 Task: Find connections with filter location Parnaíba with filter topic #linkedinforbusinesswith filter profile language French with filter current company Union Bank of India with filter school Indian Institute of Technology, Kharagpur with filter industry Cable and Satellite Programming with filter service category AnimationArchitecture with filter keywords title Events Manager
Action: Mouse moved to (557, 602)
Screenshot: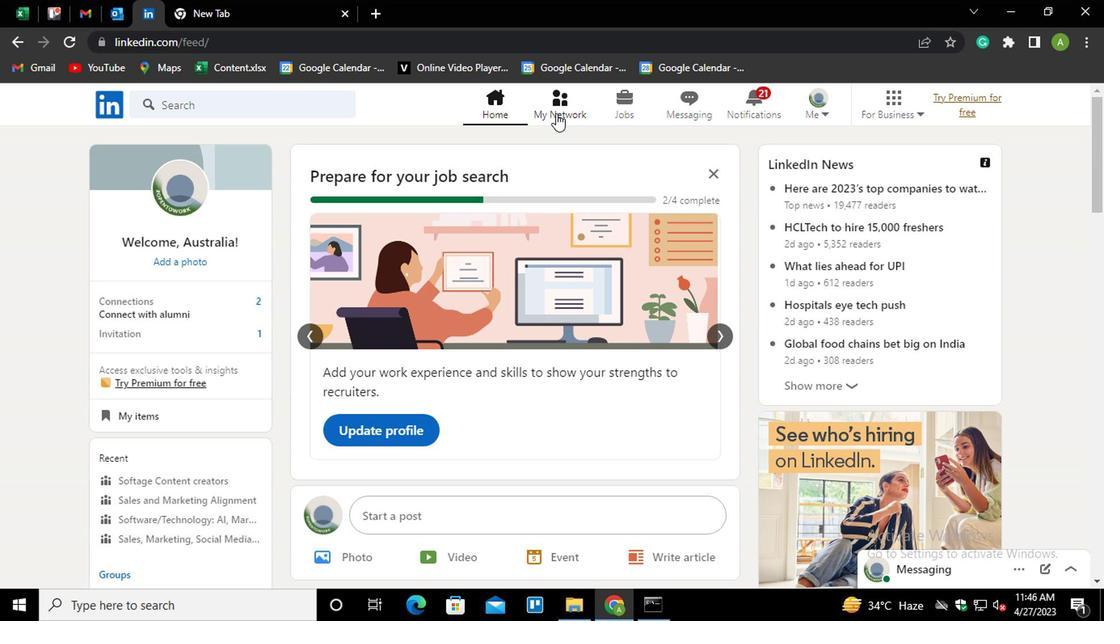 
Action: Mouse pressed left at (557, 602)
Screenshot: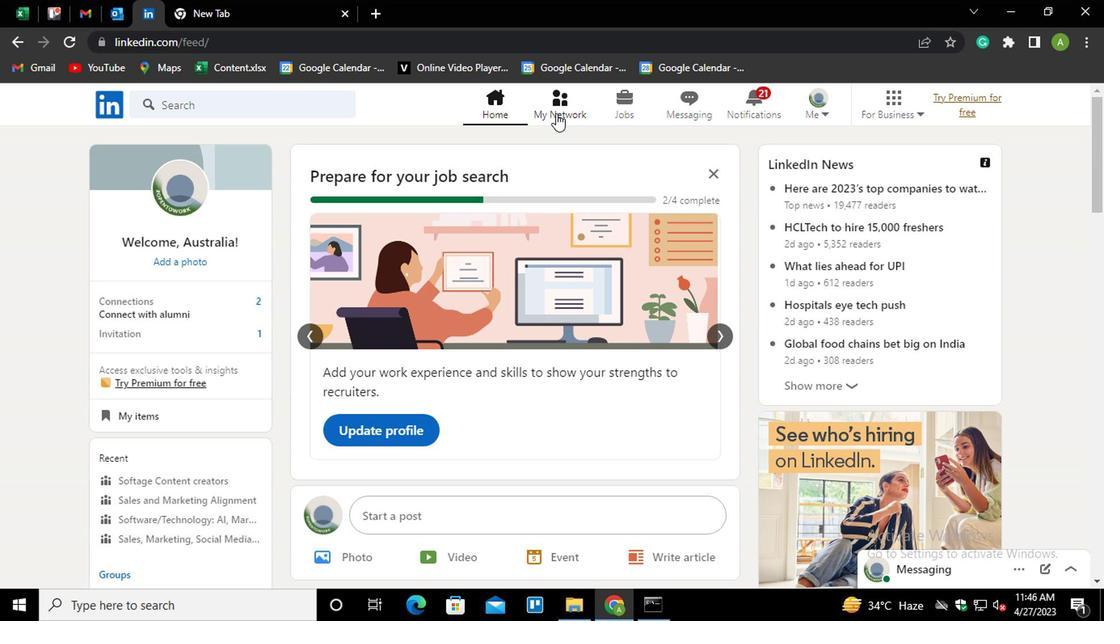 
Action: Mouse moved to (203, 506)
Screenshot: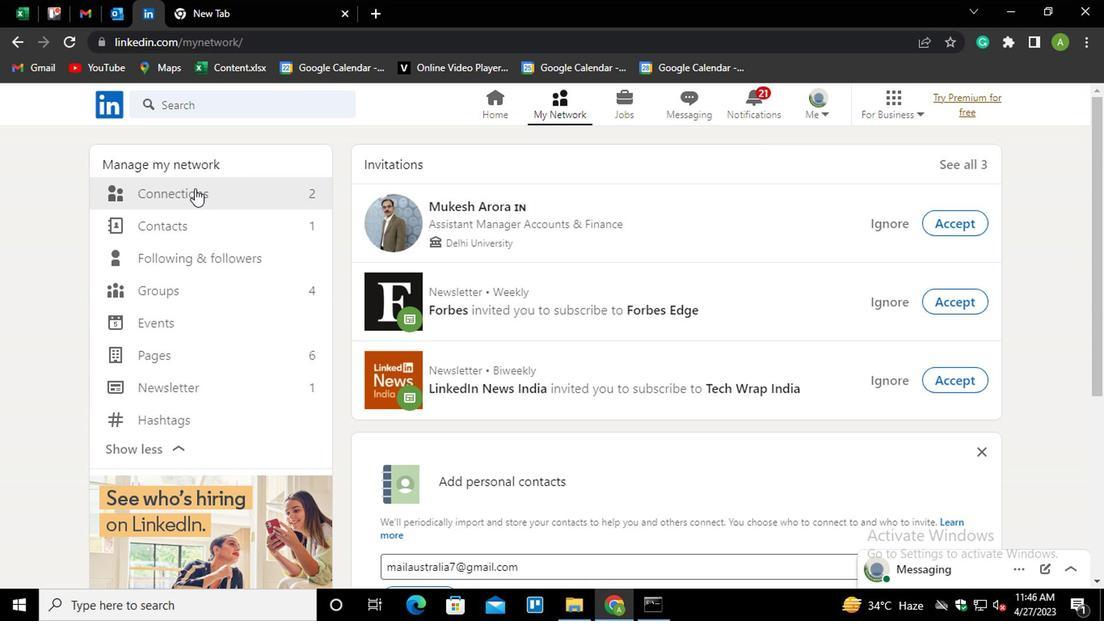 
Action: Mouse pressed left at (203, 506)
Screenshot: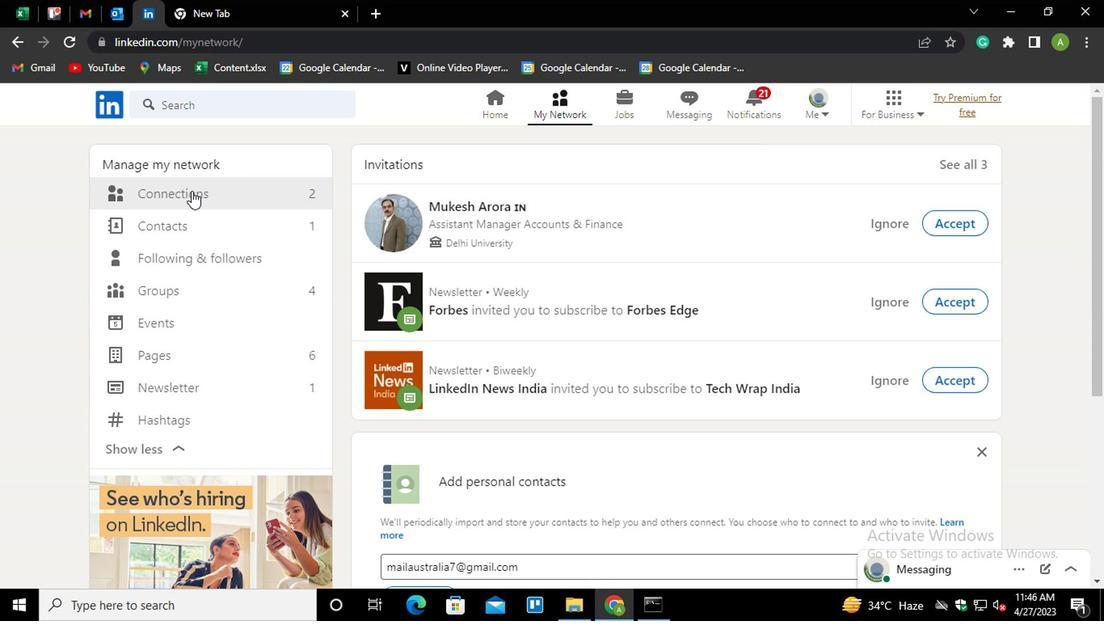 
Action: Mouse moved to (698, 503)
Screenshot: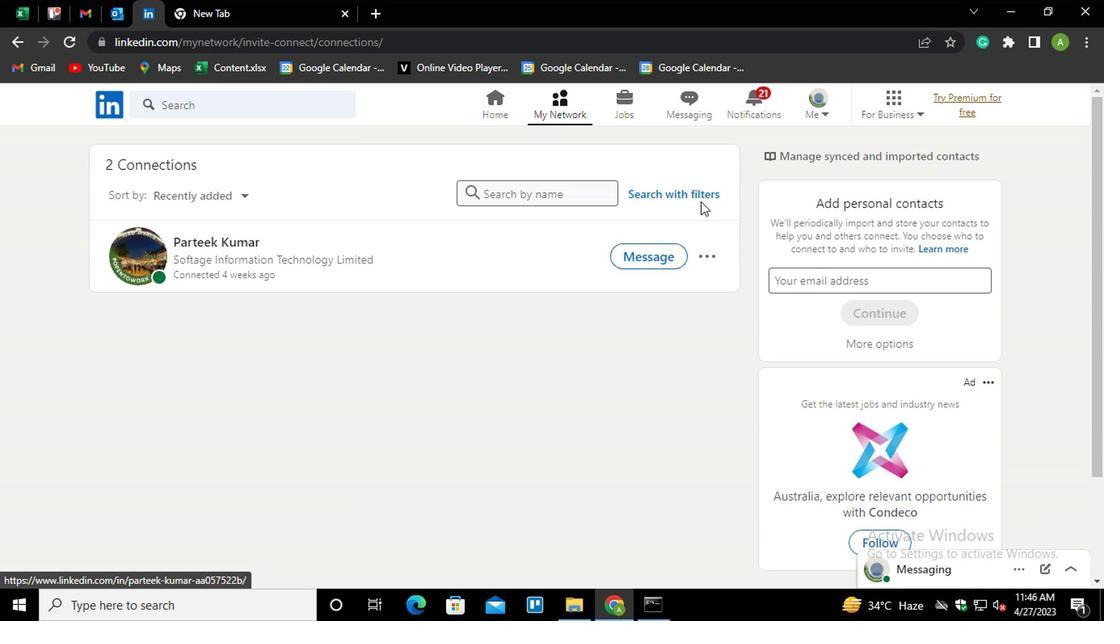 
Action: Mouse pressed left at (698, 503)
Screenshot: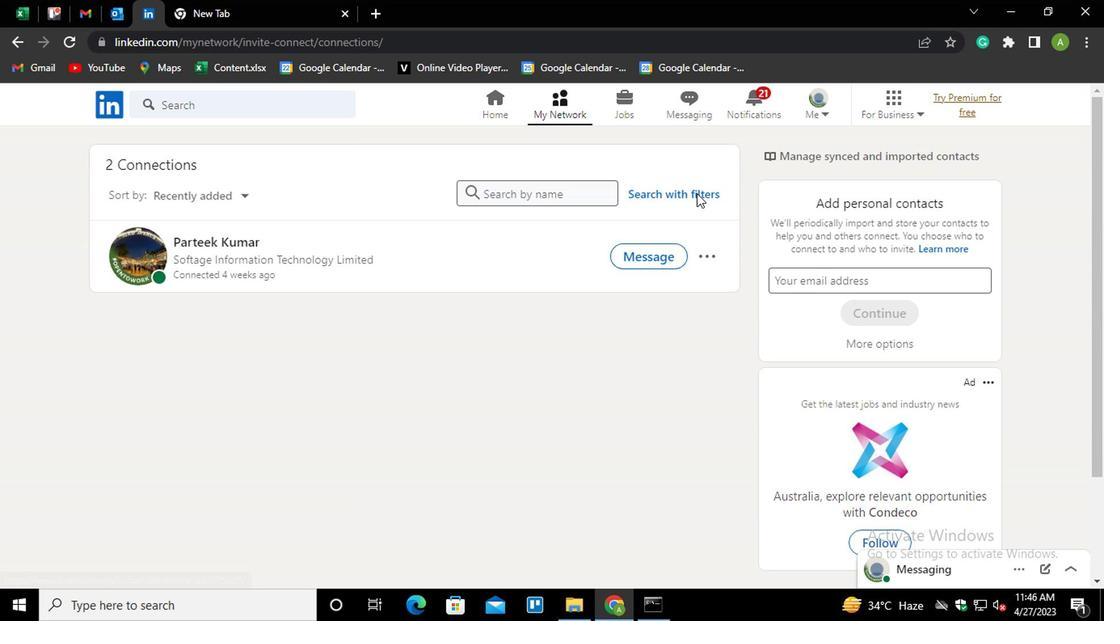 
Action: Mouse moved to (611, 557)
Screenshot: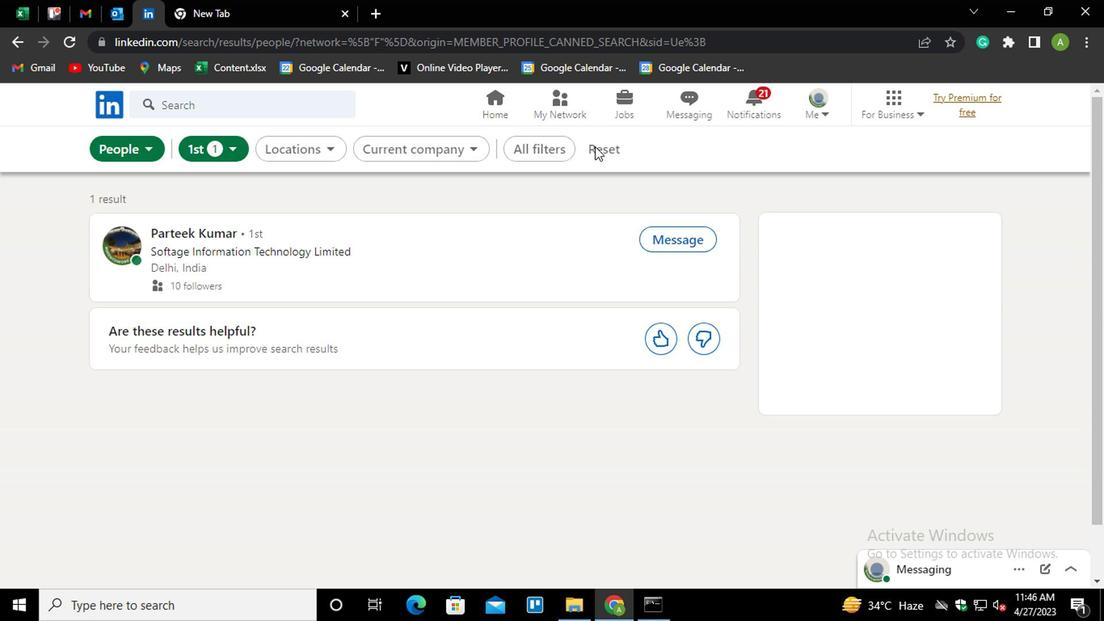 
Action: Mouse pressed left at (611, 557)
Screenshot: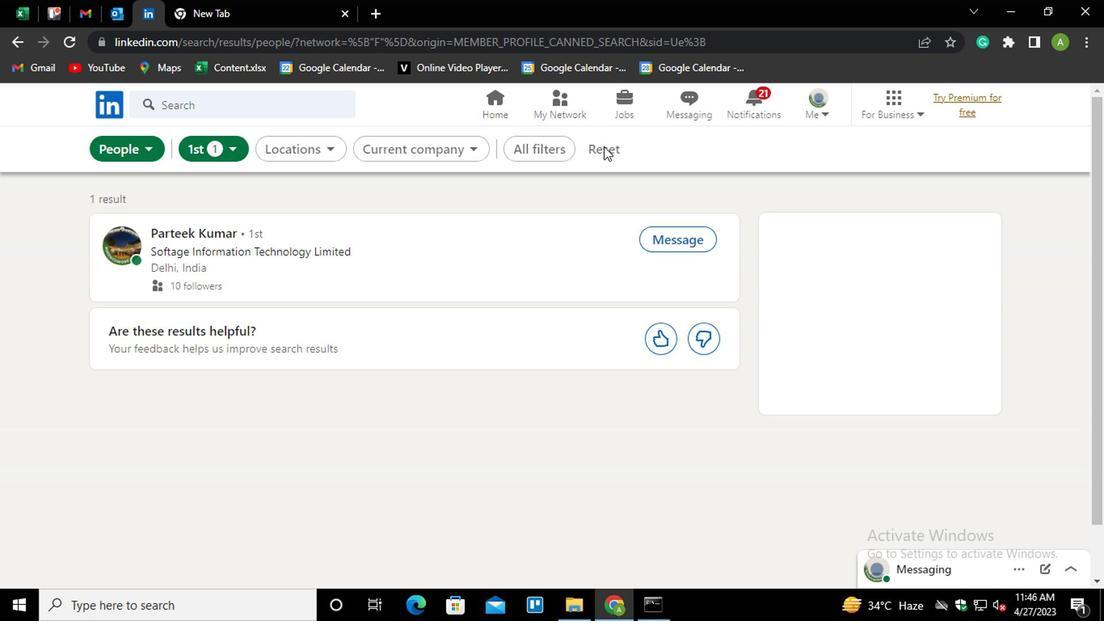 
Action: Mouse moved to (581, 555)
Screenshot: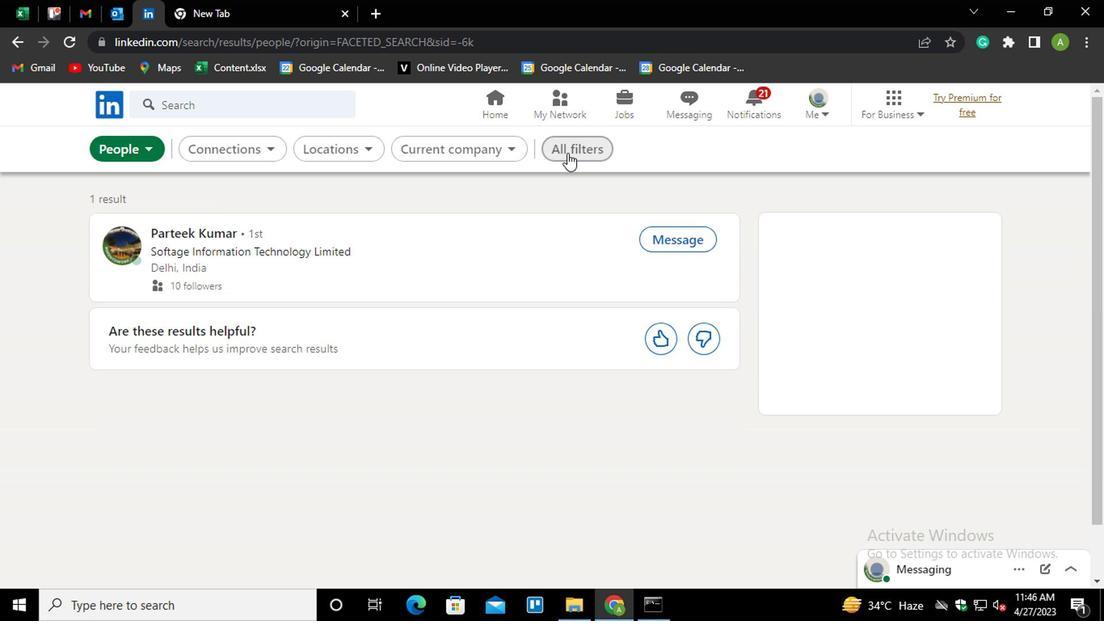 
Action: Mouse pressed left at (581, 555)
Screenshot: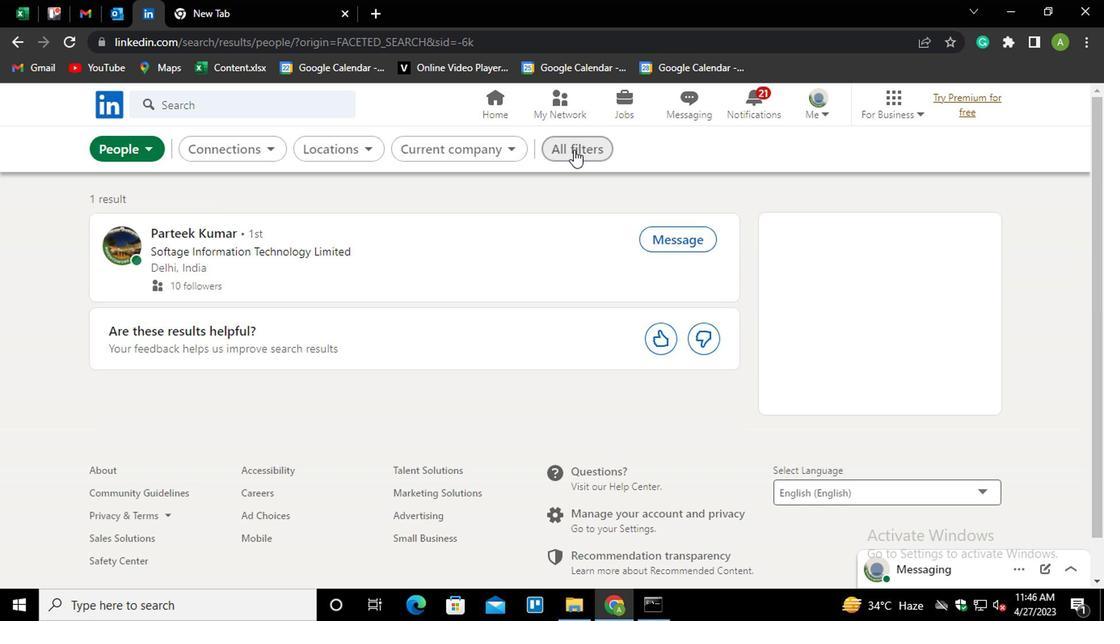 
Action: Mouse moved to (790, 404)
Screenshot: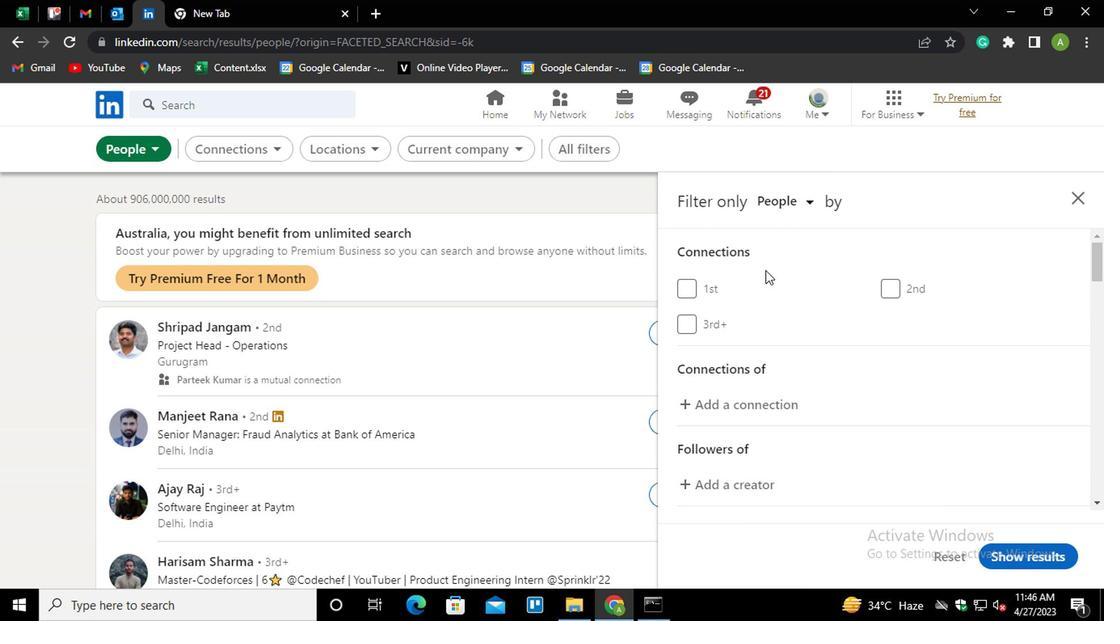 
Action: Mouse scrolled (790, 405) with delta (0, 1)
Screenshot: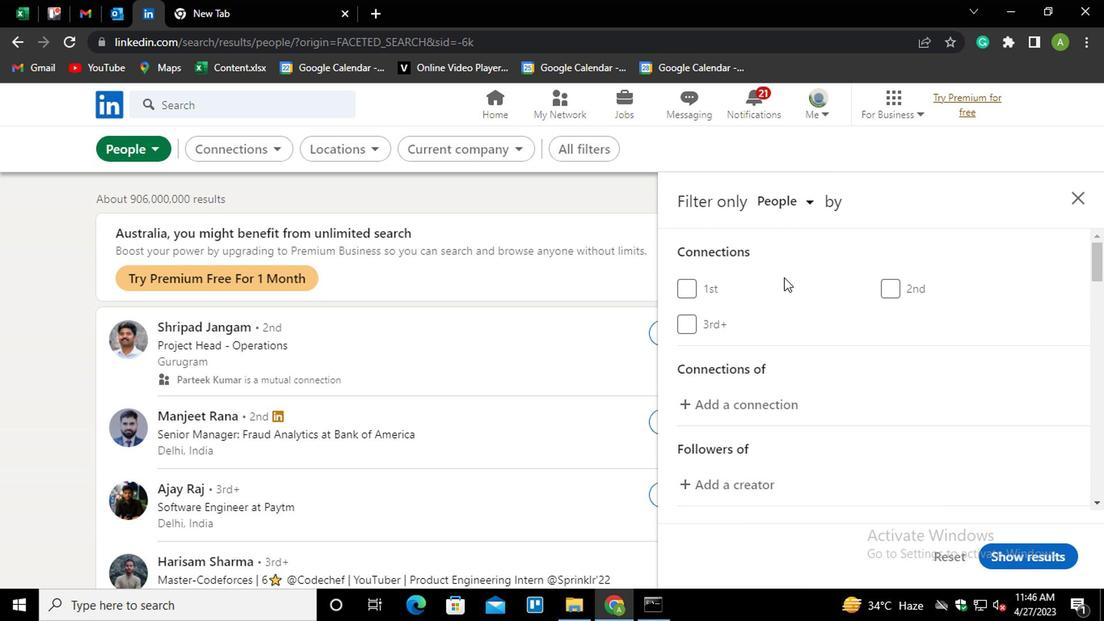 
Action: Mouse scrolled (790, 405) with delta (0, 1)
Screenshot: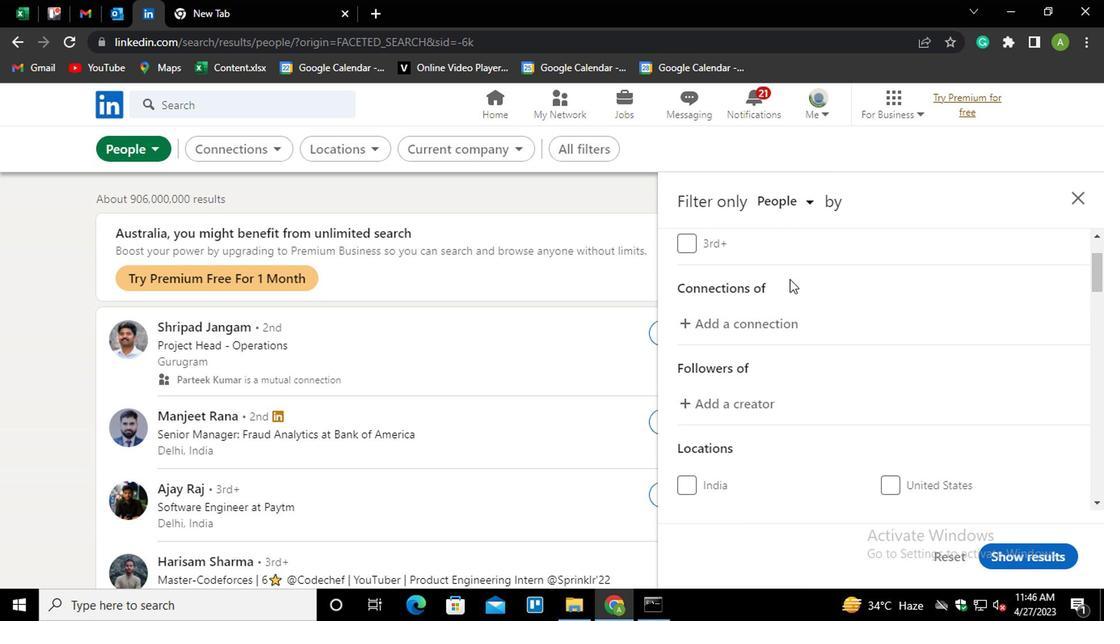 
Action: Mouse scrolled (790, 405) with delta (0, 1)
Screenshot: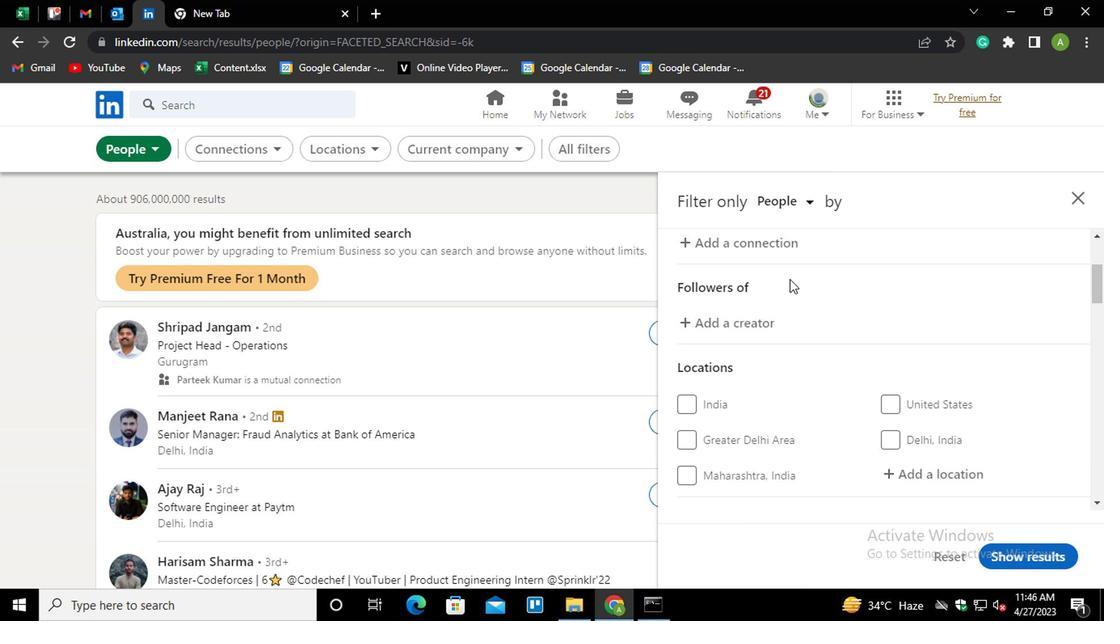 
Action: Mouse scrolled (790, 405) with delta (0, 1)
Screenshot: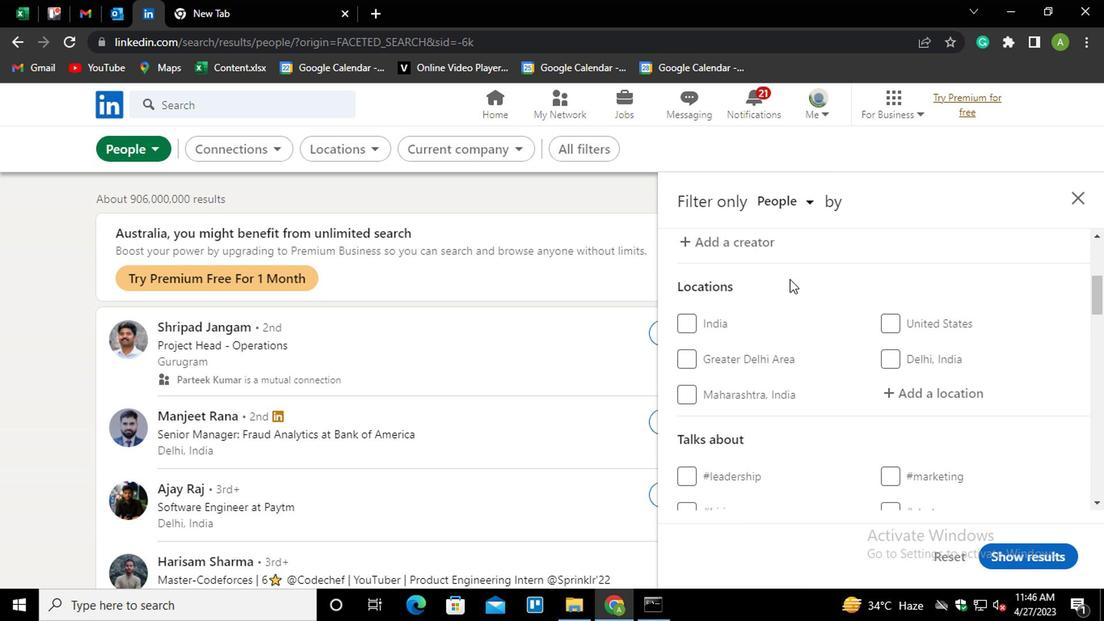 
Action: Mouse moved to (892, 371)
Screenshot: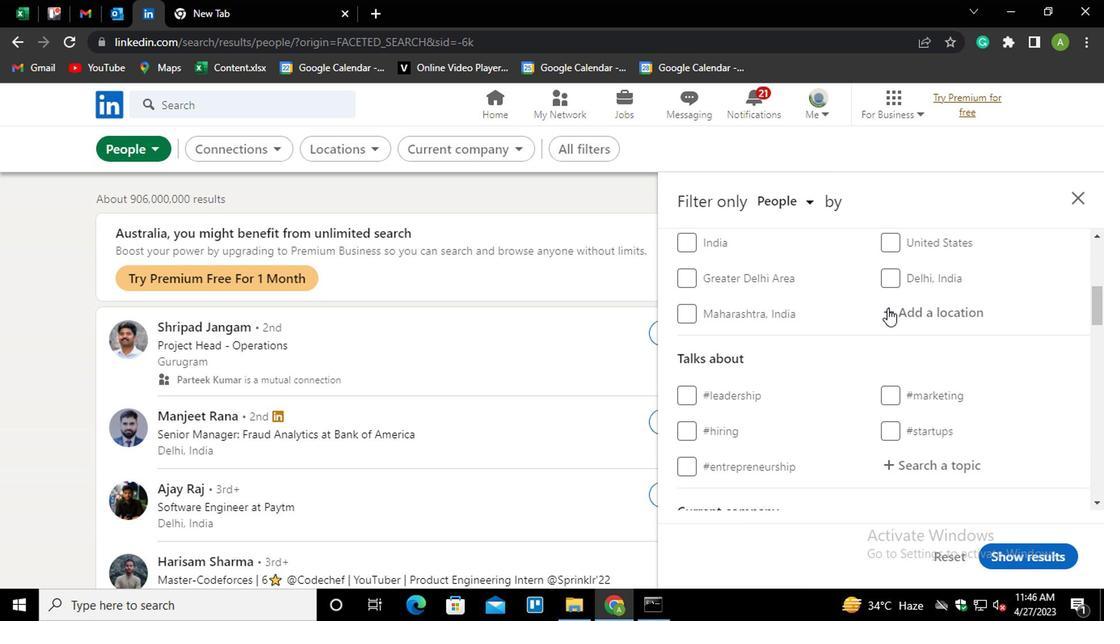 
Action: Mouse pressed left at (892, 371)
Screenshot: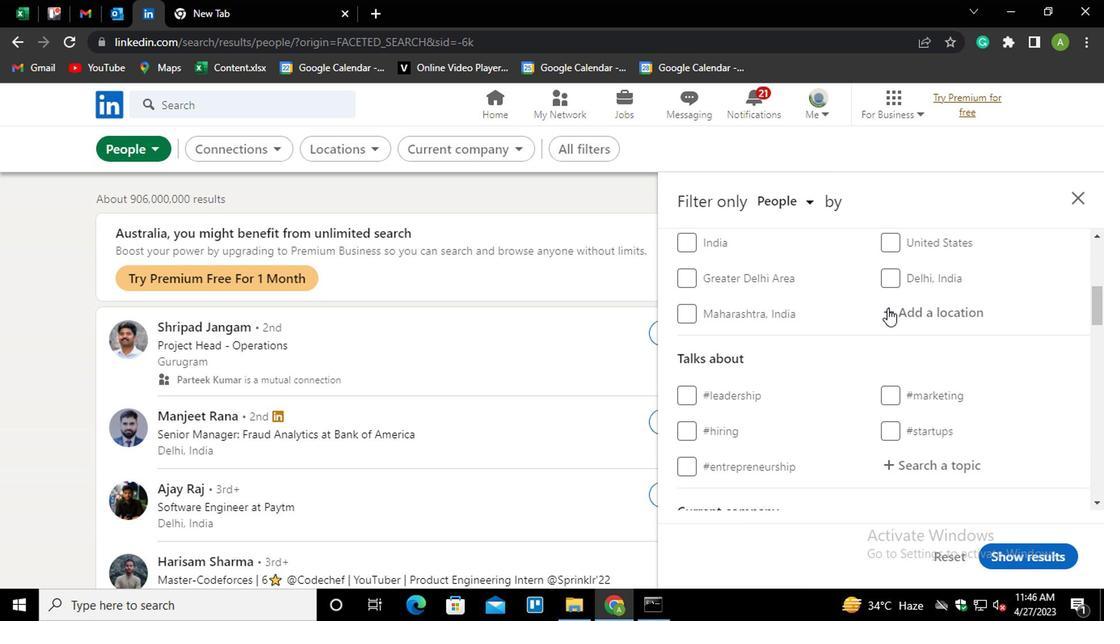 
Action: Mouse moved to (908, 364)
Screenshot: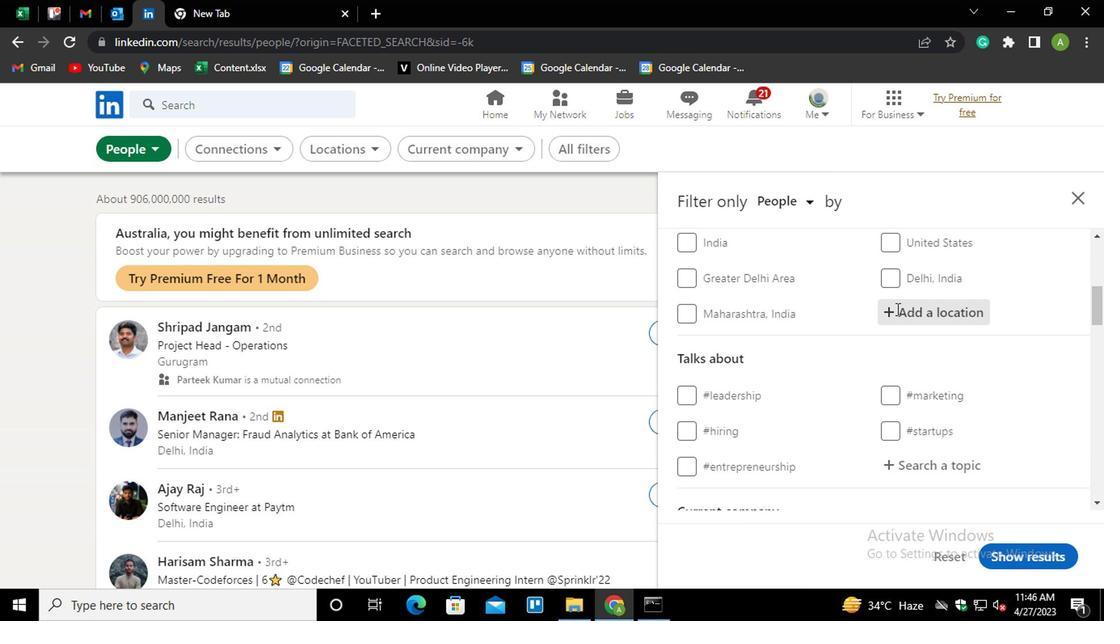 
Action: Mouse pressed left at (908, 364)
Screenshot: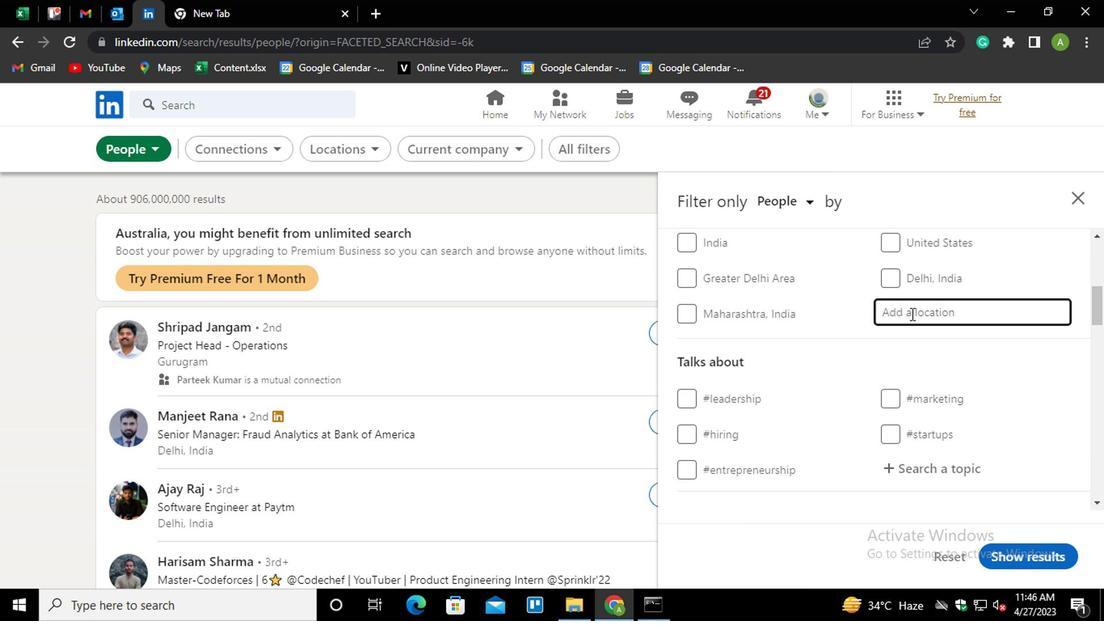 
Action: Mouse moved to (908, 363)
Screenshot: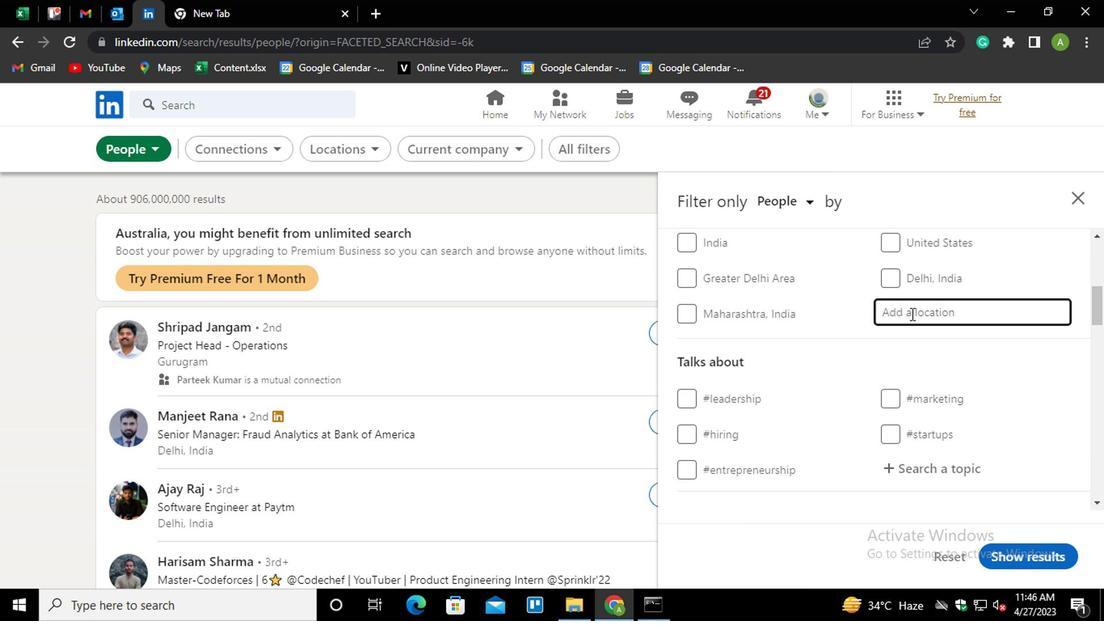 
Action: Key pressed <Key.shift_r>Parnaiba<Key.down><Key.enter>
Screenshot: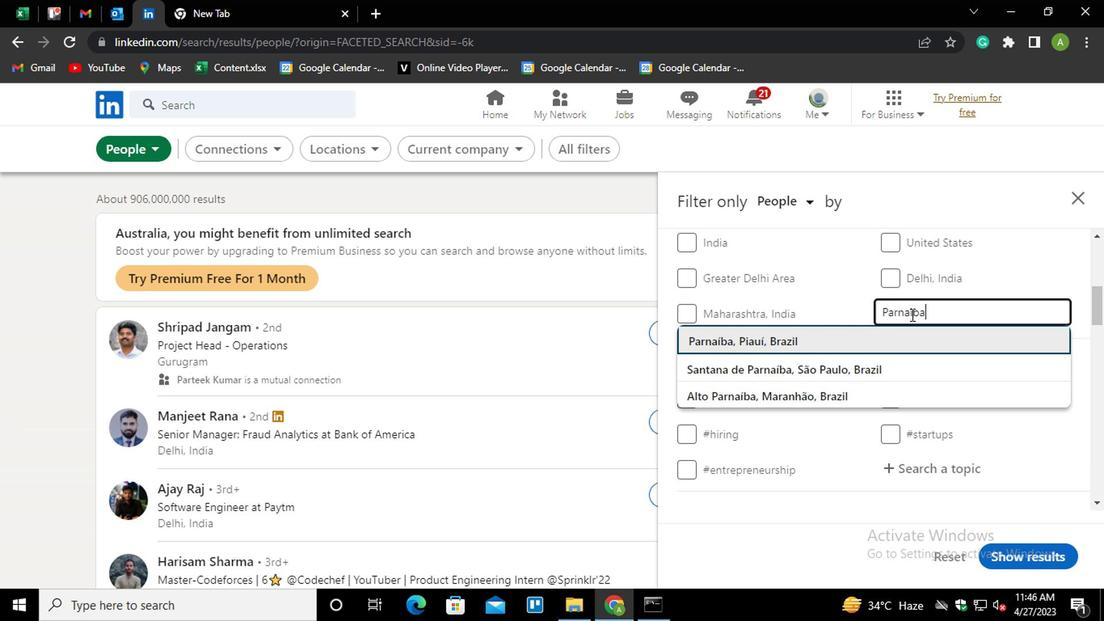 
Action: Mouse moved to (921, 338)
Screenshot: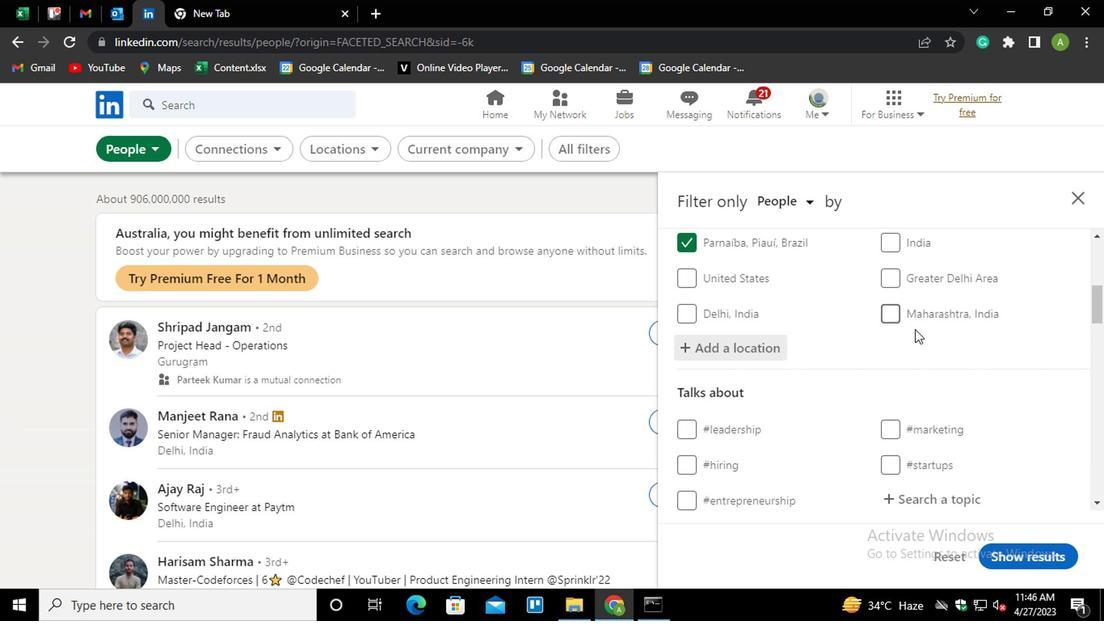 
Action: Mouse scrolled (921, 339) with delta (0, 1)
Screenshot: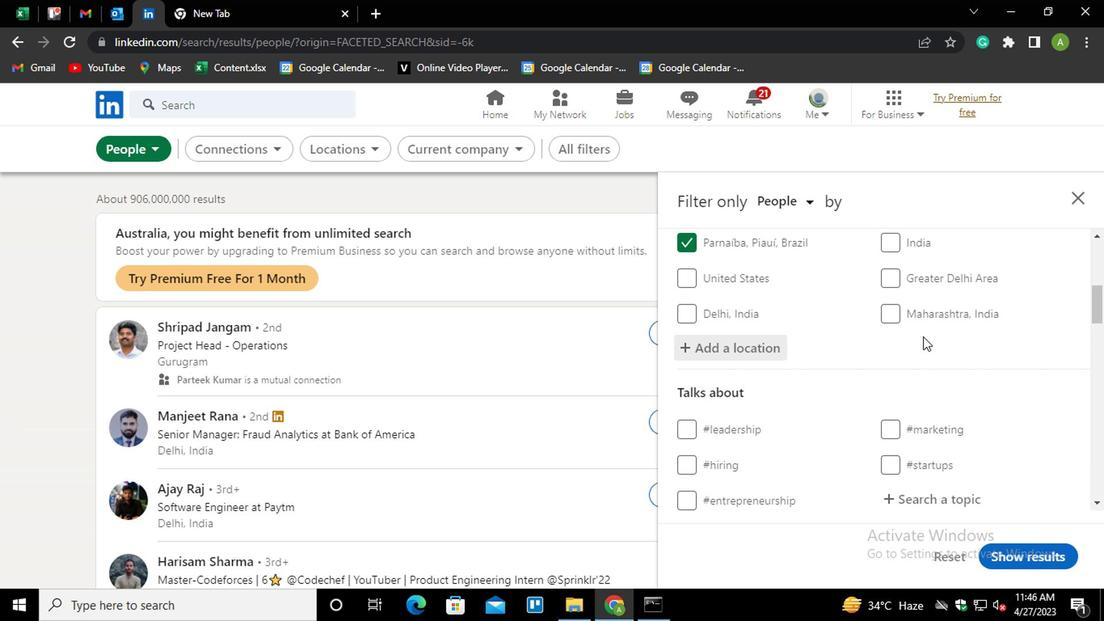 
Action: Mouse scrolled (921, 339) with delta (0, 1)
Screenshot: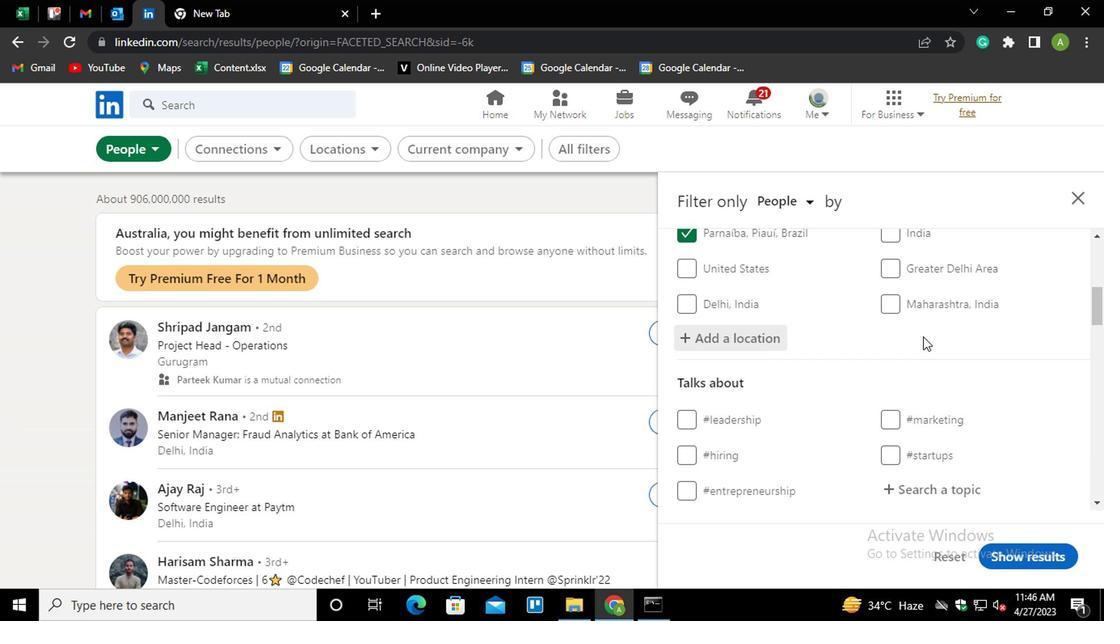 
Action: Mouse moved to (910, 335)
Screenshot: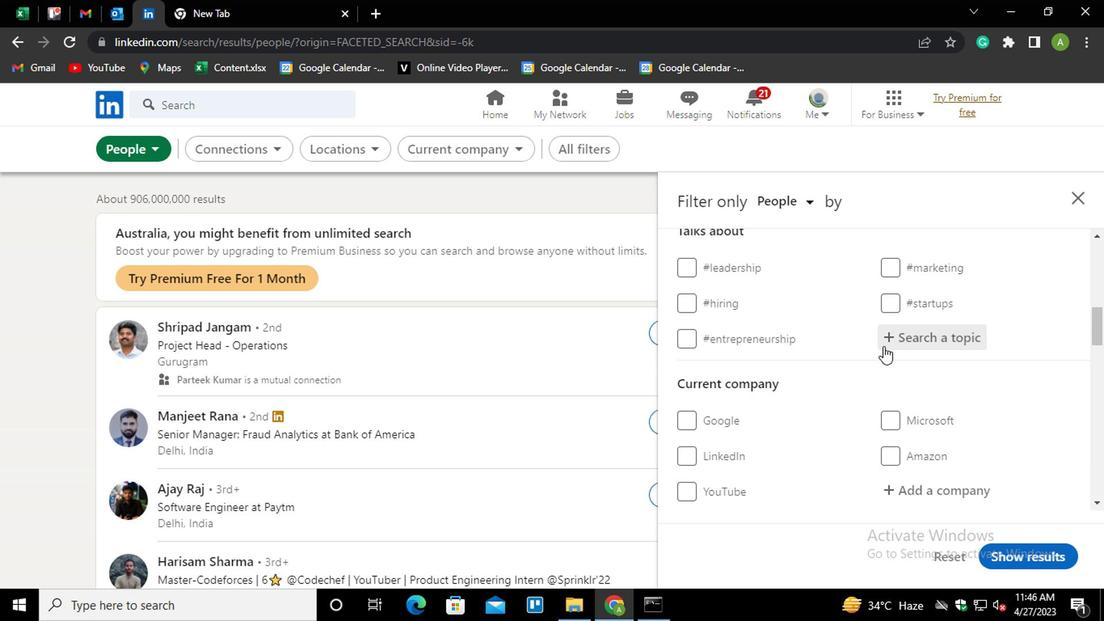 
Action: Mouse pressed left at (910, 335)
Screenshot: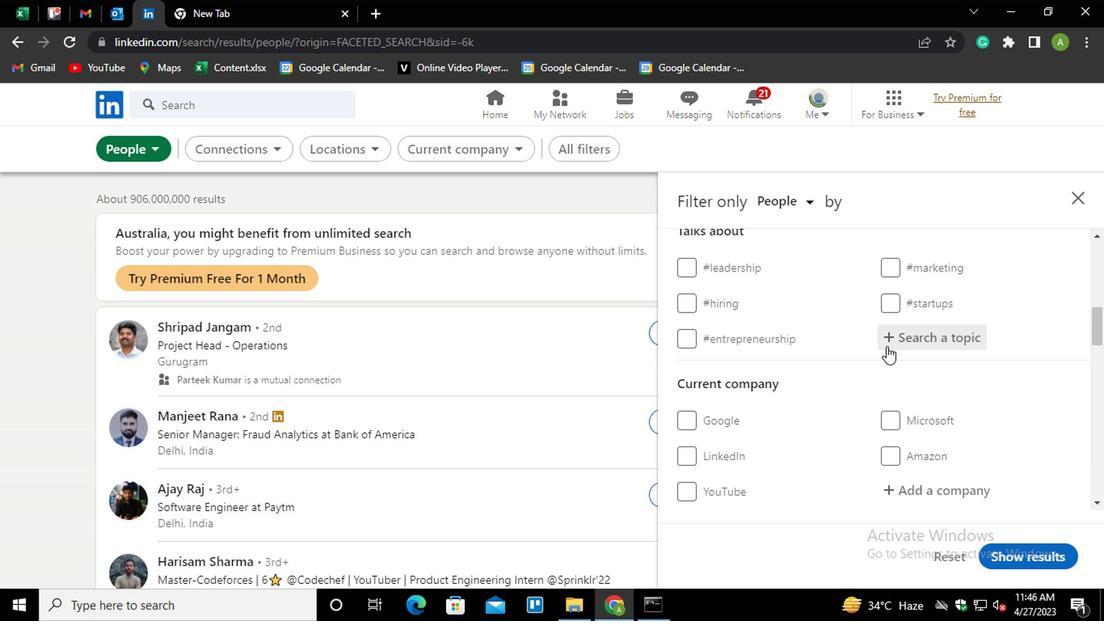 
Action: Mouse moved to (910, 335)
Screenshot: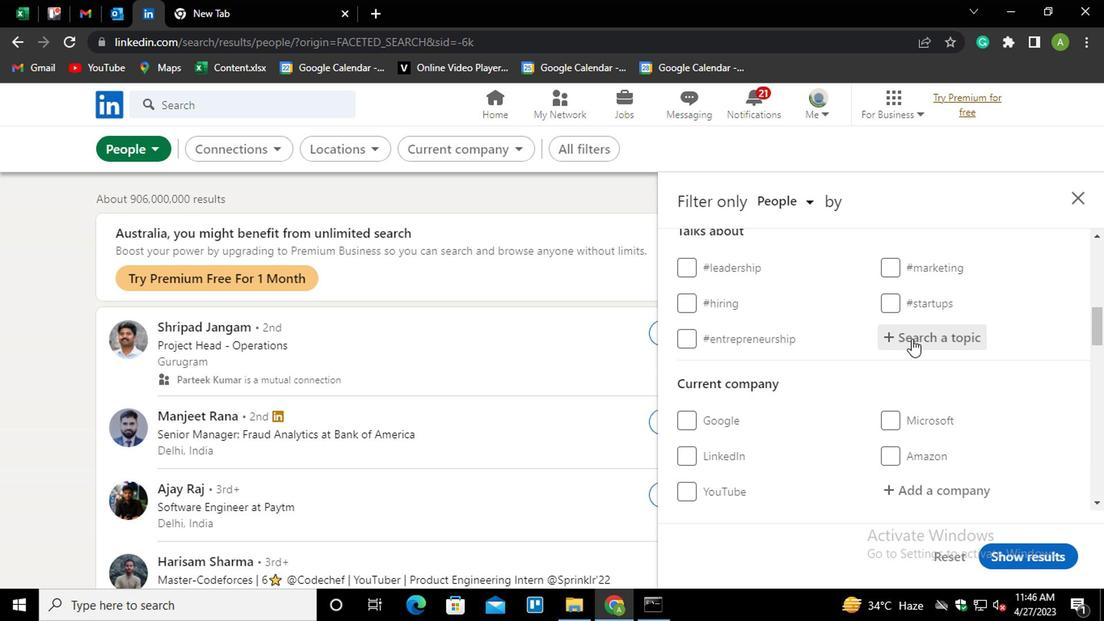 
Action: Mouse pressed left at (910, 335)
Screenshot: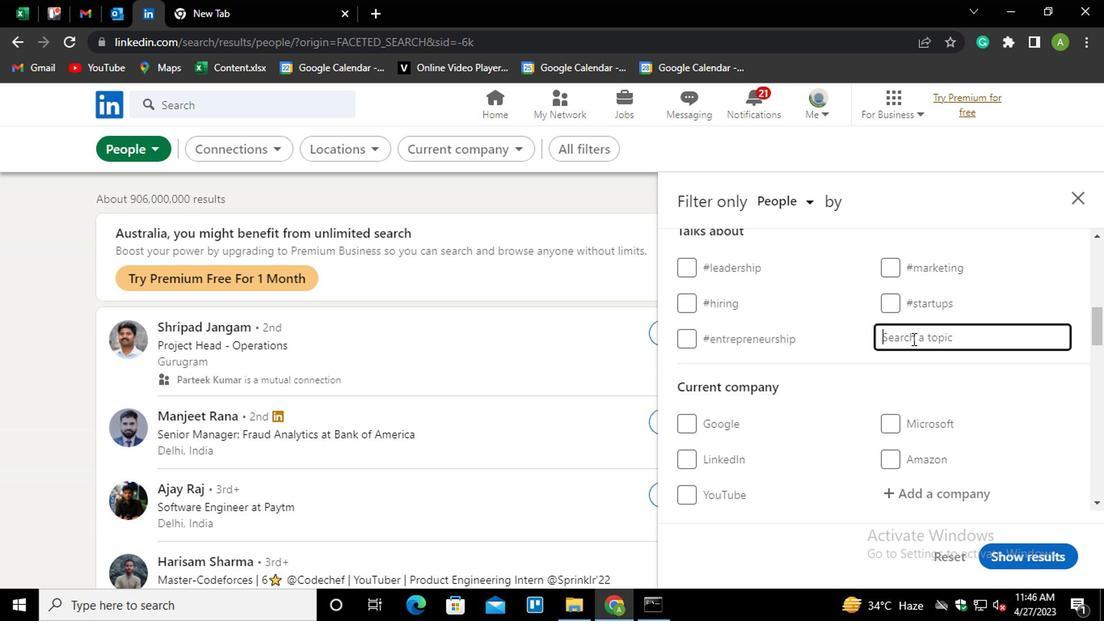 
Action: Mouse moved to (906, 334)
Screenshot: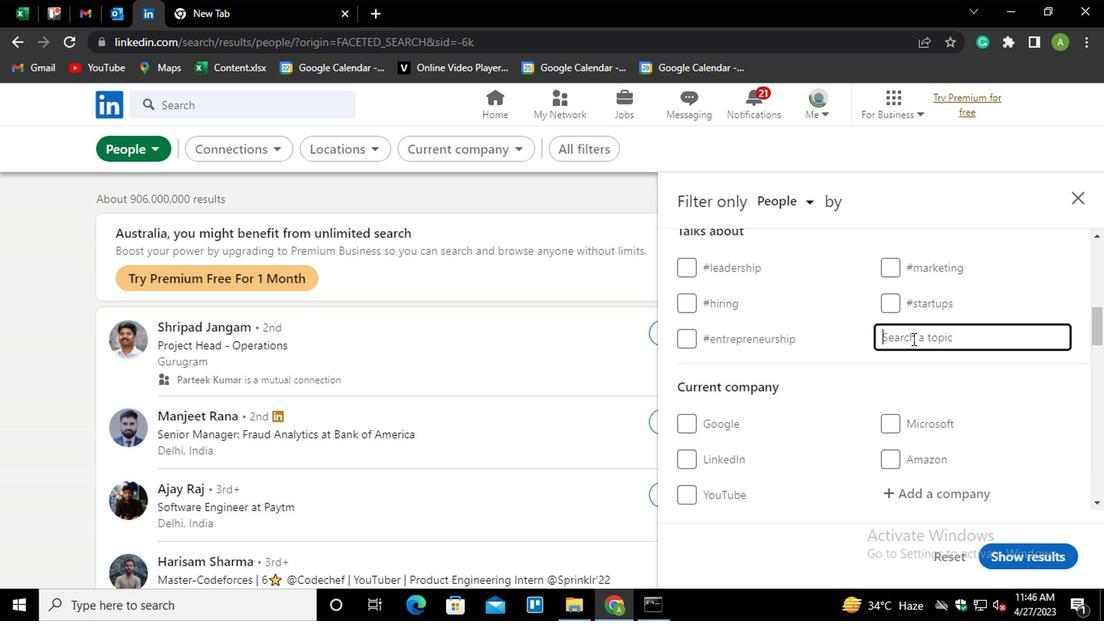 
Action: Key pressed <Key.shift>#LINKEDINFORBUSINESS
Screenshot: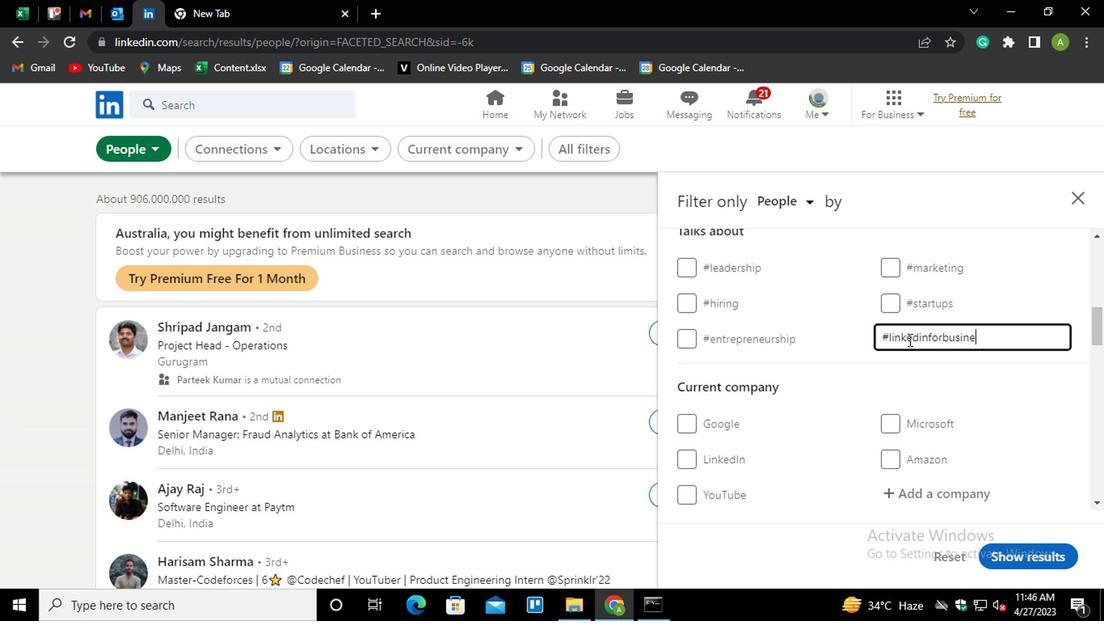 
Action: Mouse moved to (841, 338)
Screenshot: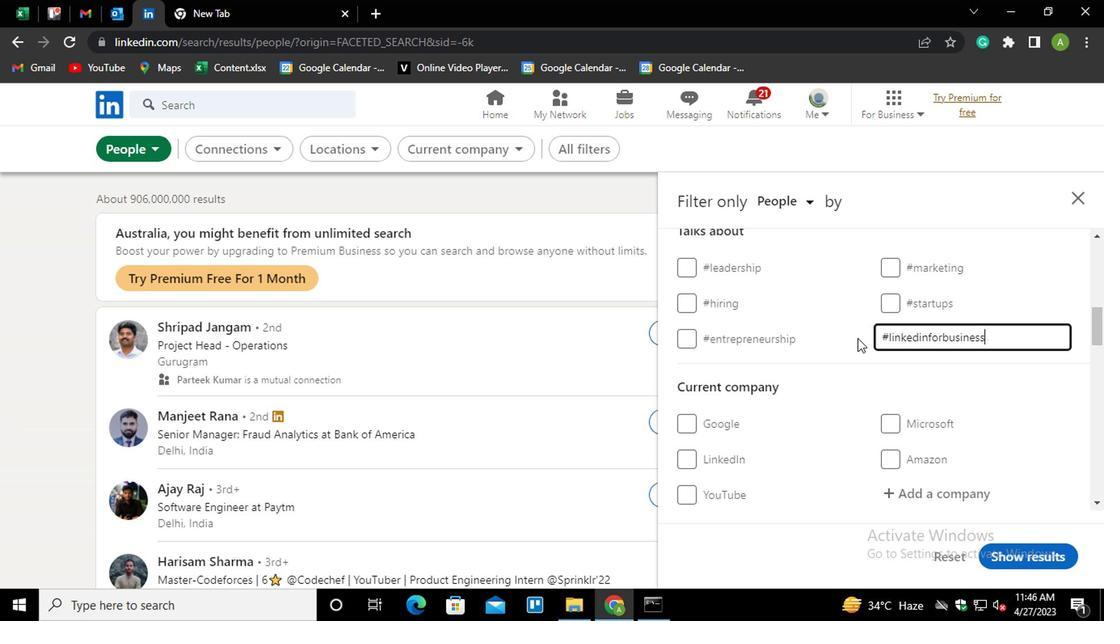 
Action: Mouse pressed left at (841, 338)
Screenshot: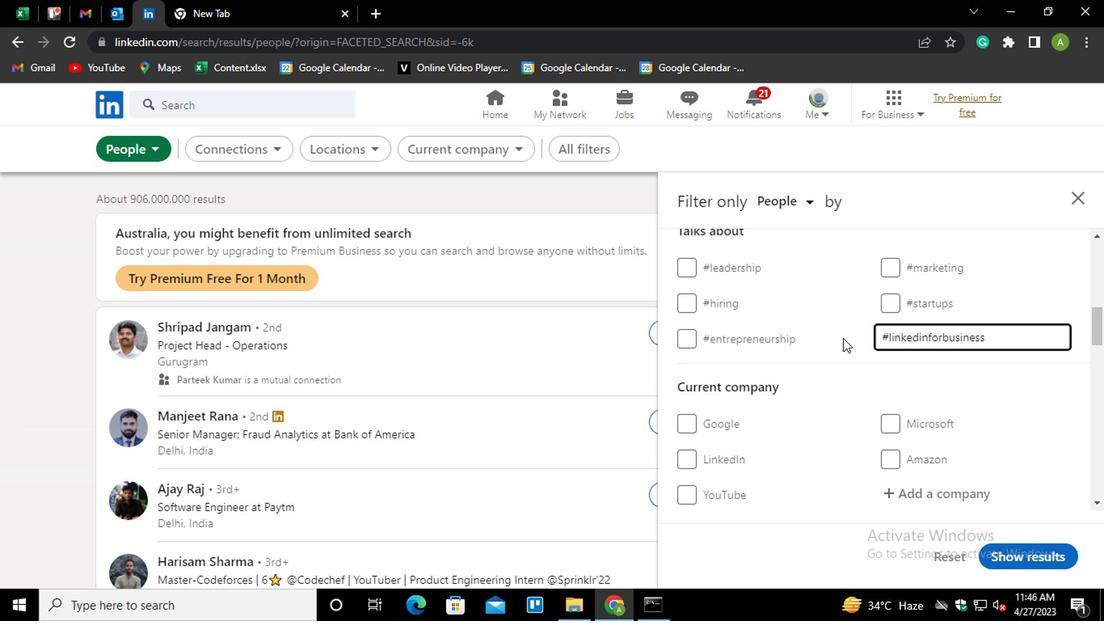 
Action: Mouse moved to (850, 341)
Screenshot: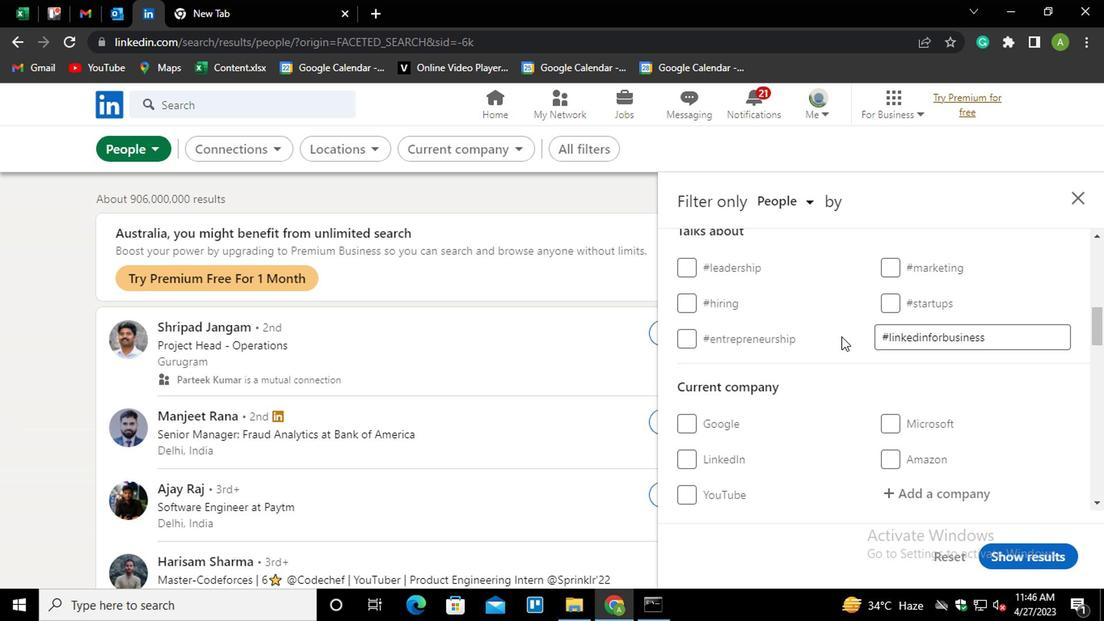 
Action: Mouse scrolled (850, 341) with delta (0, 0)
Screenshot: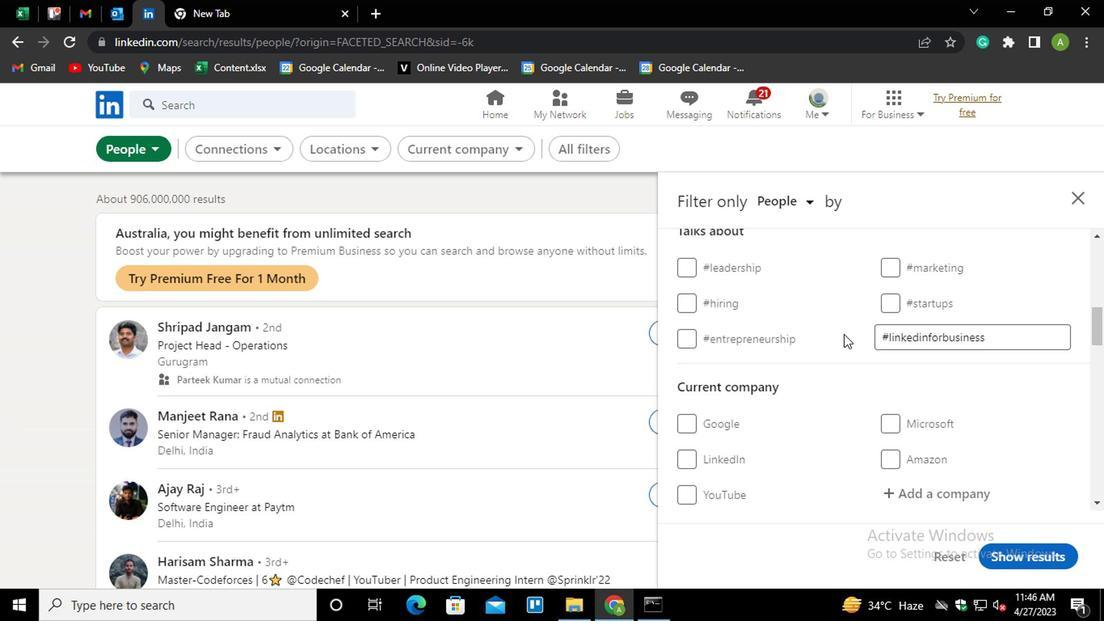
Action: Mouse scrolled (850, 341) with delta (0, 0)
Screenshot: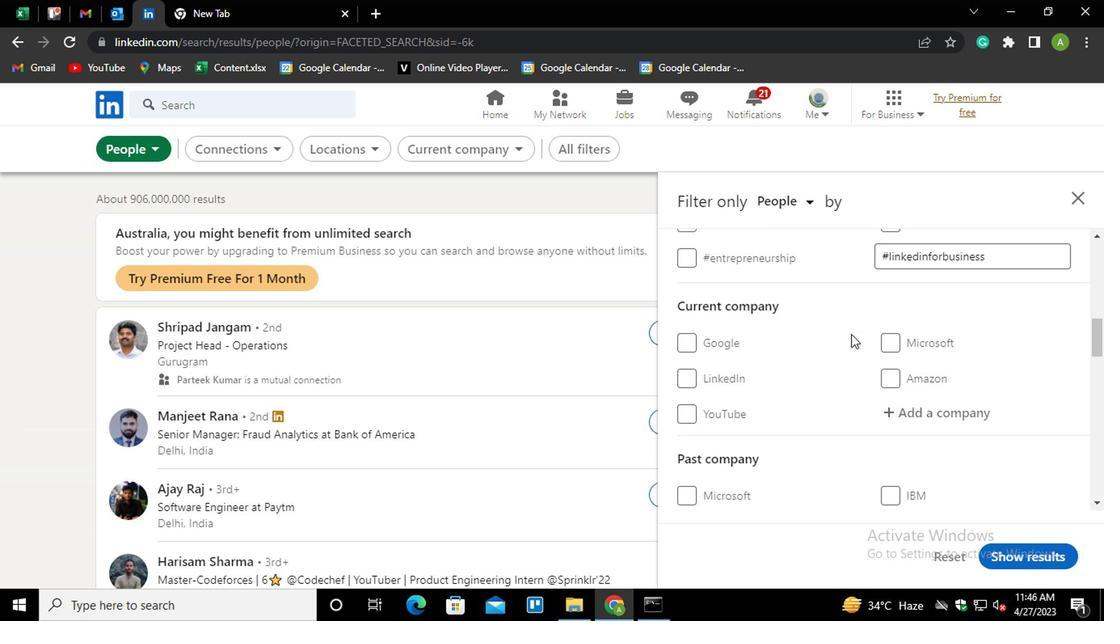 
Action: Mouse moved to (934, 344)
Screenshot: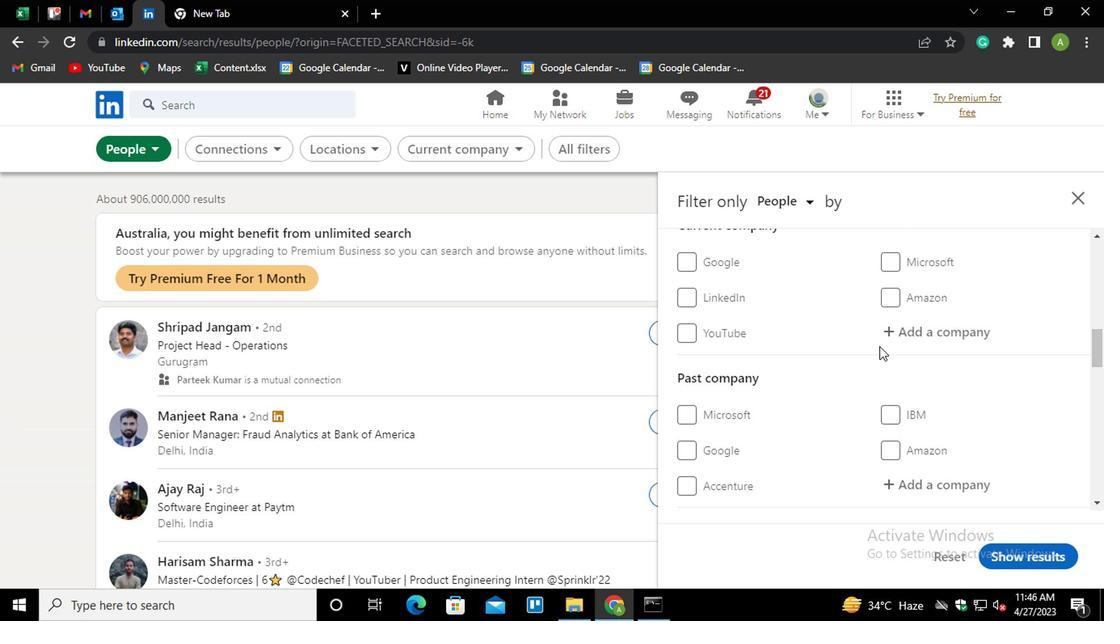 
Action: Mouse pressed left at (934, 344)
Screenshot: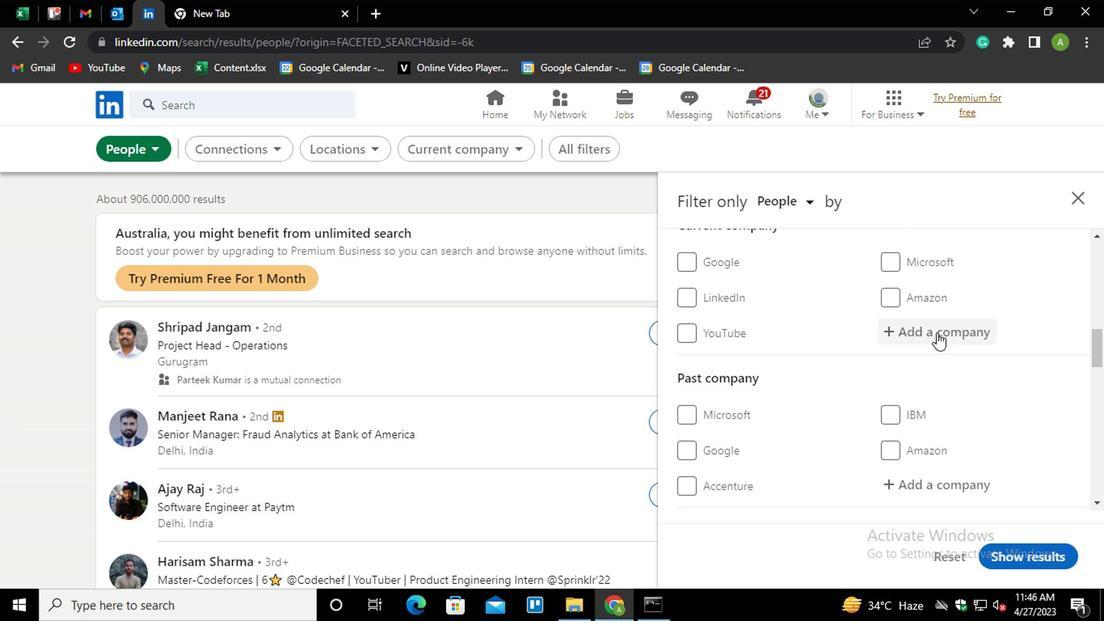 
Action: Mouse moved to (936, 344)
Screenshot: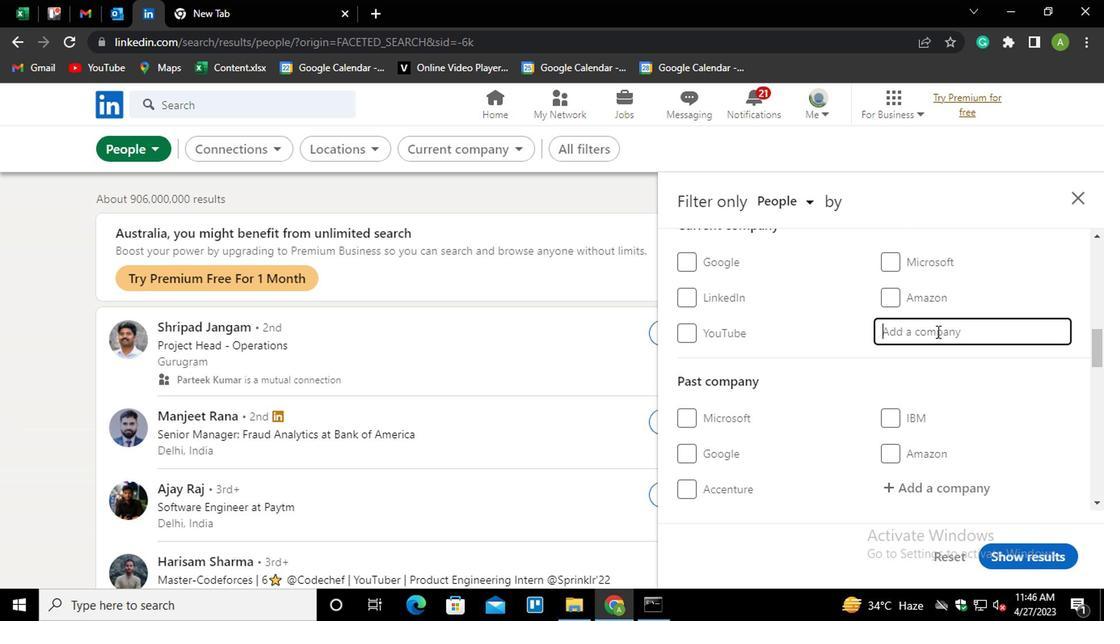 
Action: Mouse pressed left at (936, 344)
Screenshot: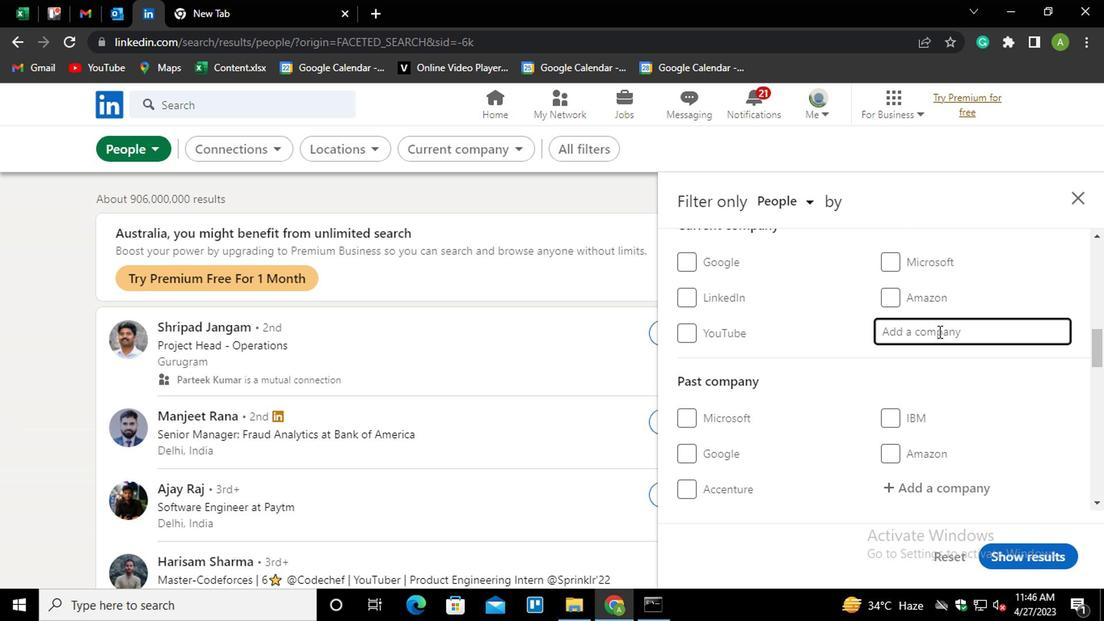 
Action: Mouse moved to (939, 333)
Screenshot: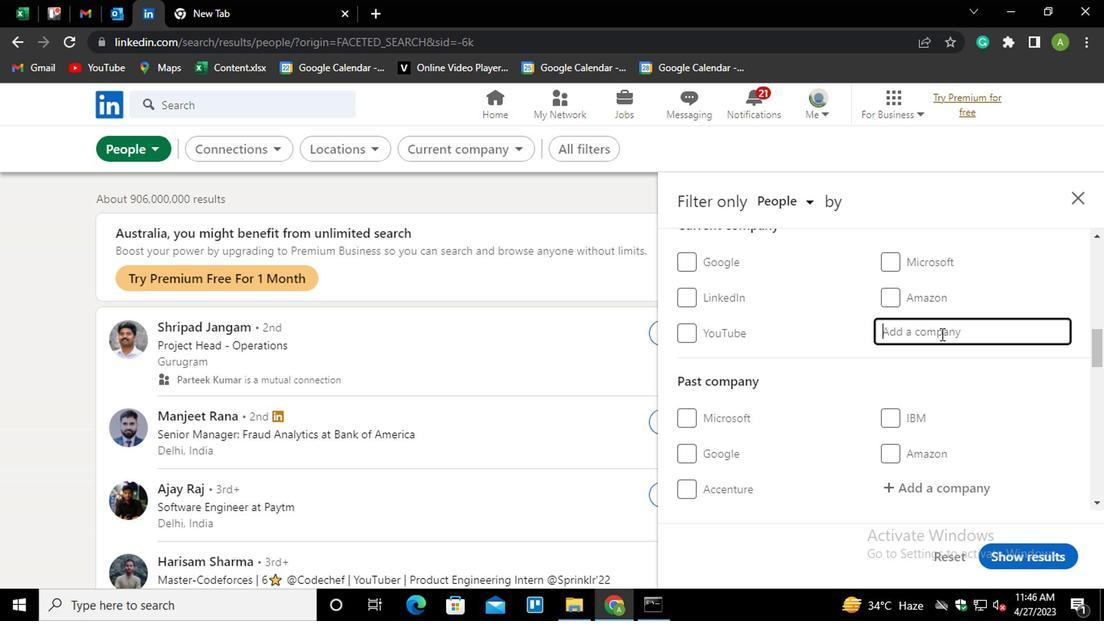 
Action: Mouse scrolled (939, 334) with delta (0, 0)
Screenshot: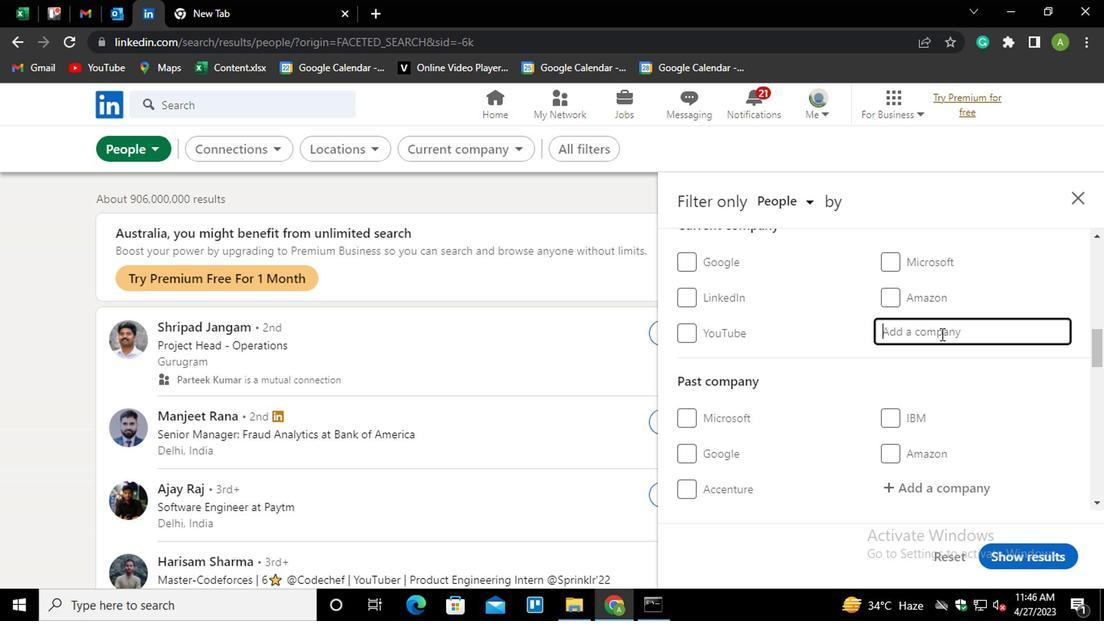 
Action: Mouse moved to (940, 323)
Screenshot: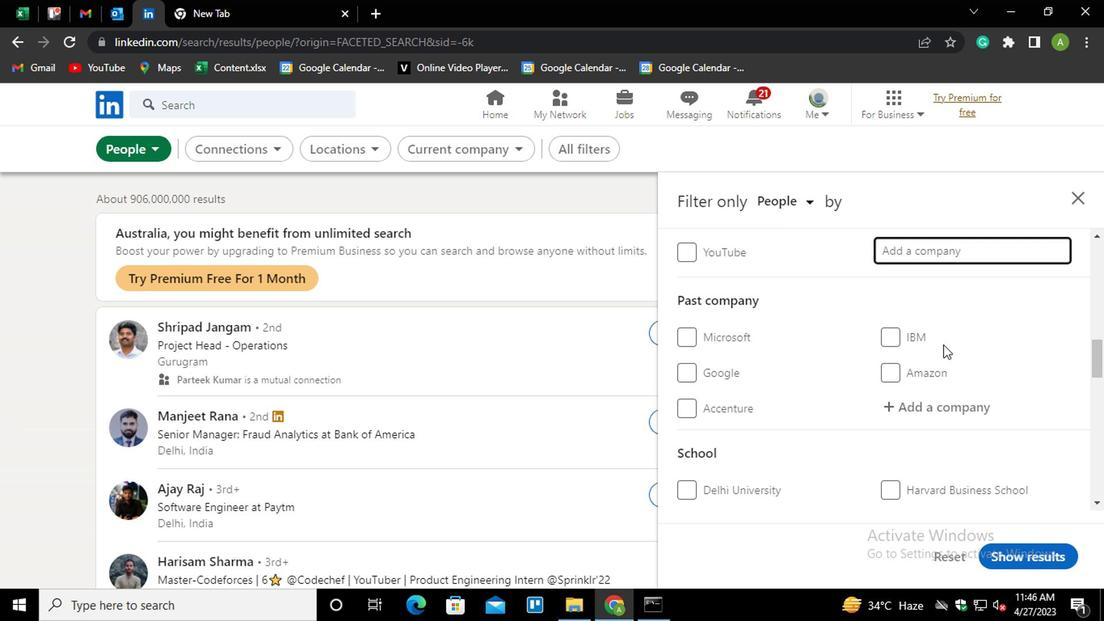 
Action: Mouse scrolled (940, 324) with delta (0, 1)
Screenshot: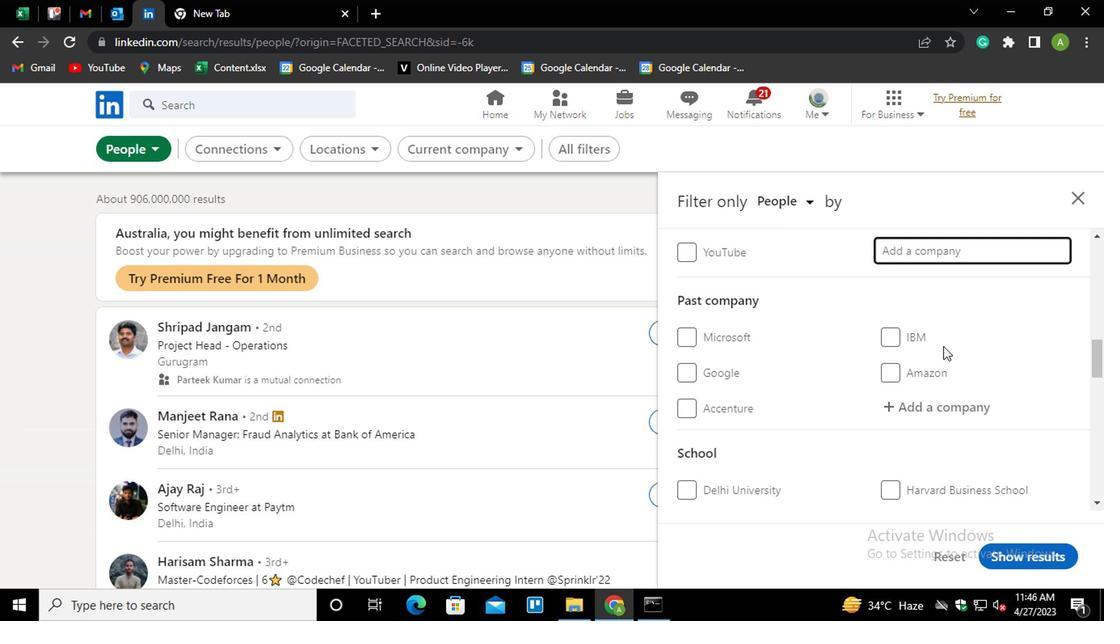 
Action: Mouse scrolled (940, 324) with delta (0, 1)
Screenshot: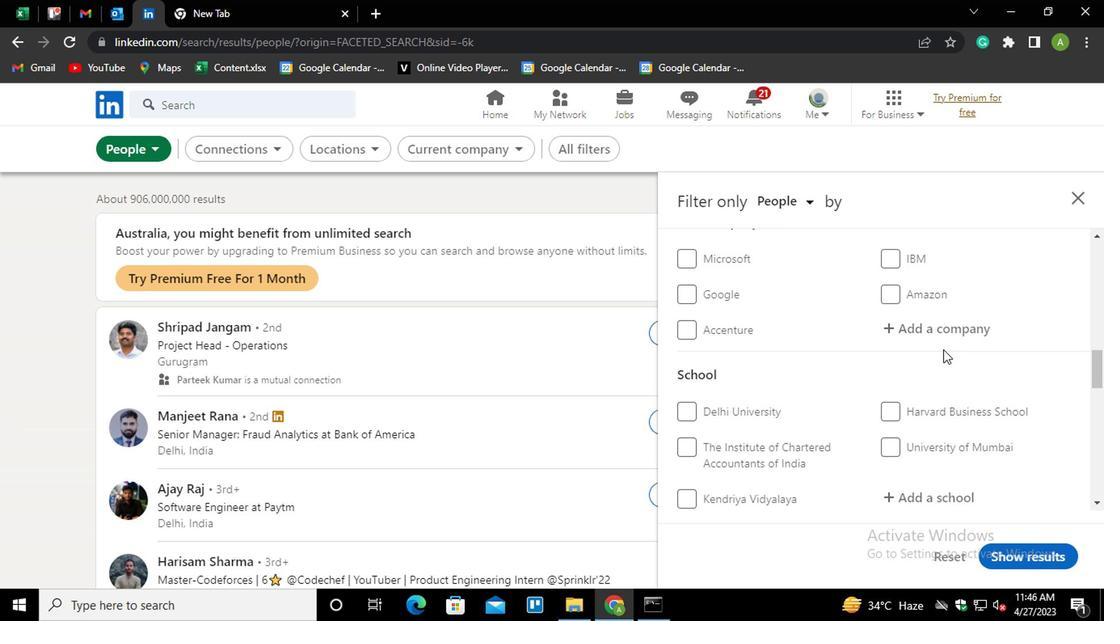 
Action: Mouse scrolled (940, 324) with delta (0, 1)
Screenshot: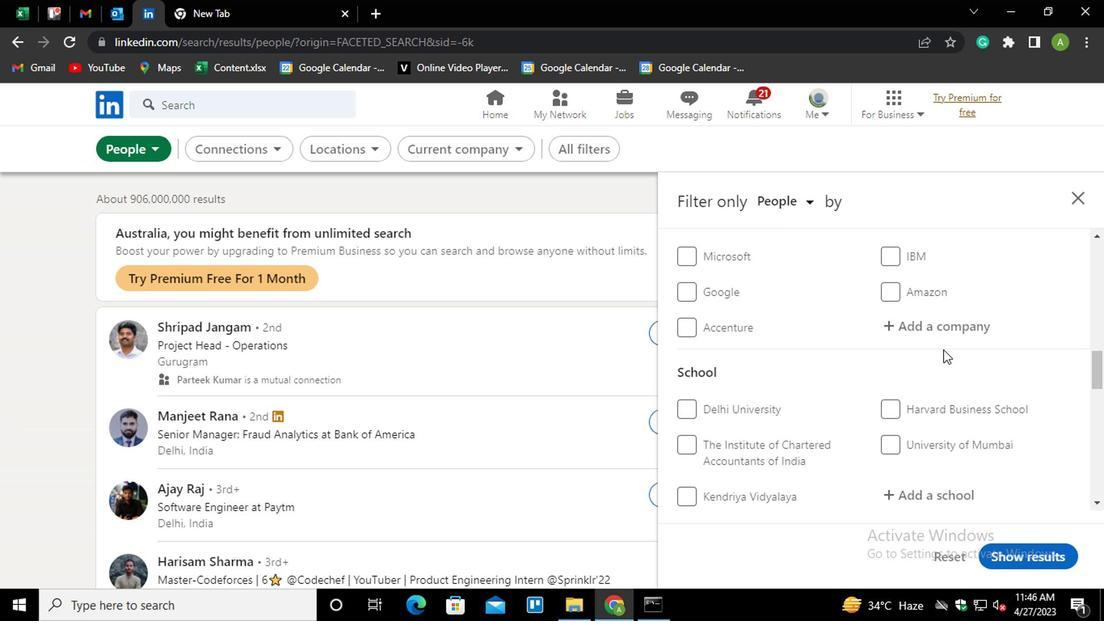 
Action: Mouse scrolled (940, 324) with delta (0, 1)
Screenshot: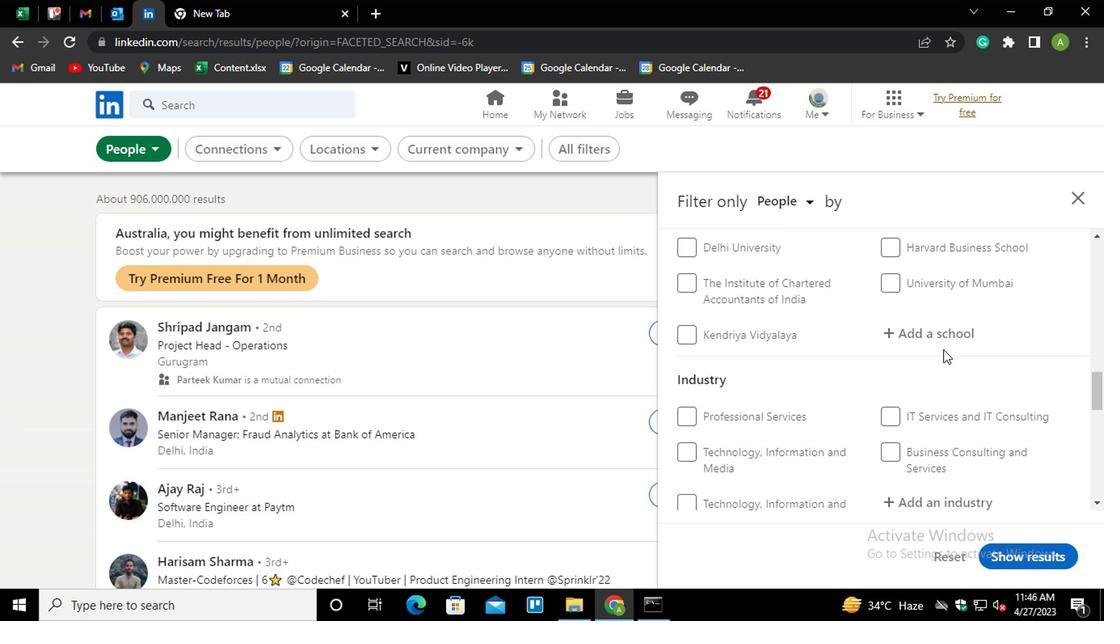 
Action: Mouse scrolled (940, 324) with delta (0, 1)
Screenshot: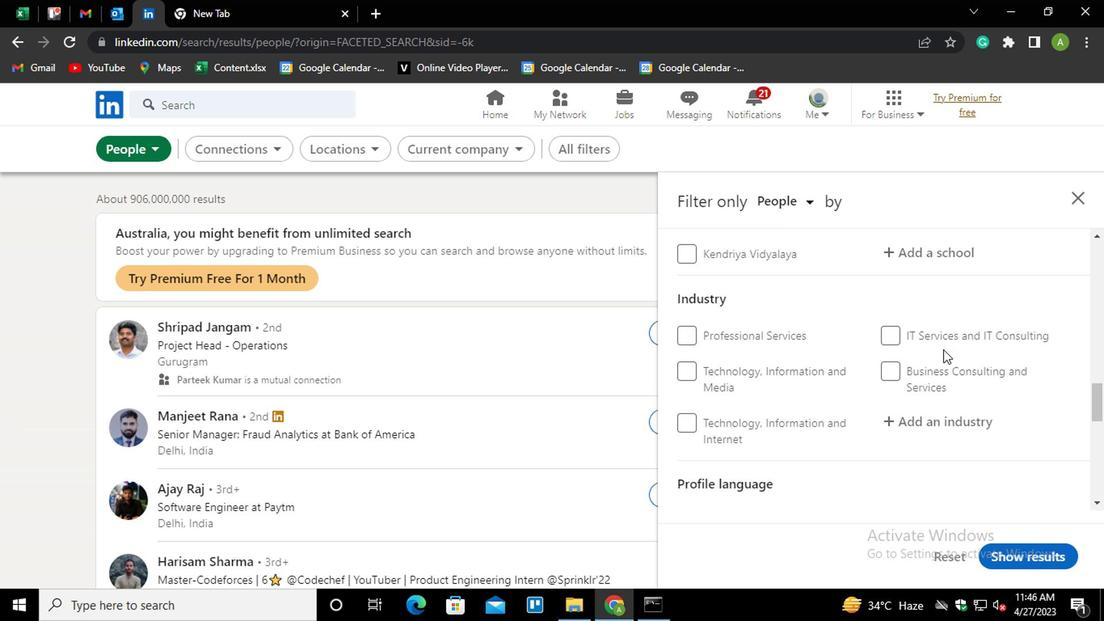 
Action: Mouse scrolled (940, 324) with delta (0, 1)
Screenshot: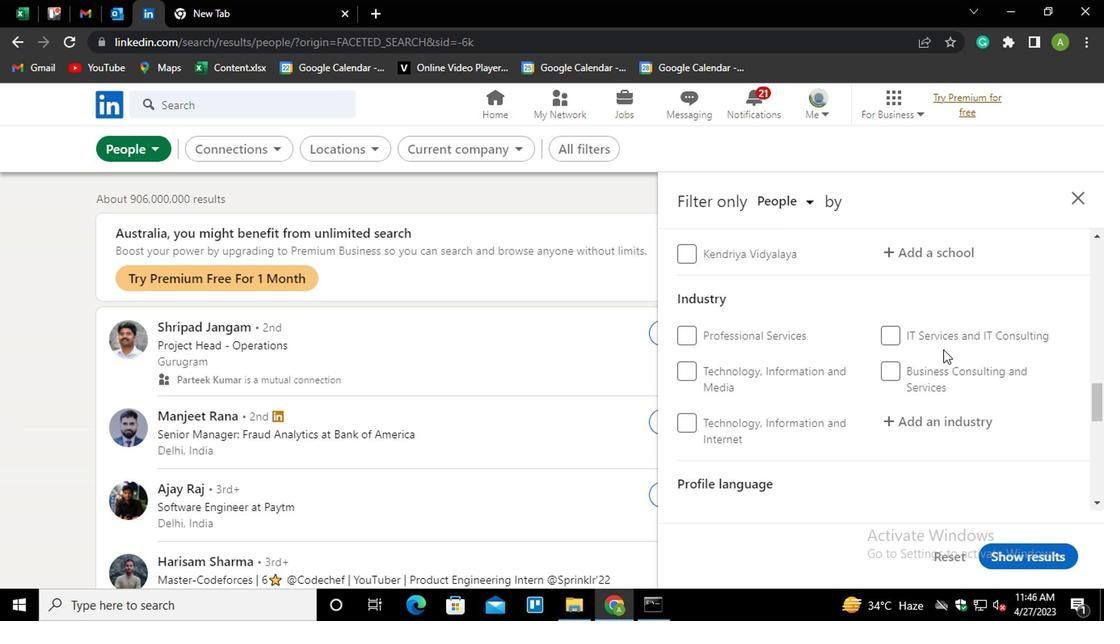 
Action: Mouse moved to (927, 312)
Screenshot: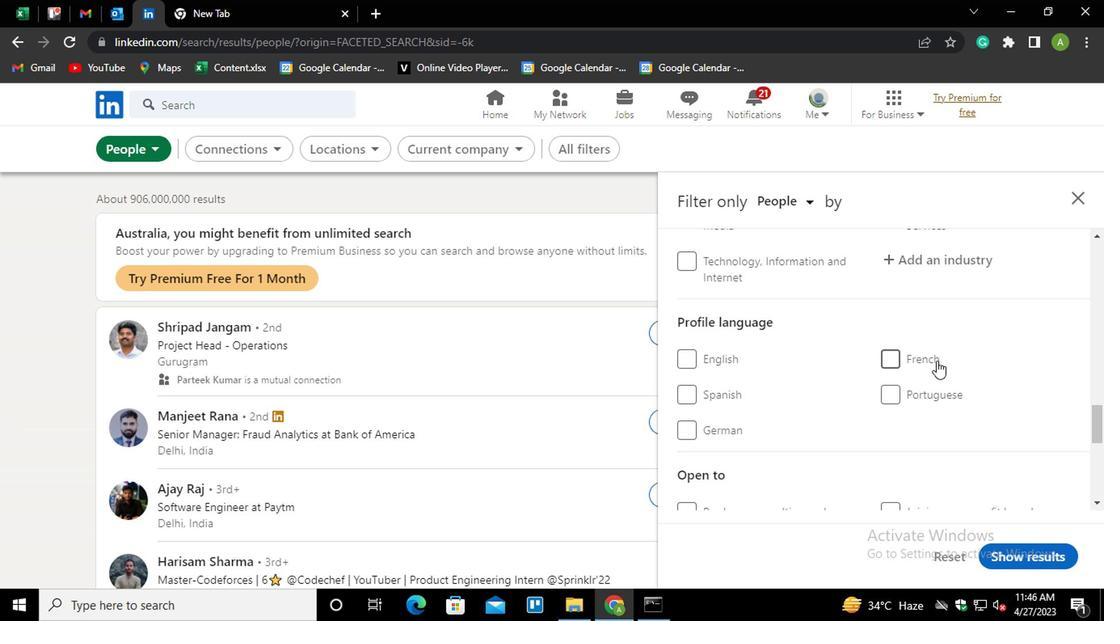 
Action: Mouse pressed left at (927, 312)
Screenshot: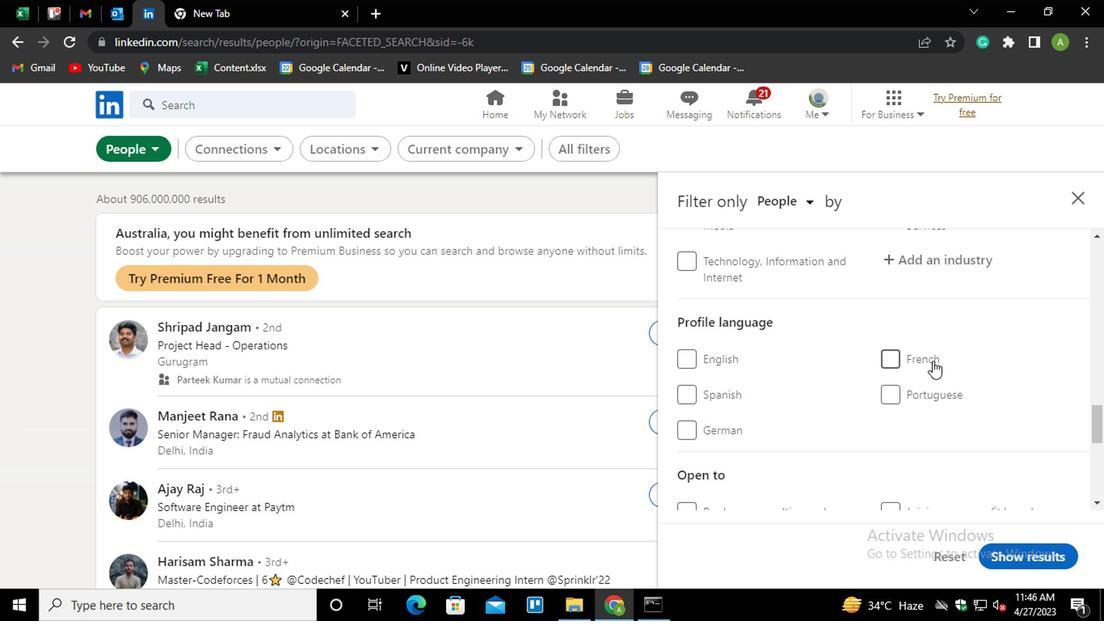 
Action: Mouse moved to (927, 312)
Screenshot: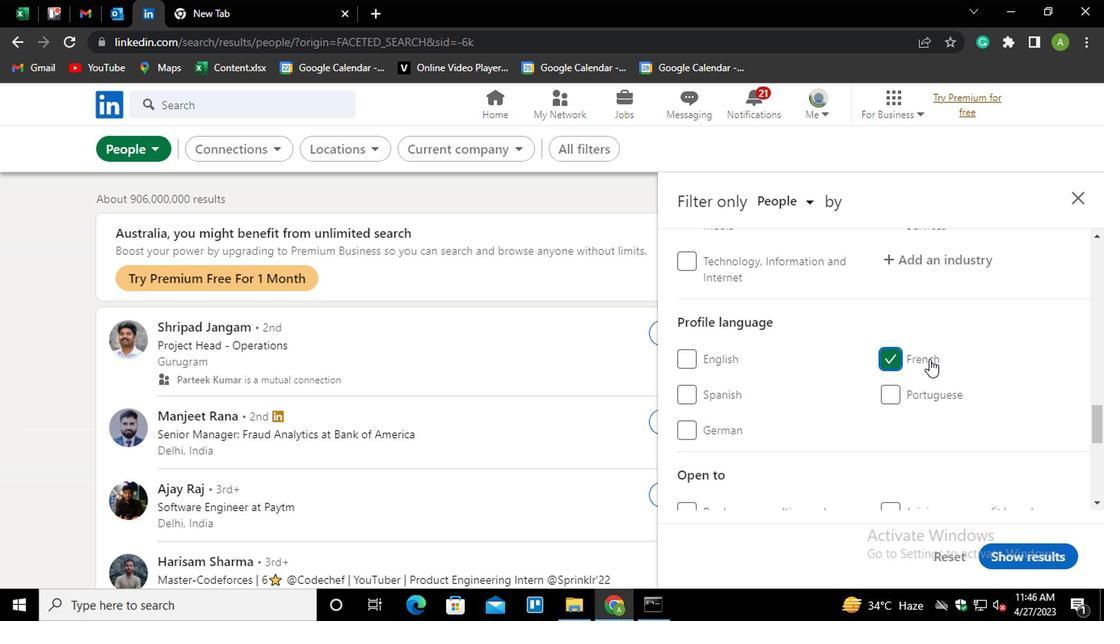 
Action: Mouse scrolled (927, 311) with delta (0, -1)
Screenshot: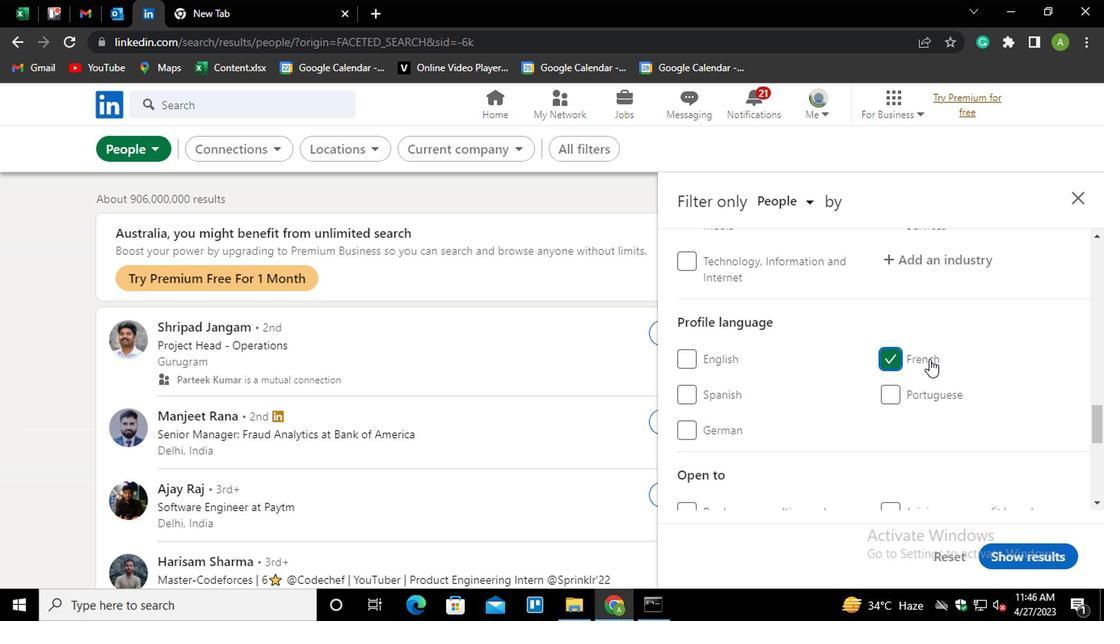 
Action: Mouse scrolled (927, 311) with delta (0, -1)
Screenshot: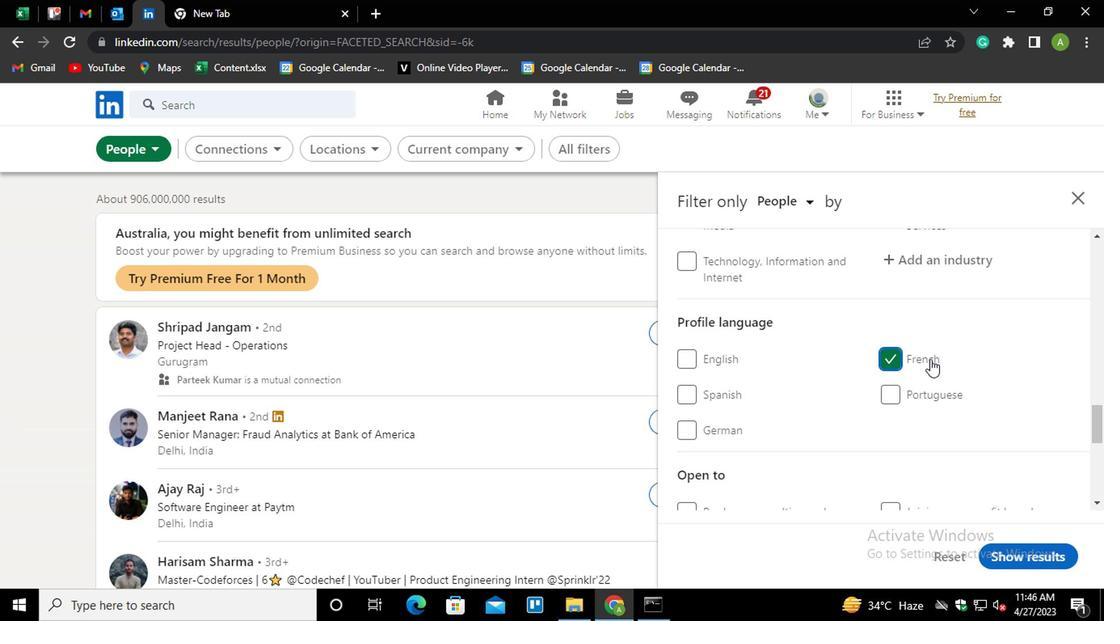 
Action: Mouse scrolled (927, 311) with delta (0, -1)
Screenshot: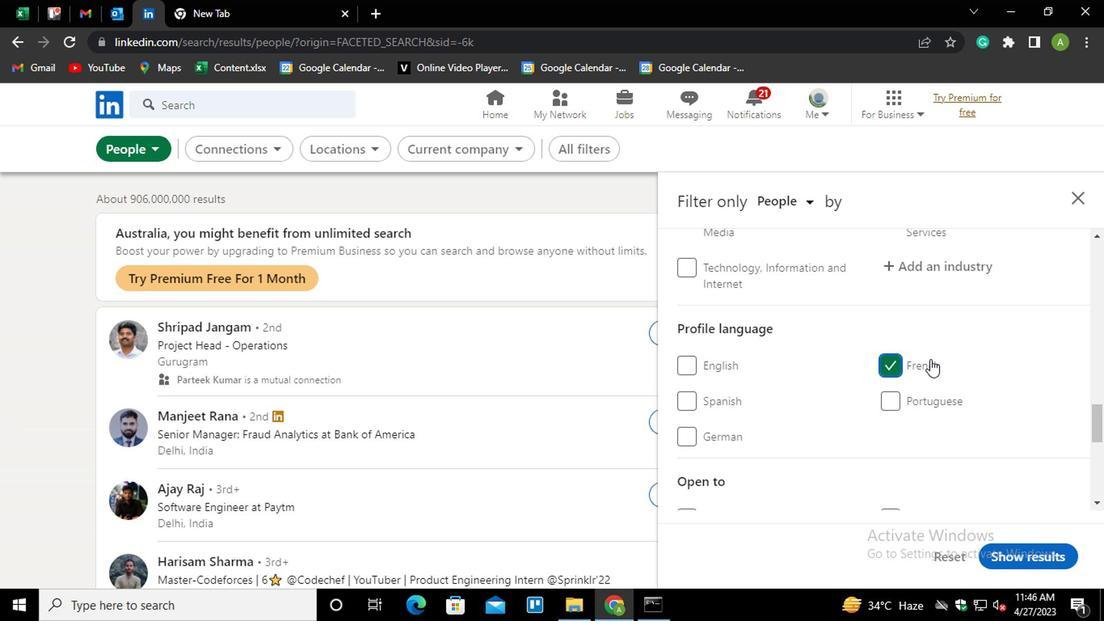 
Action: Mouse scrolled (927, 311) with delta (0, -1)
Screenshot: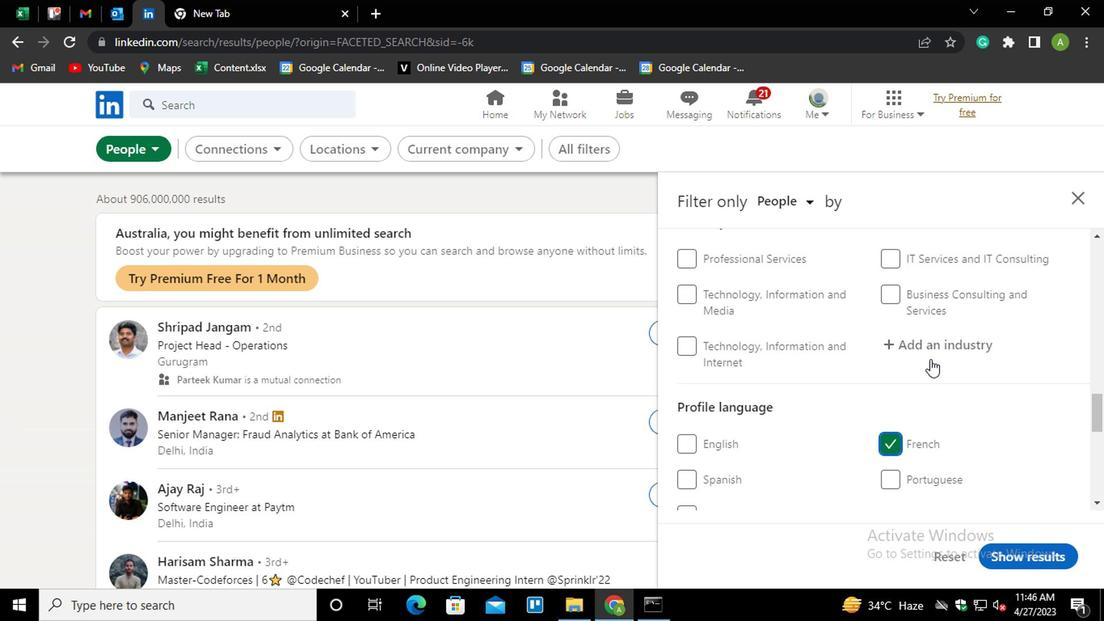
Action: Mouse scrolled (927, 311) with delta (0, -1)
Screenshot: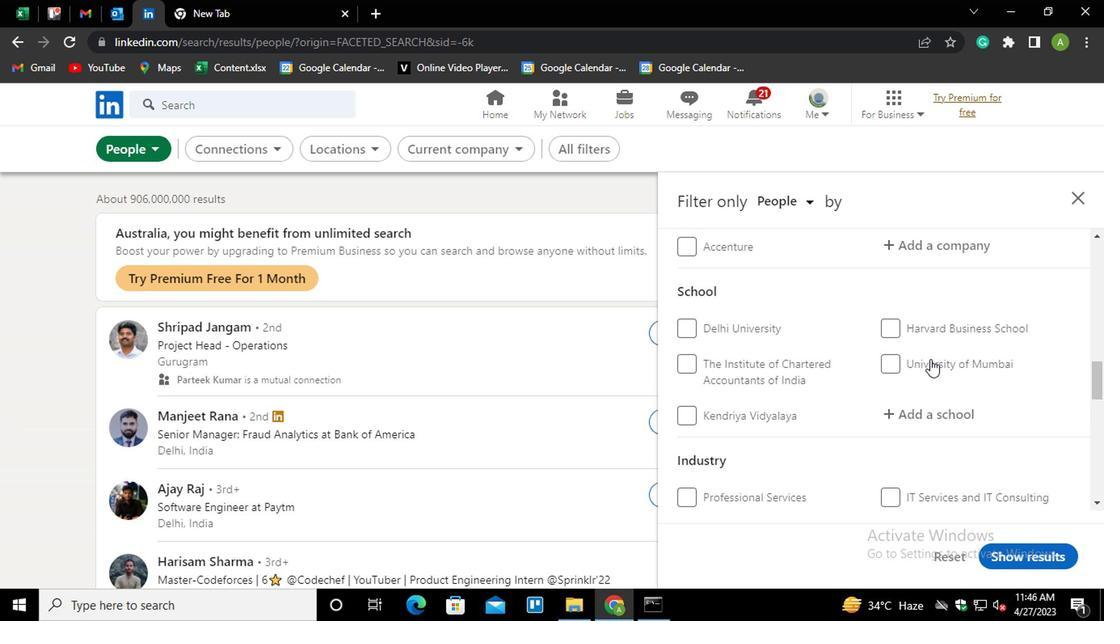 
Action: Mouse scrolled (927, 311) with delta (0, -1)
Screenshot: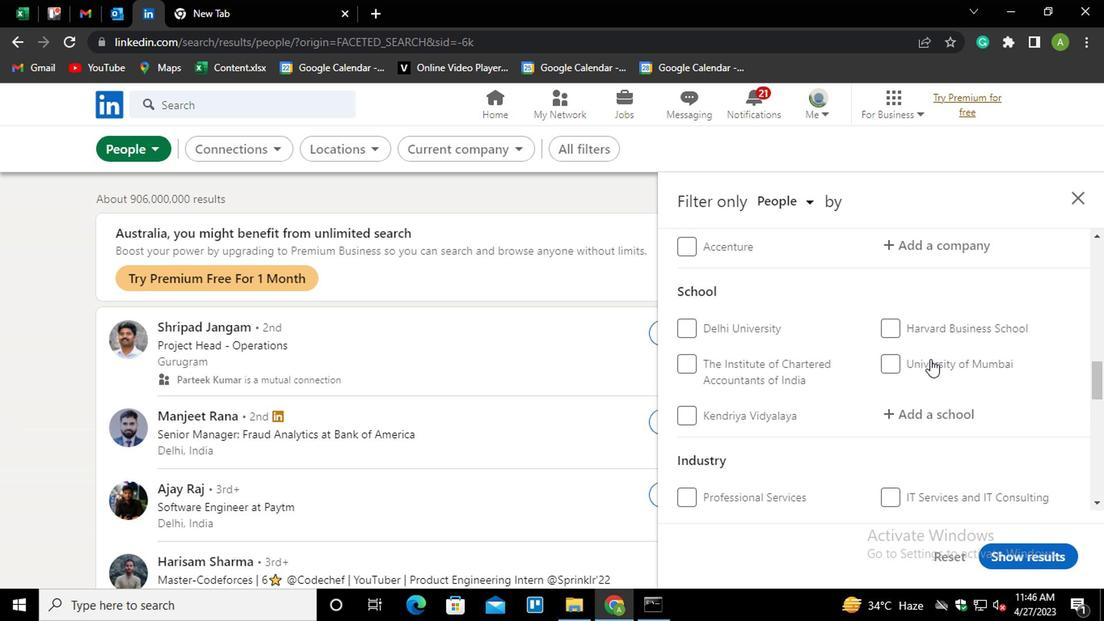 
Action: Mouse scrolled (927, 311) with delta (0, -1)
Screenshot: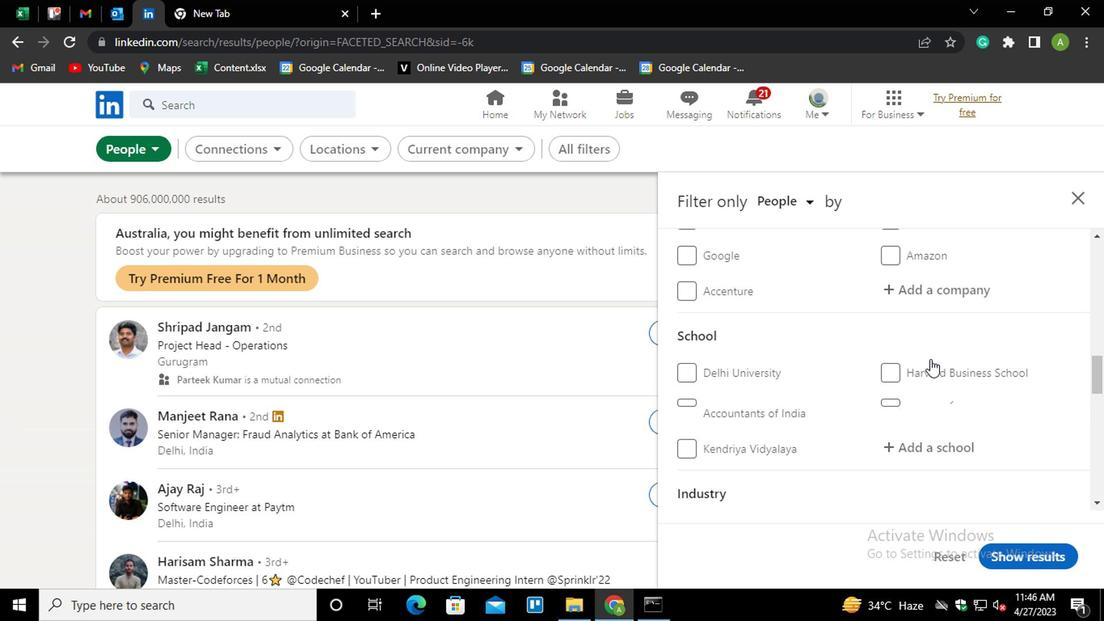 
Action: Mouse scrolled (927, 311) with delta (0, -1)
Screenshot: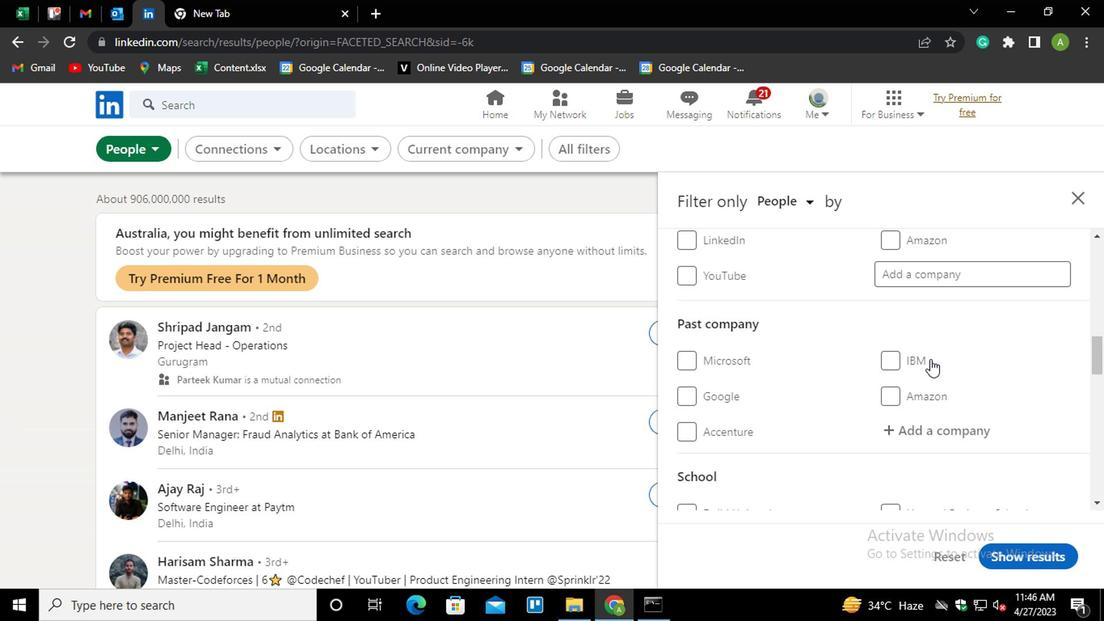 
Action: Mouse moved to (930, 252)
Screenshot: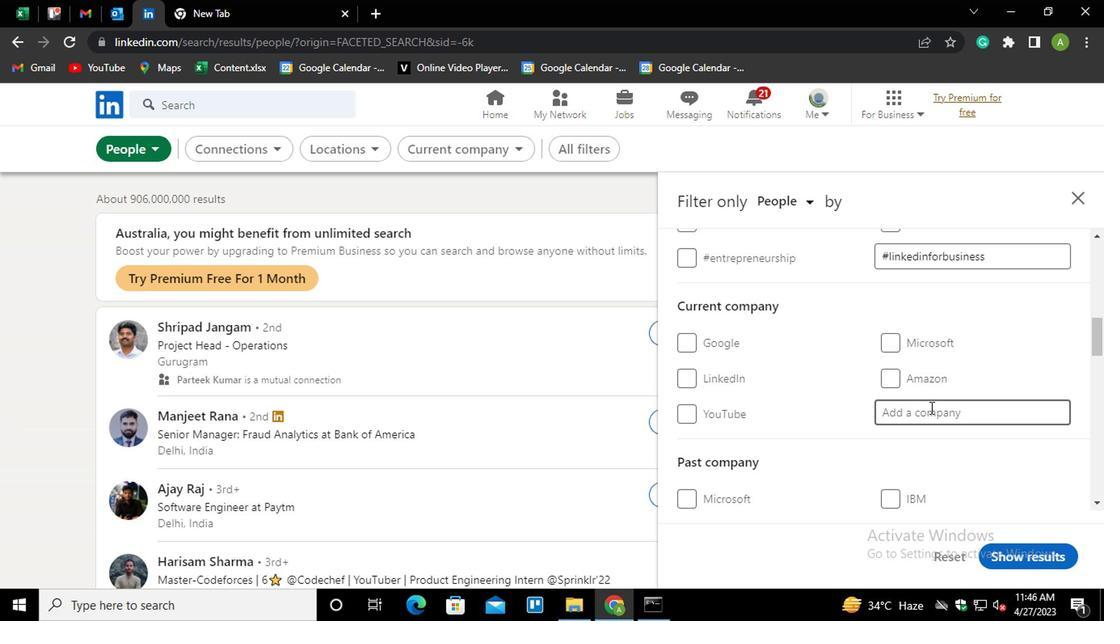 
Action: Mouse pressed left at (930, 252)
Screenshot: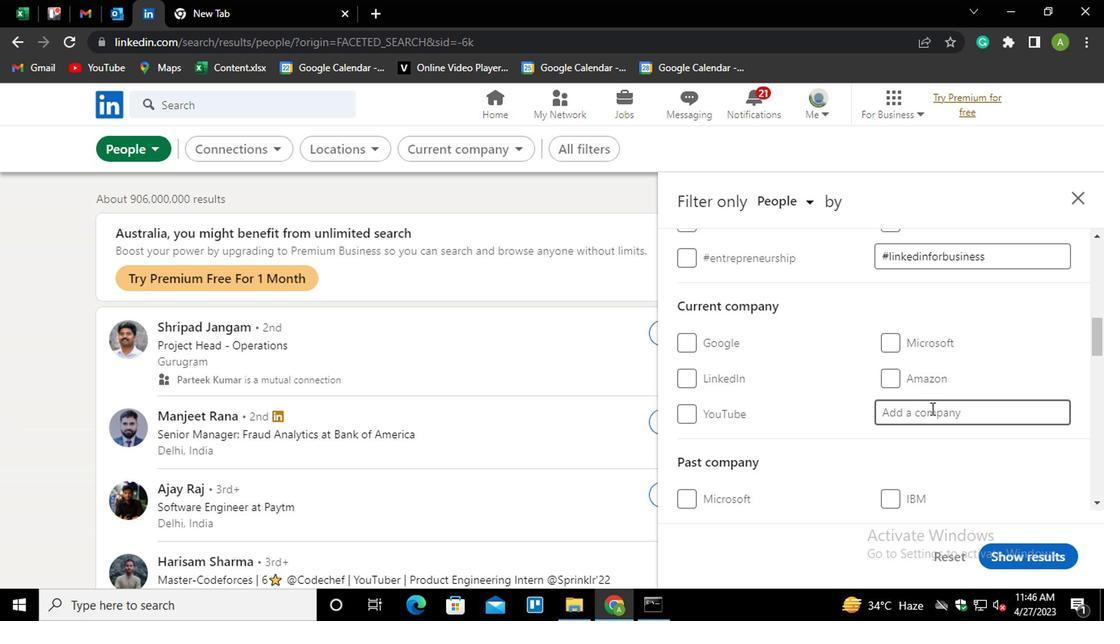 
Action: Key pressed <Key.shift_r>UNION<Key.space><Key.down><Key.down><Key.enter>
Screenshot: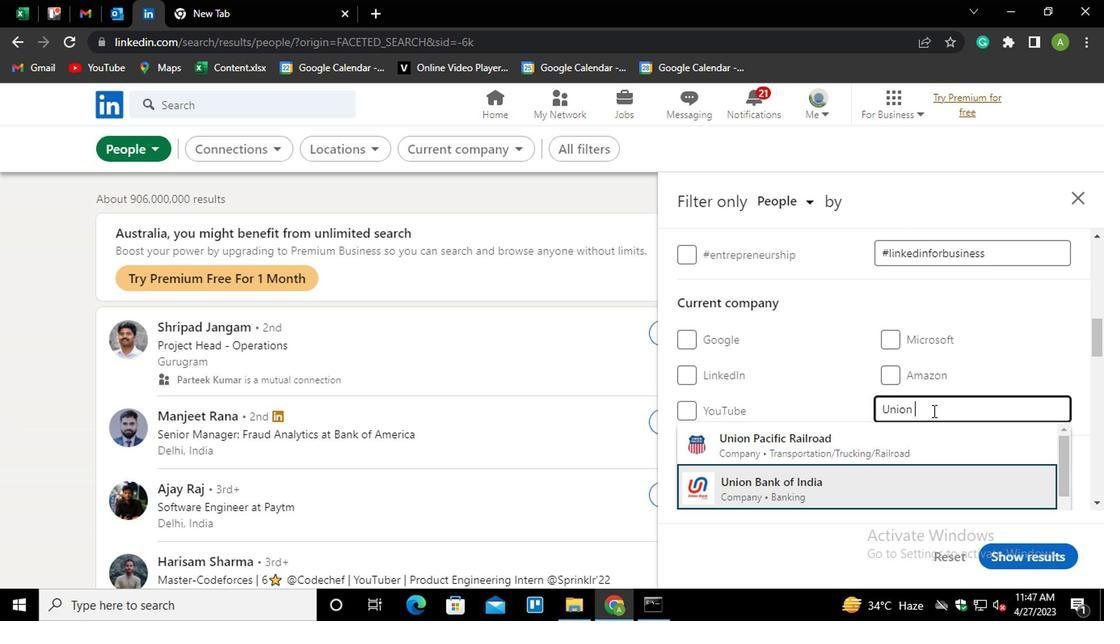 
Action: Mouse scrolled (930, 253) with delta (0, 0)
Screenshot: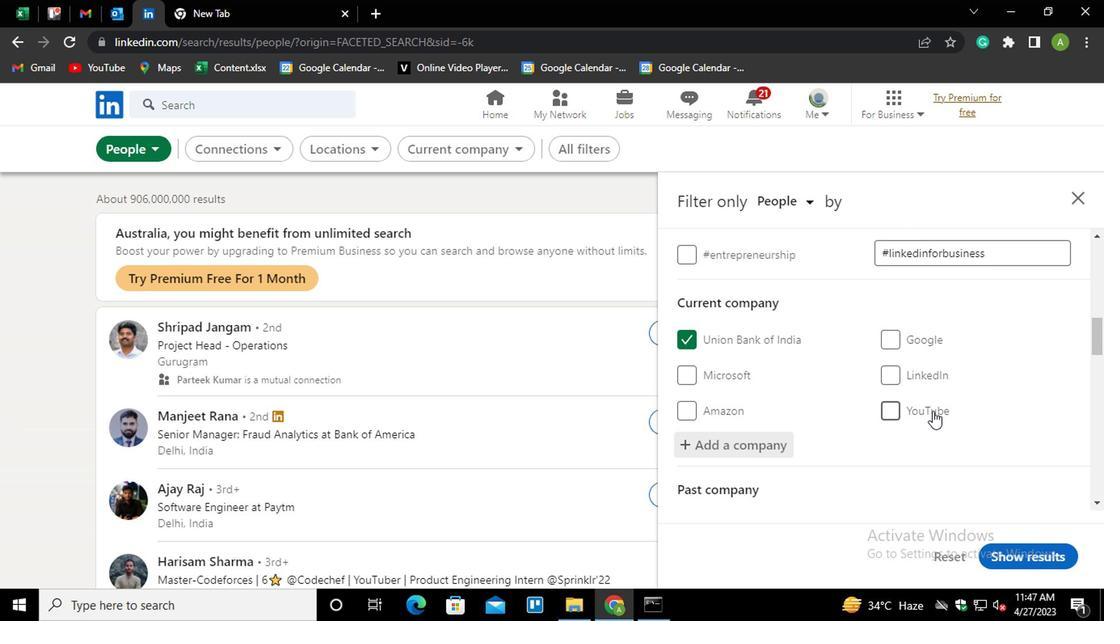 
Action: Mouse scrolled (930, 253) with delta (0, 0)
Screenshot: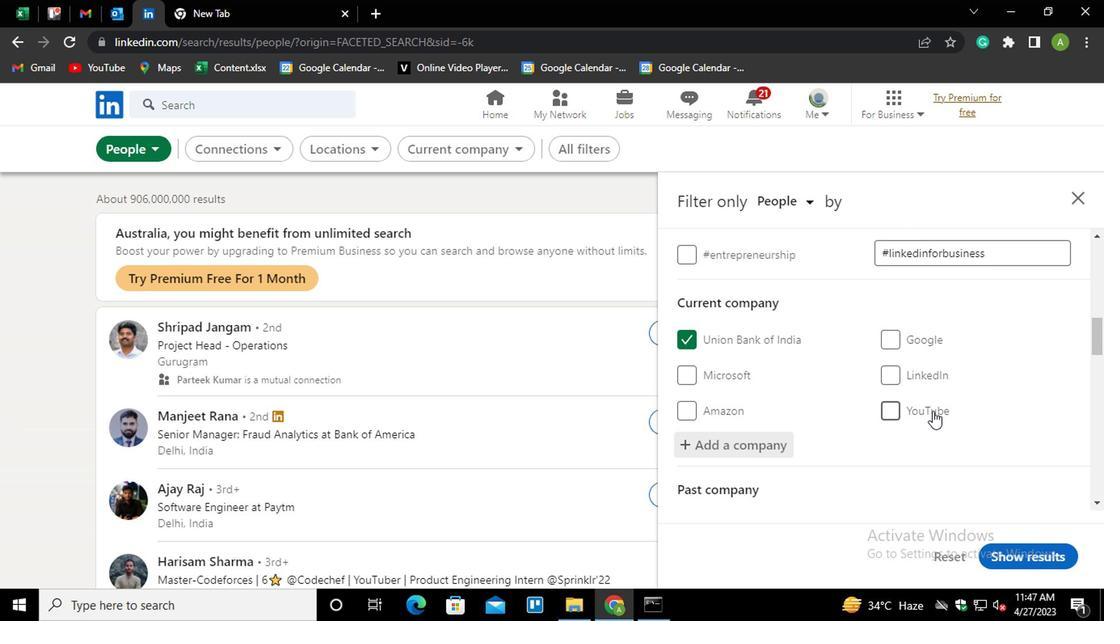 
Action: Mouse scrolled (930, 253) with delta (0, 0)
Screenshot: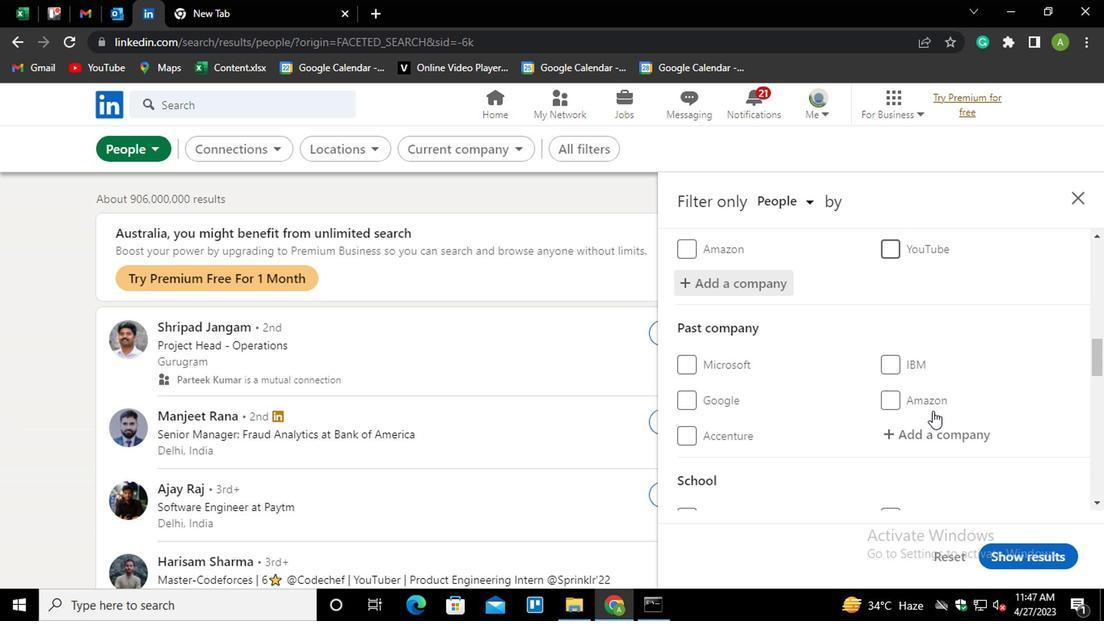 
Action: Mouse scrolled (930, 253) with delta (0, 0)
Screenshot: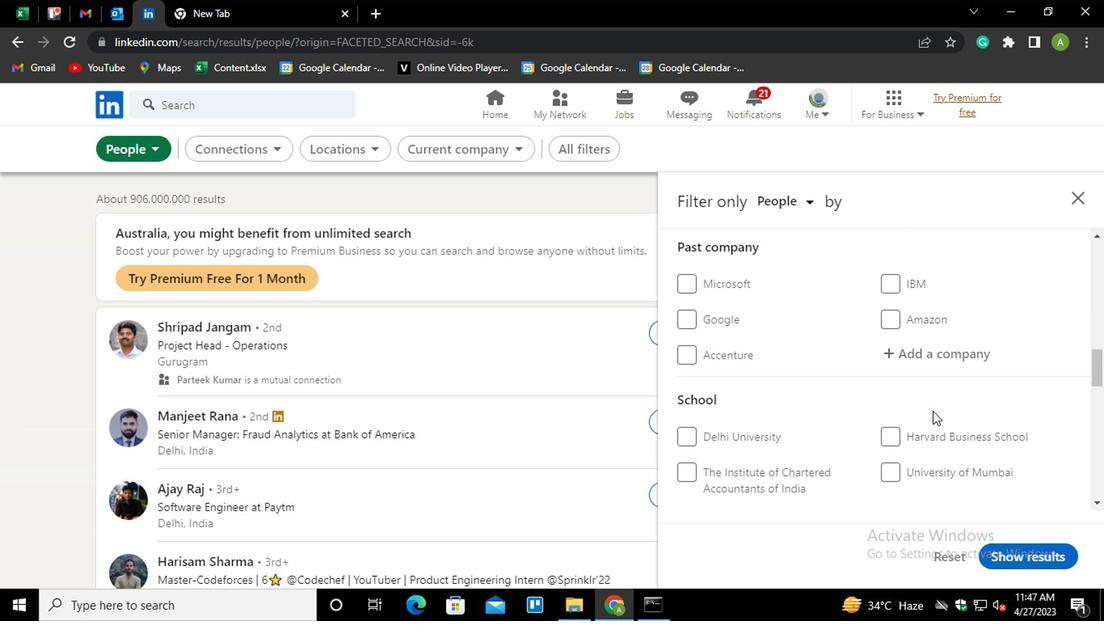 
Action: Mouse moved to (921, 238)
Screenshot: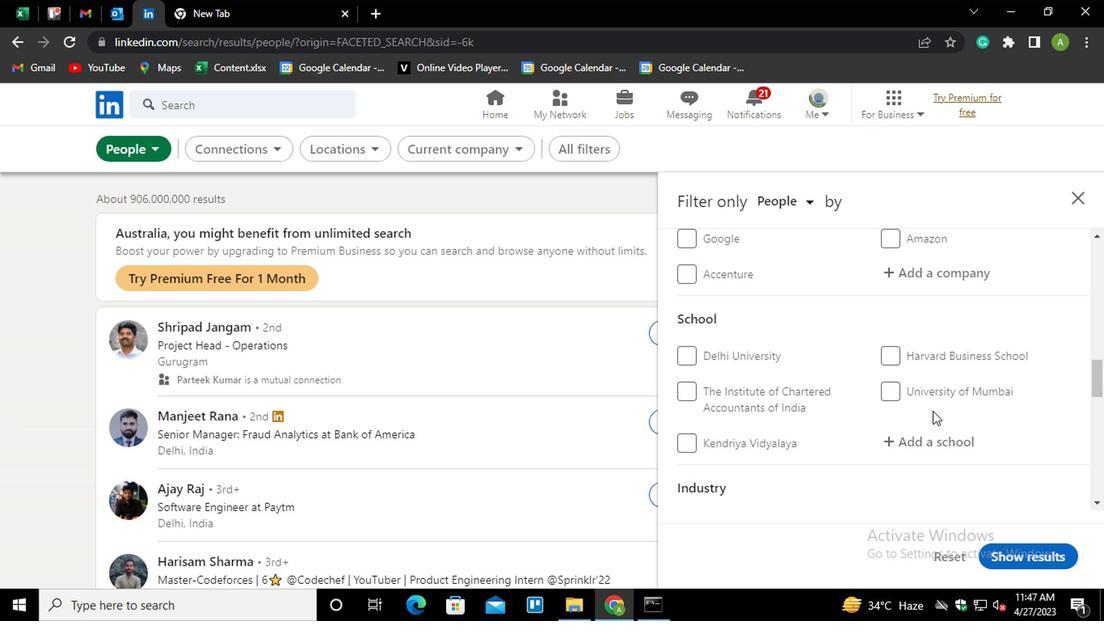 
Action: Mouse scrolled (921, 239) with delta (0, 0)
Screenshot: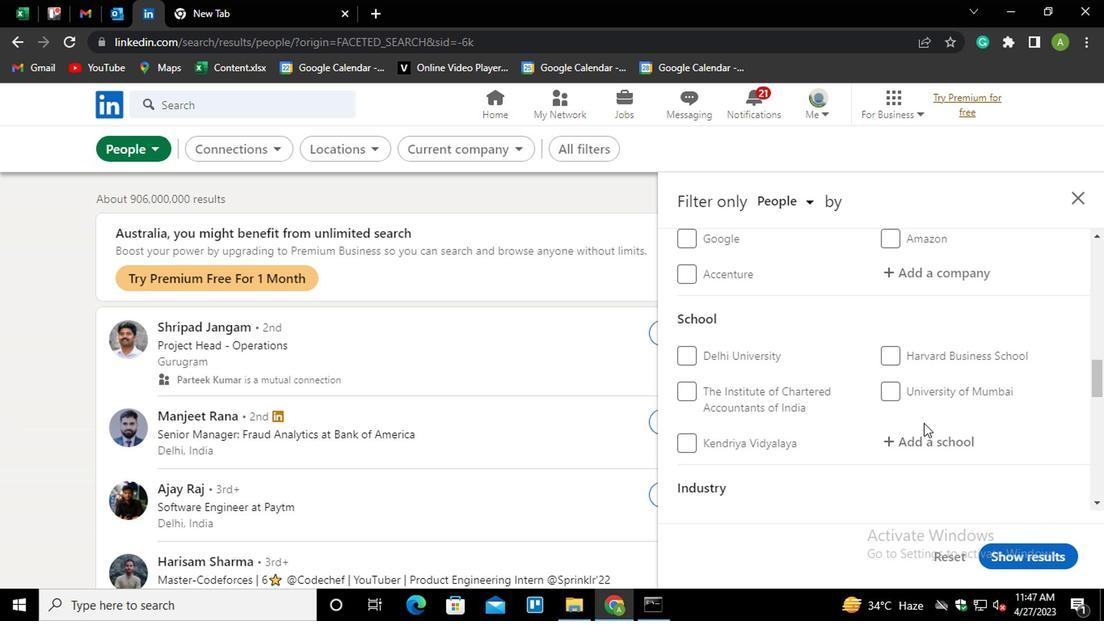 
Action: Mouse moved to (921, 238)
Screenshot: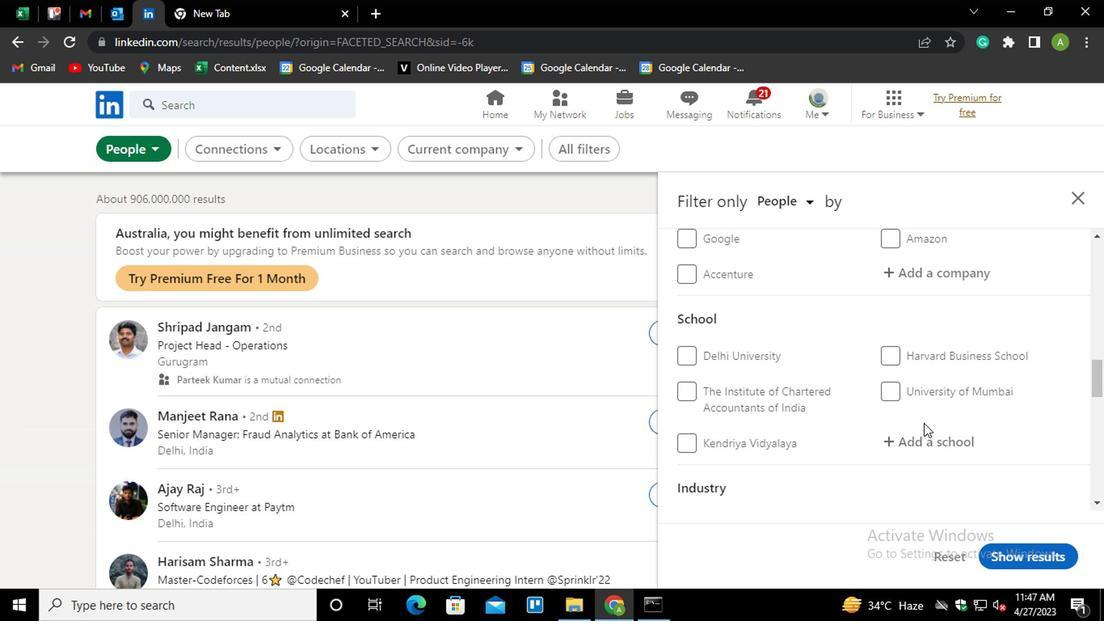 
Action: Mouse scrolled (921, 239) with delta (0, 0)
Screenshot: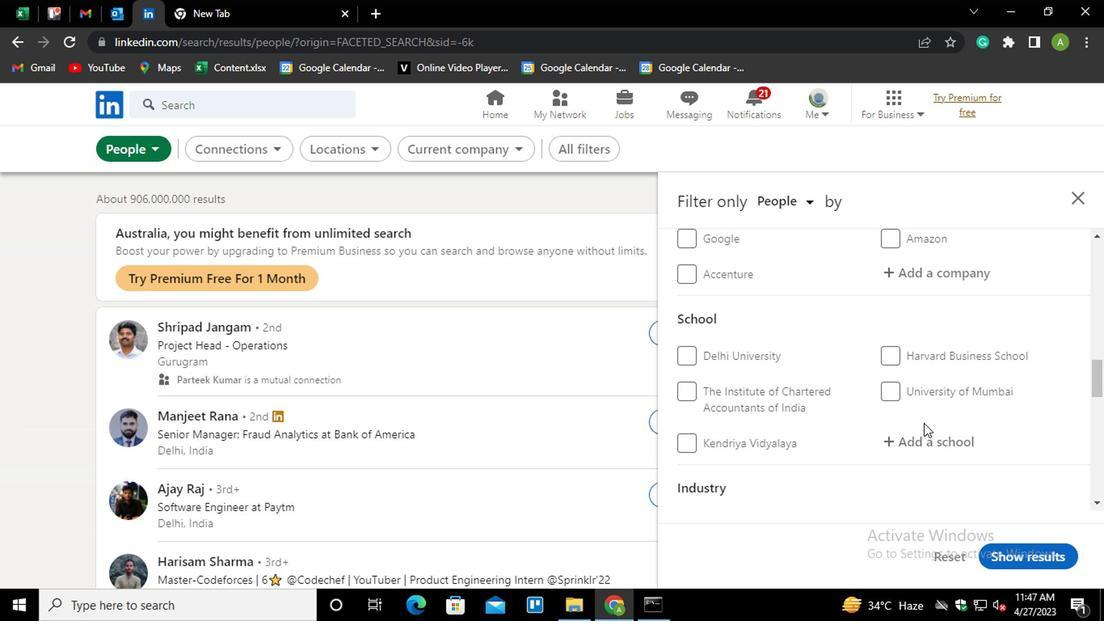 
Action: Mouse moved to (897, 395)
Screenshot: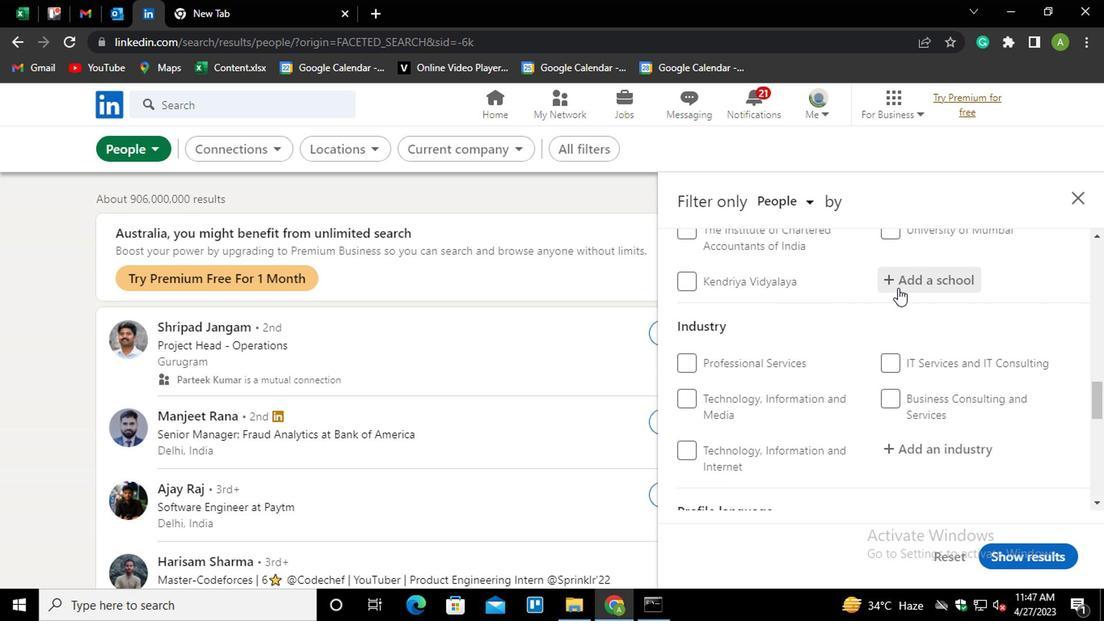 
Action: Mouse pressed left at (897, 395)
Screenshot: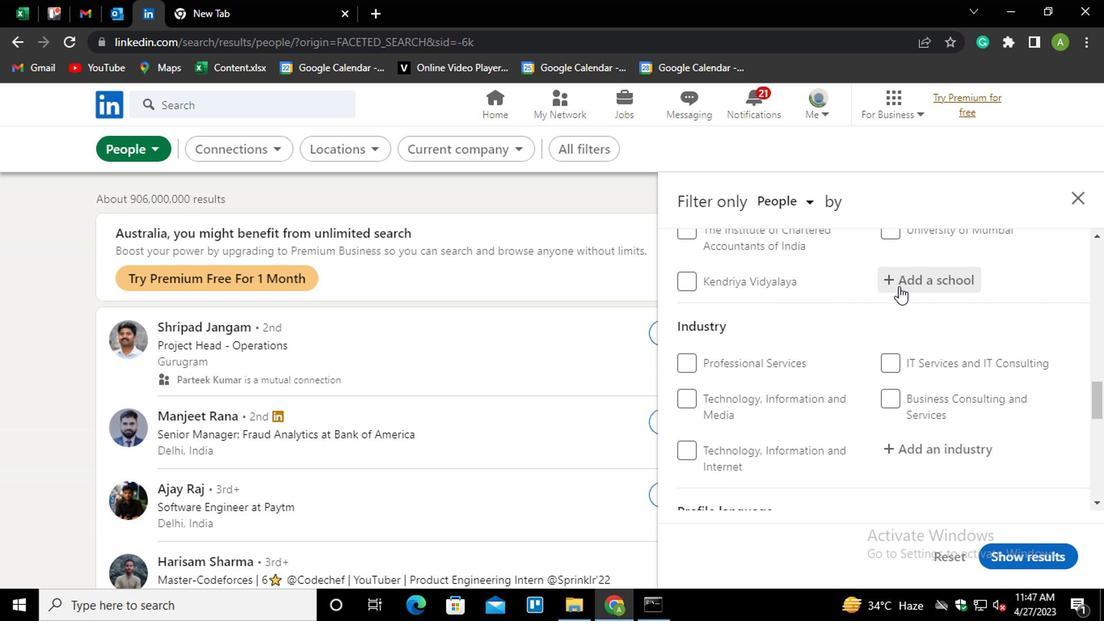 
Action: Key pressed <Key.shift_r>INDIAN<Key.space><Key.shift_r>INSTITUTE<Key.space><Key.down><Key.down><Key.down><Key.down><Key.down><Key.down><Key.down><Key.down><Key.down><Key.down><Key.up><Key.enter>
Screenshot: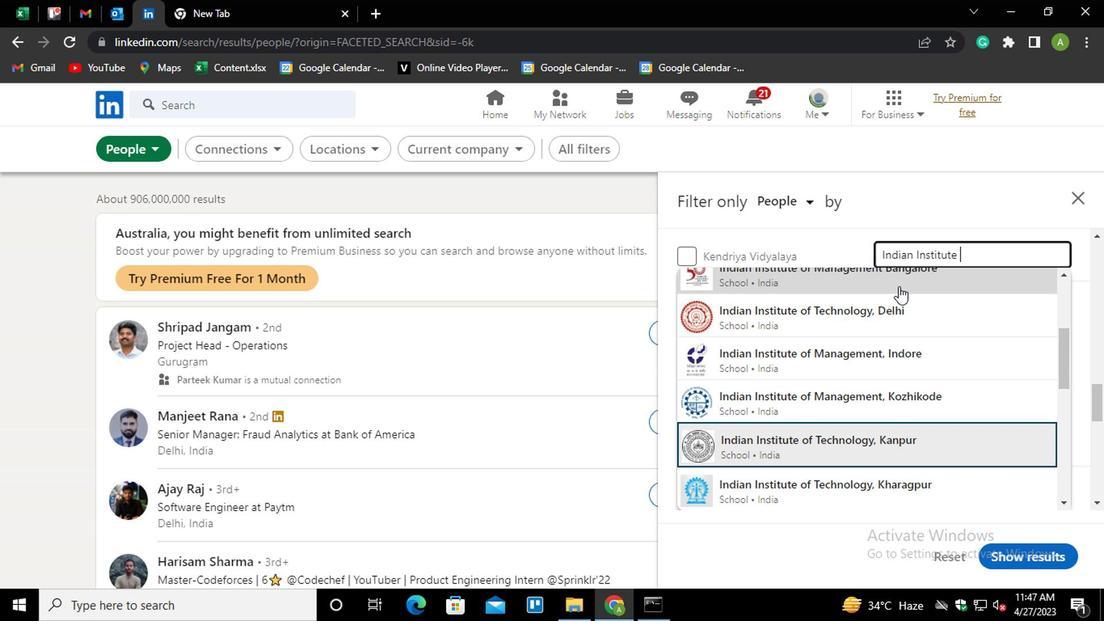 
Action: Mouse moved to (927, 386)
Screenshot: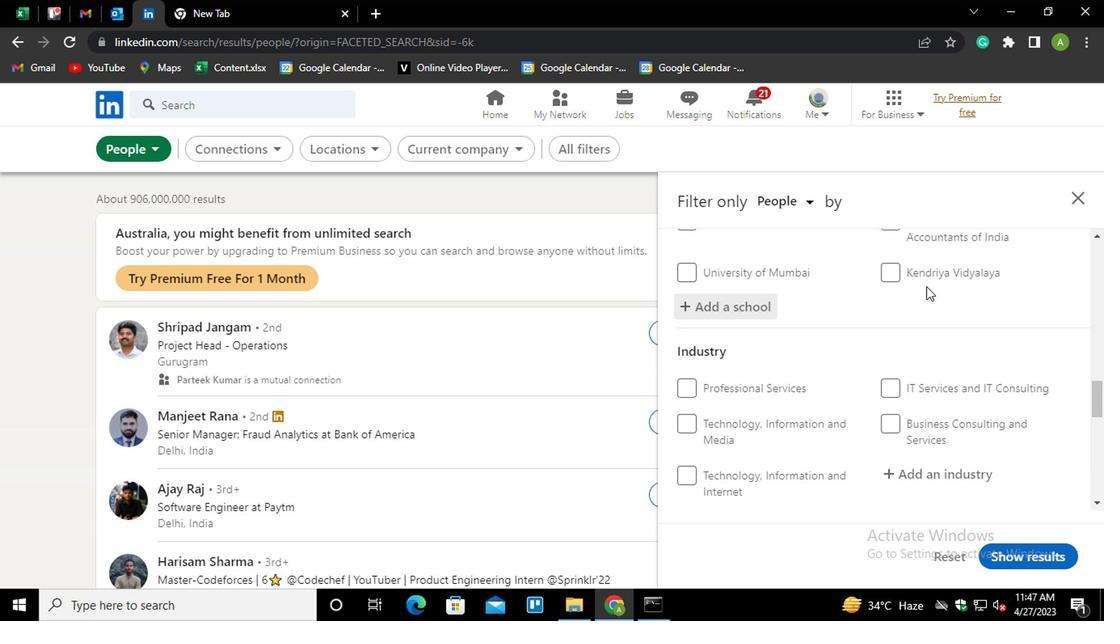 
Action: Mouse scrolled (927, 386) with delta (0, 0)
Screenshot: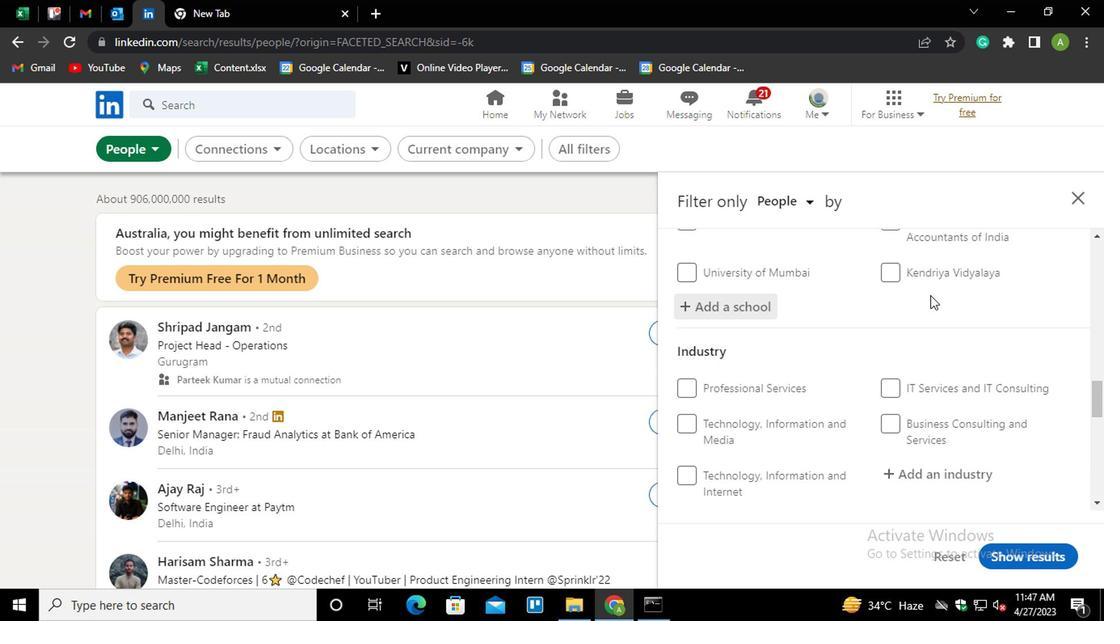 
Action: Mouse moved to (912, 276)
Screenshot: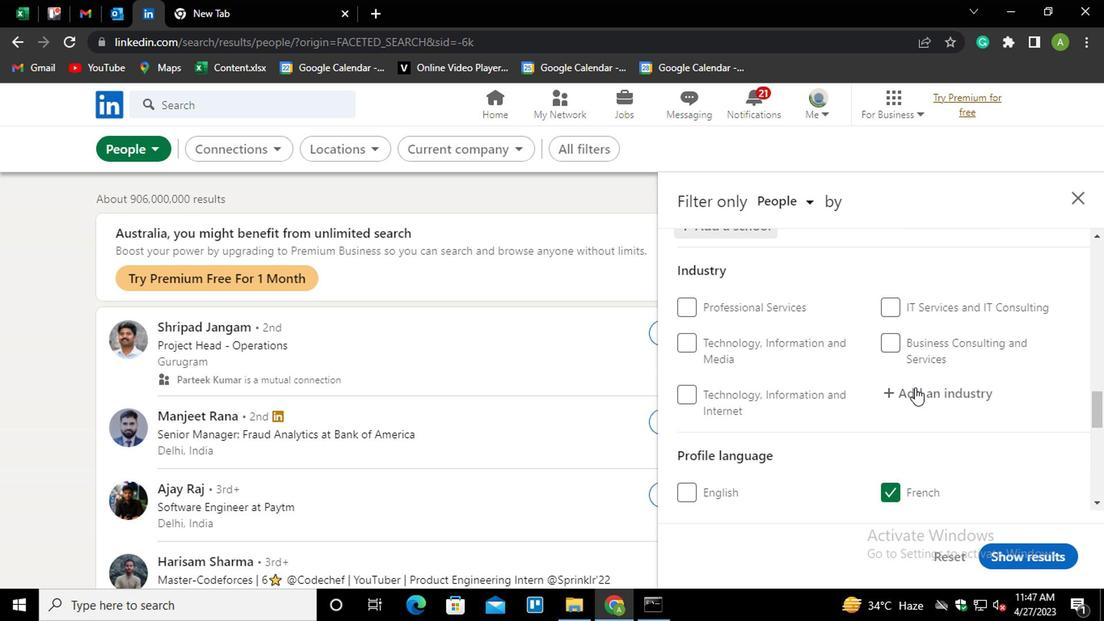 
Action: Mouse pressed left at (912, 276)
Screenshot: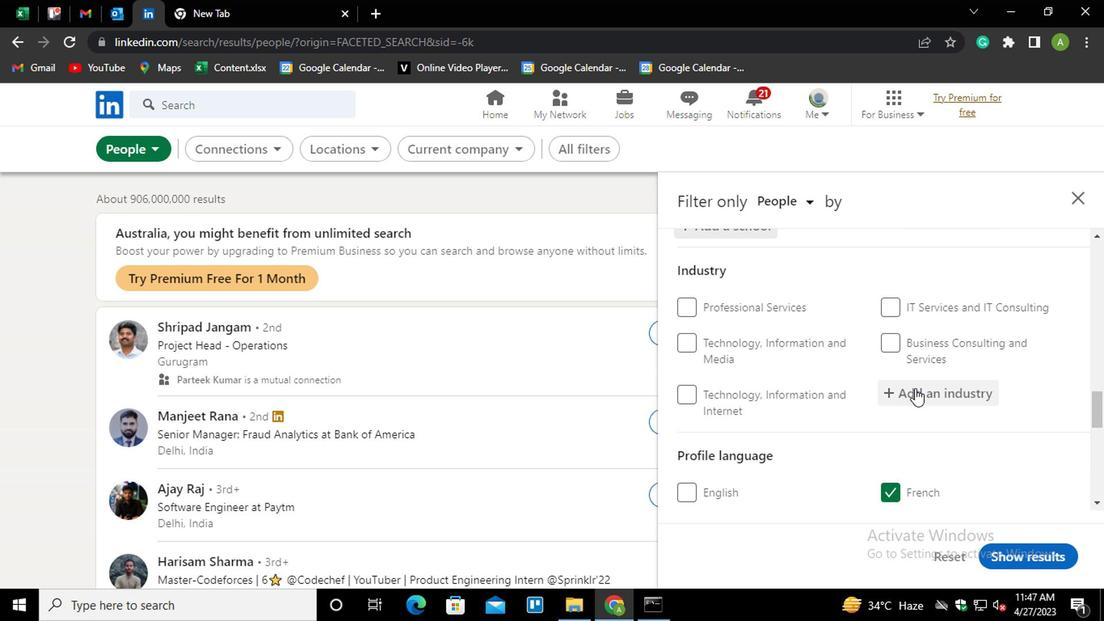 
Action: Mouse moved to (919, 275)
Screenshot: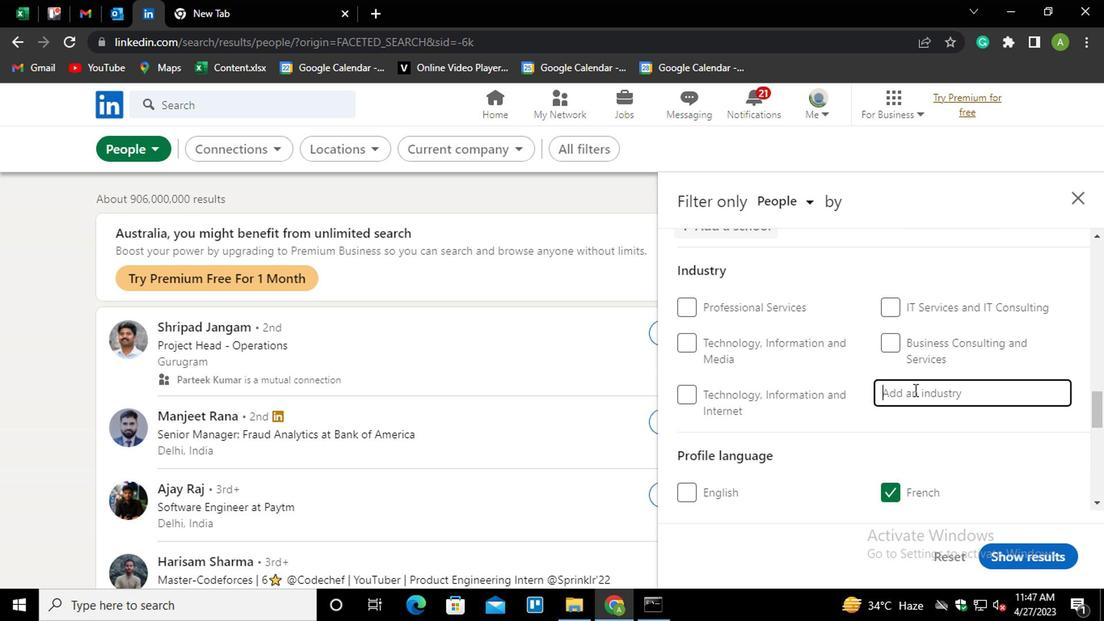 
Action: Mouse pressed left at (919, 275)
Screenshot: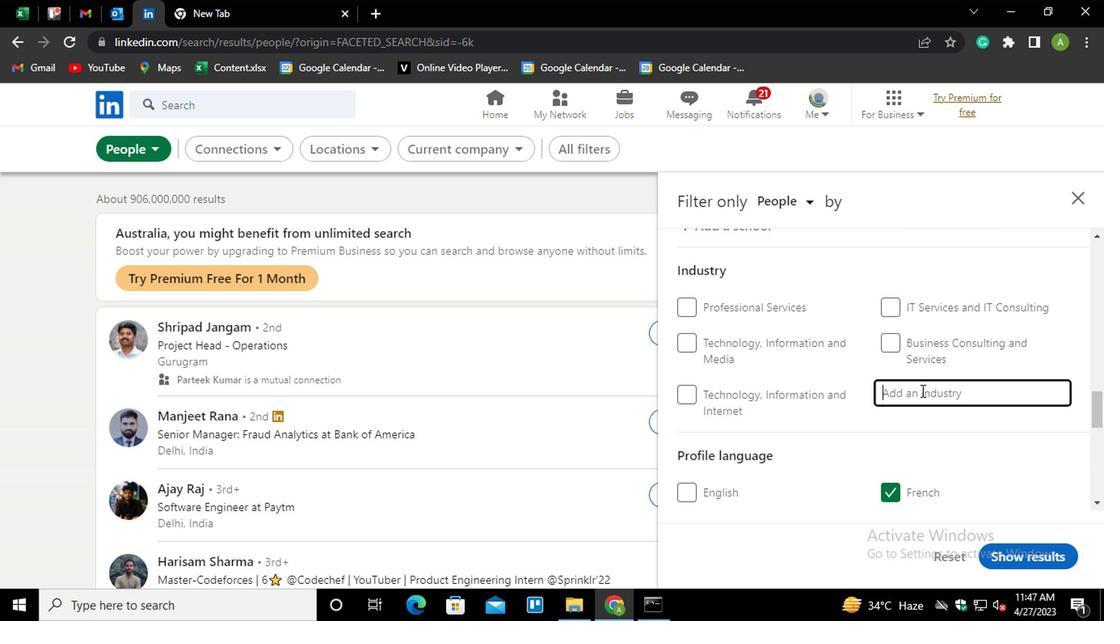 
Action: Mouse moved to (919, 269)
Screenshot: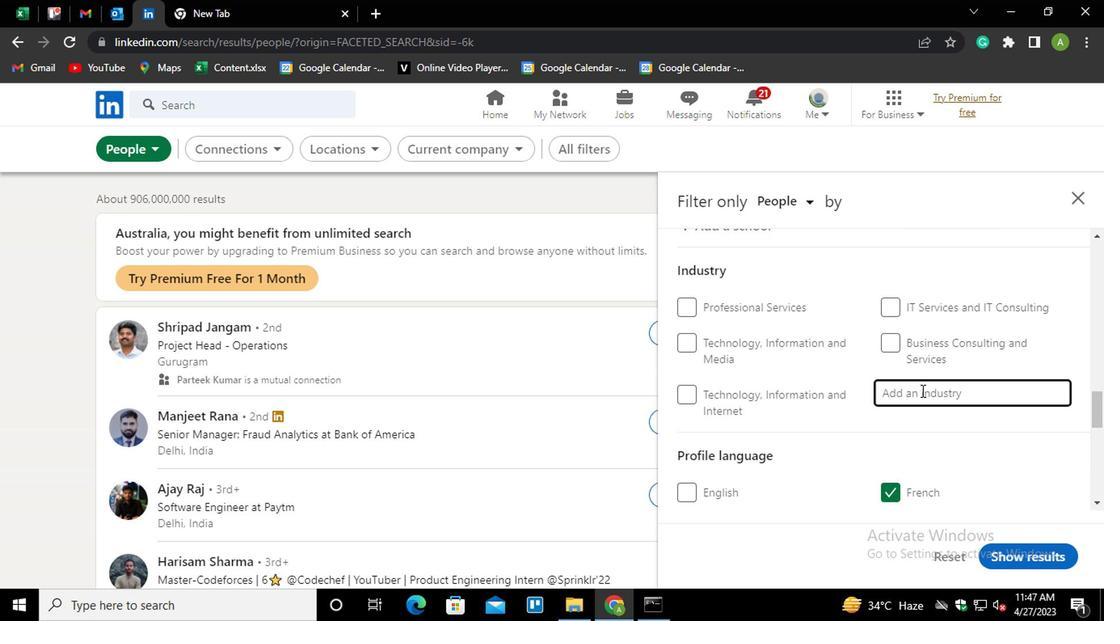 
Action: Key pressed <Key.shift><Key.shift><Key.shift><Key.shift><Key.shift><Key.shift><Key.shift><Key.shift><Key.shift><Key.shift><Key.shift>CABEL<Key.backspace><Key.backspace>LE<Key.down><Key.enter>
Screenshot: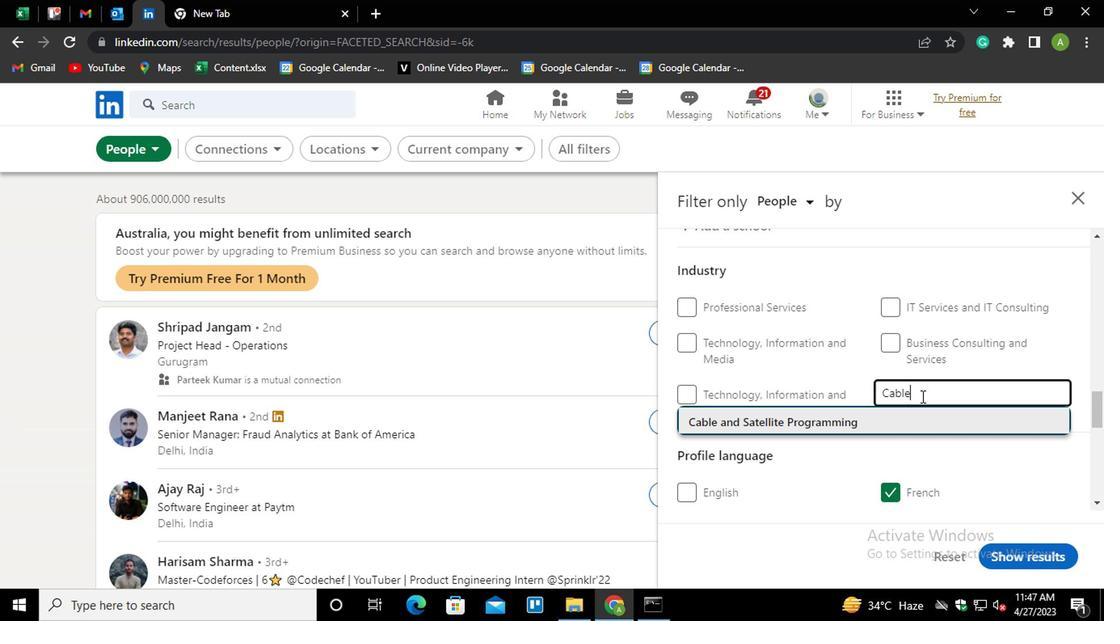 
Action: Mouse scrolled (919, 270) with delta (0, 1)
Screenshot: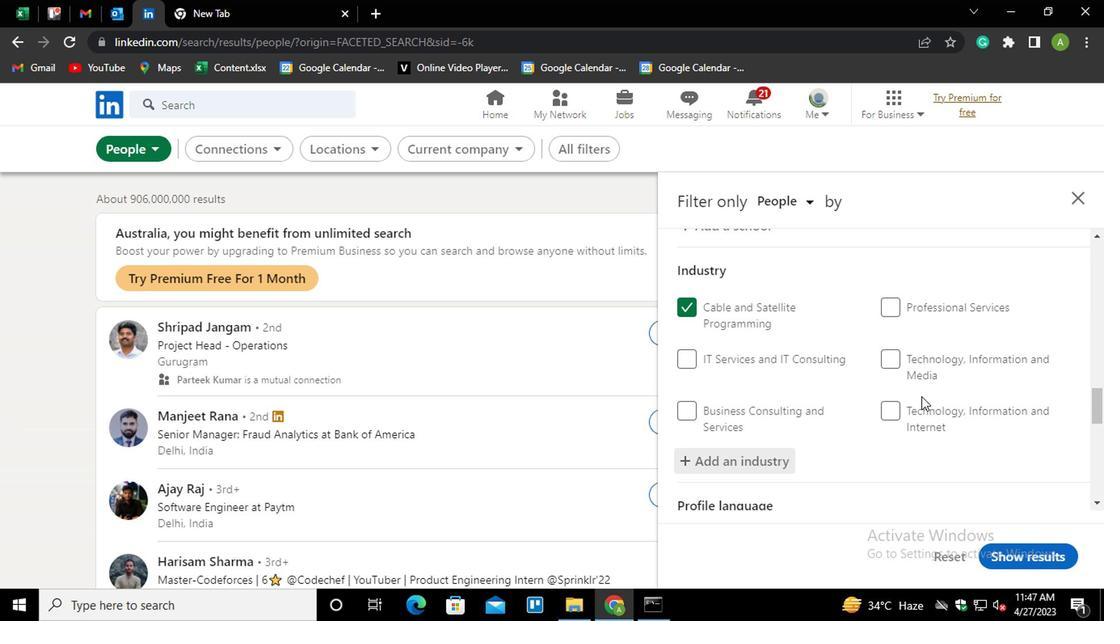
Action: Mouse moved to (918, 266)
Screenshot: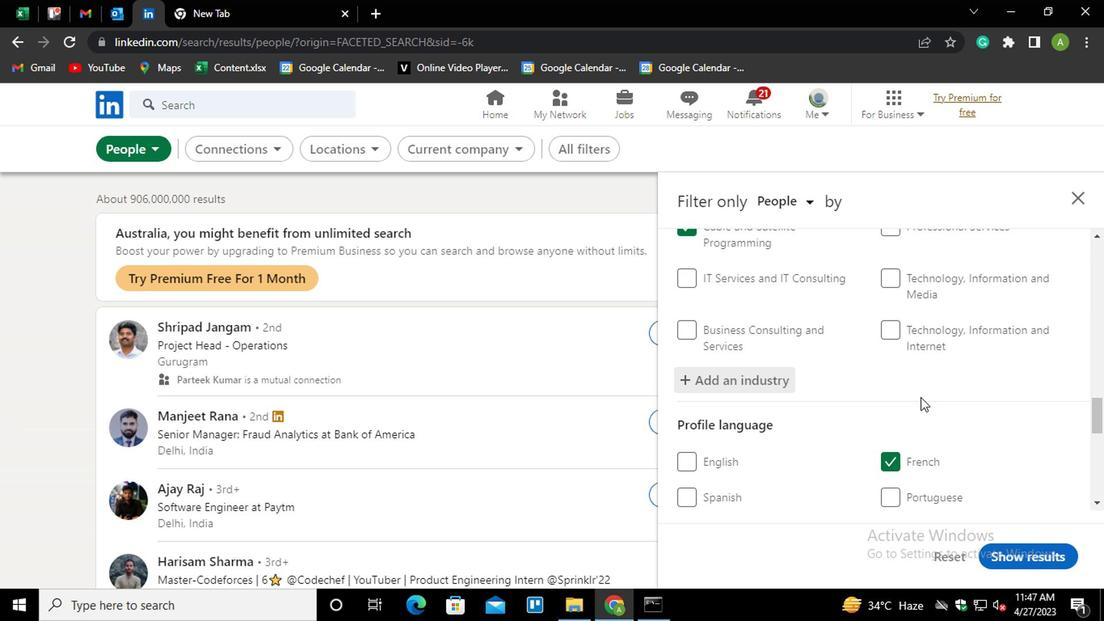 
Action: Mouse scrolled (918, 267) with delta (0, 1)
Screenshot: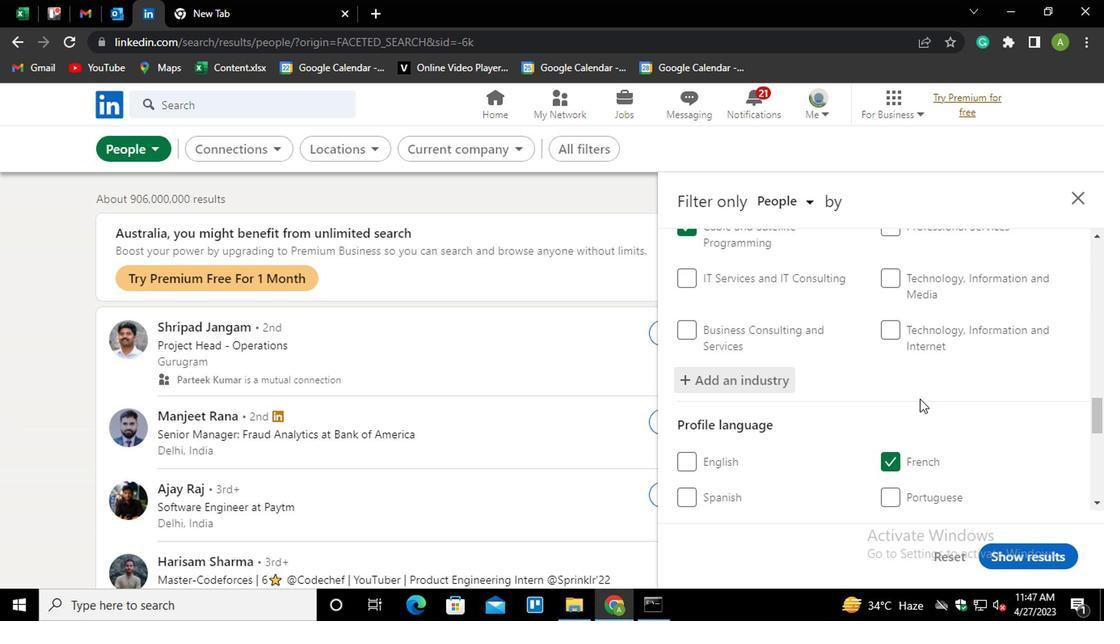 
Action: Mouse moved to (918, 266)
Screenshot: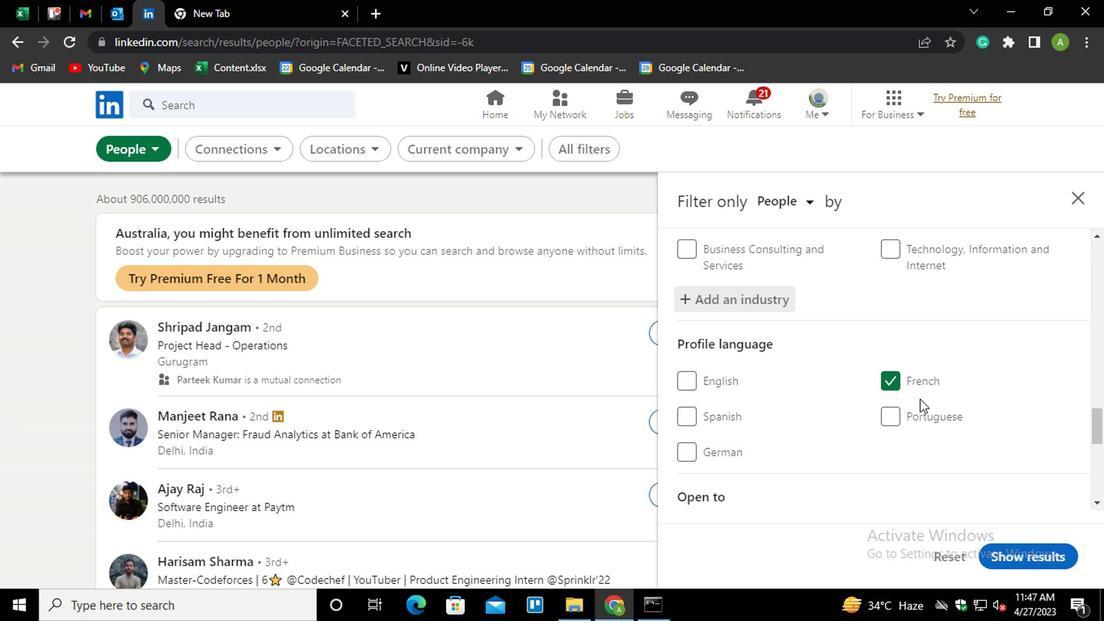 
Action: Mouse scrolled (918, 267) with delta (0, 1)
Screenshot: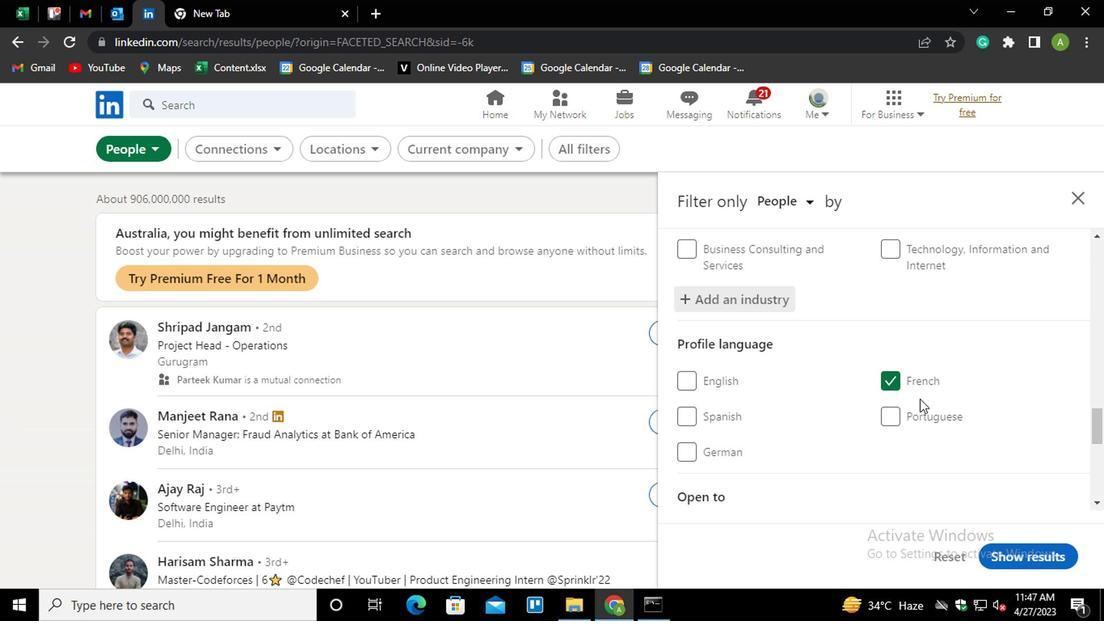 
Action: Mouse scrolled (918, 267) with delta (0, 1)
Screenshot: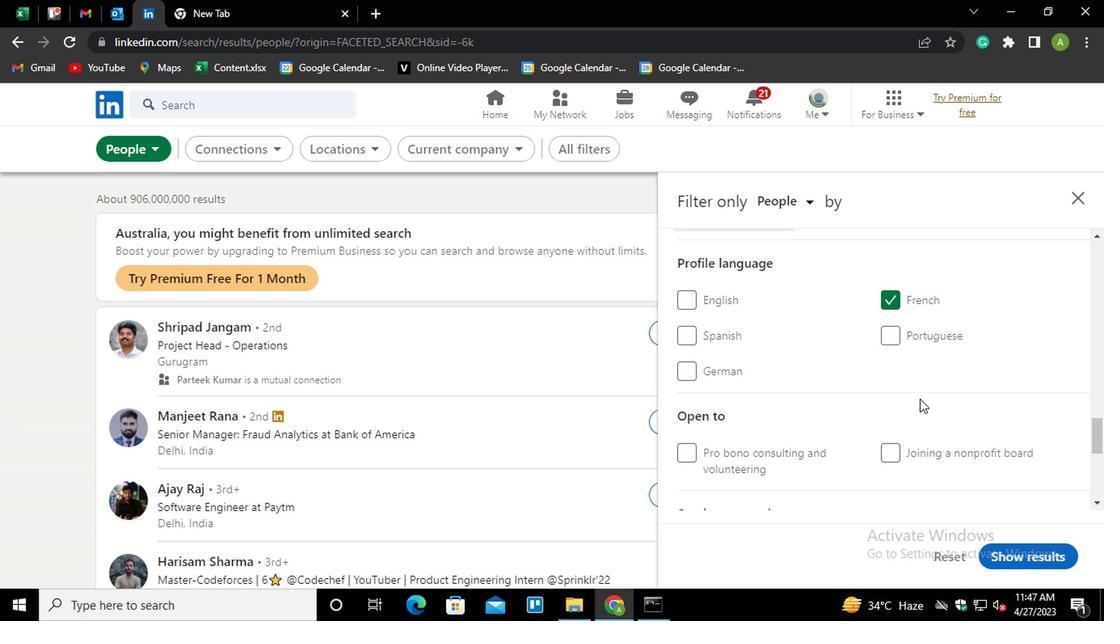 
Action: Mouse moved to (918, 265)
Screenshot: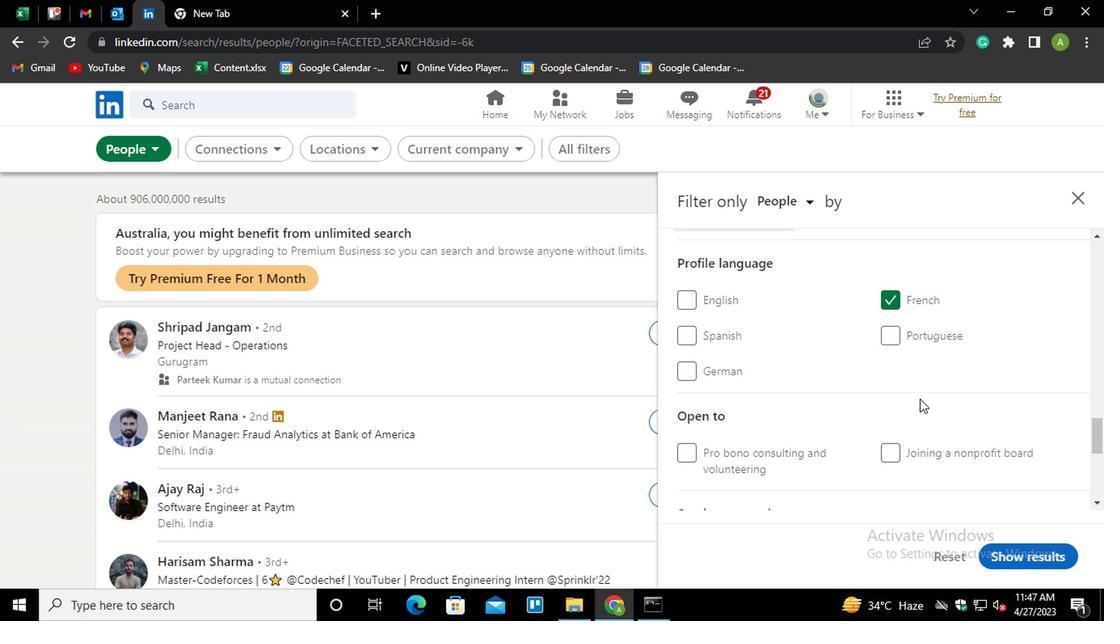 
Action: Mouse scrolled (918, 266) with delta (0, 0)
Screenshot: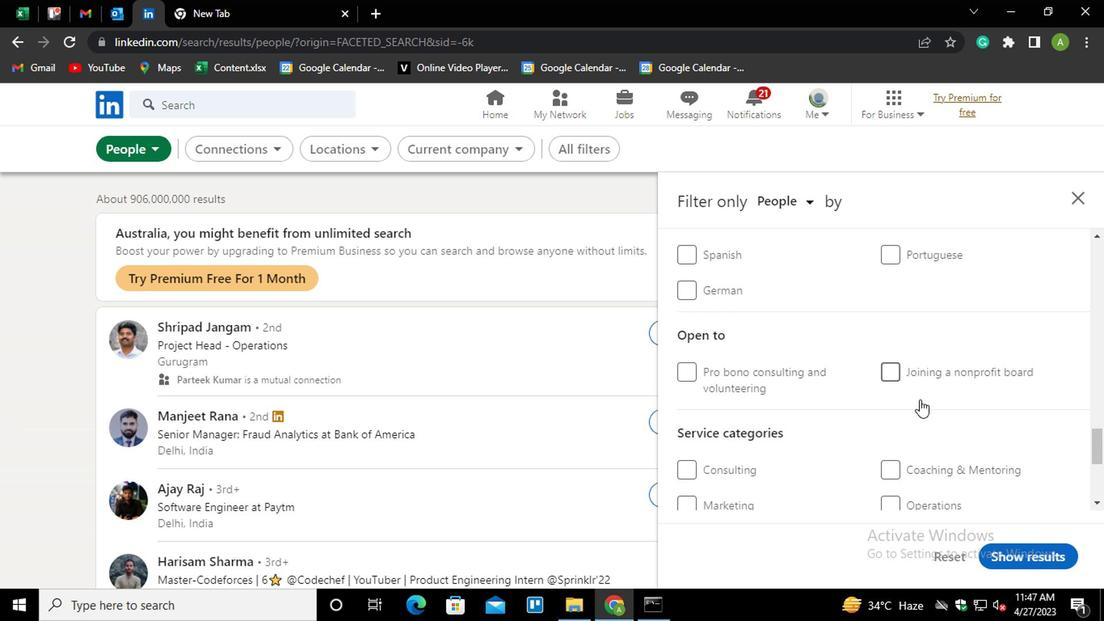 
Action: Mouse moved to (762, 225)
Screenshot: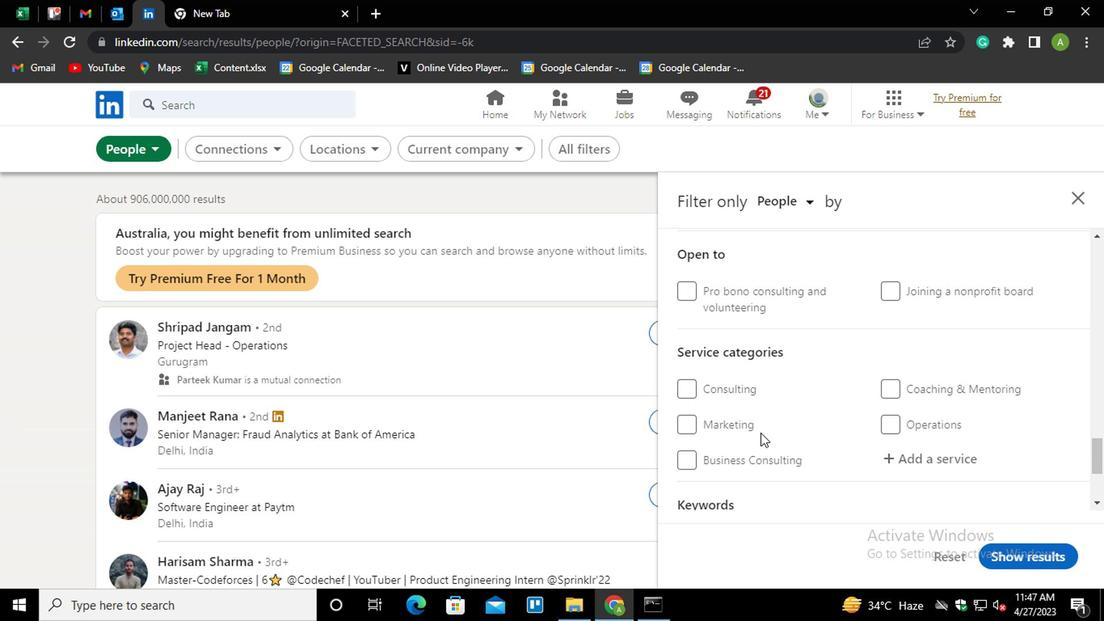 
Action: Mouse scrolled (762, 226) with delta (0, 0)
Screenshot: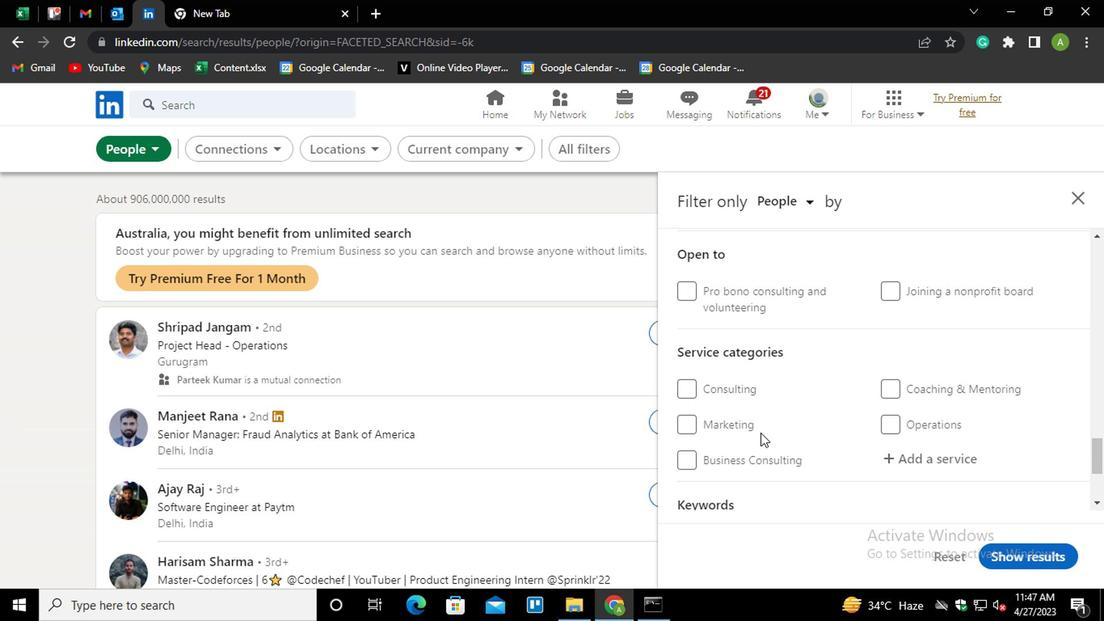 
Action: Mouse scrolled (762, 226) with delta (0, 0)
Screenshot: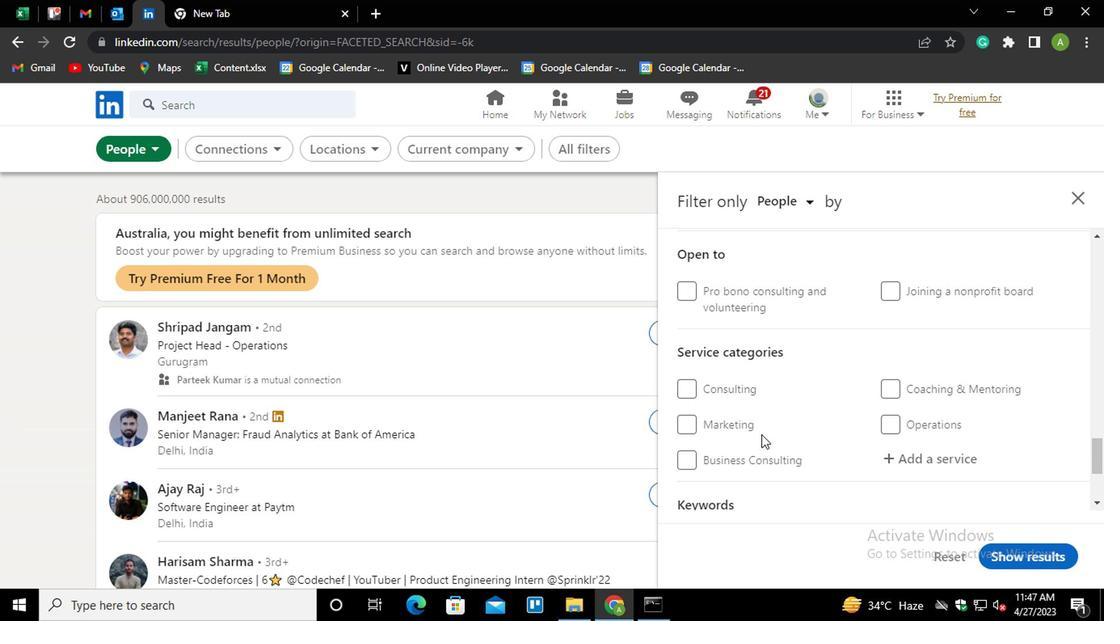 
Action: Mouse moved to (895, 391)
Screenshot: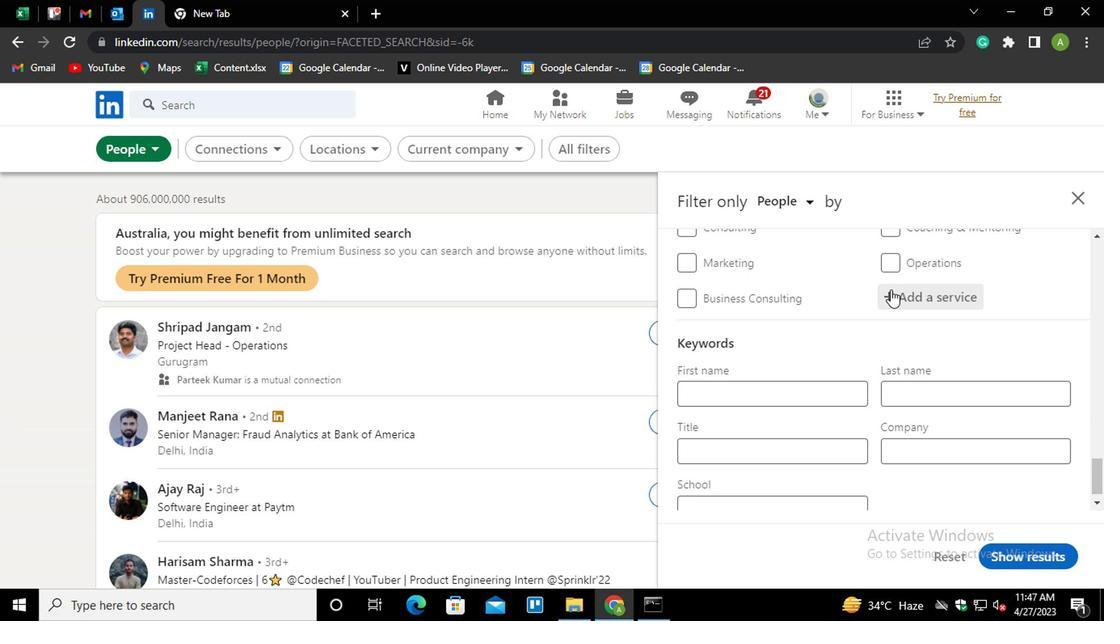 
Action: Mouse pressed left at (895, 391)
Screenshot: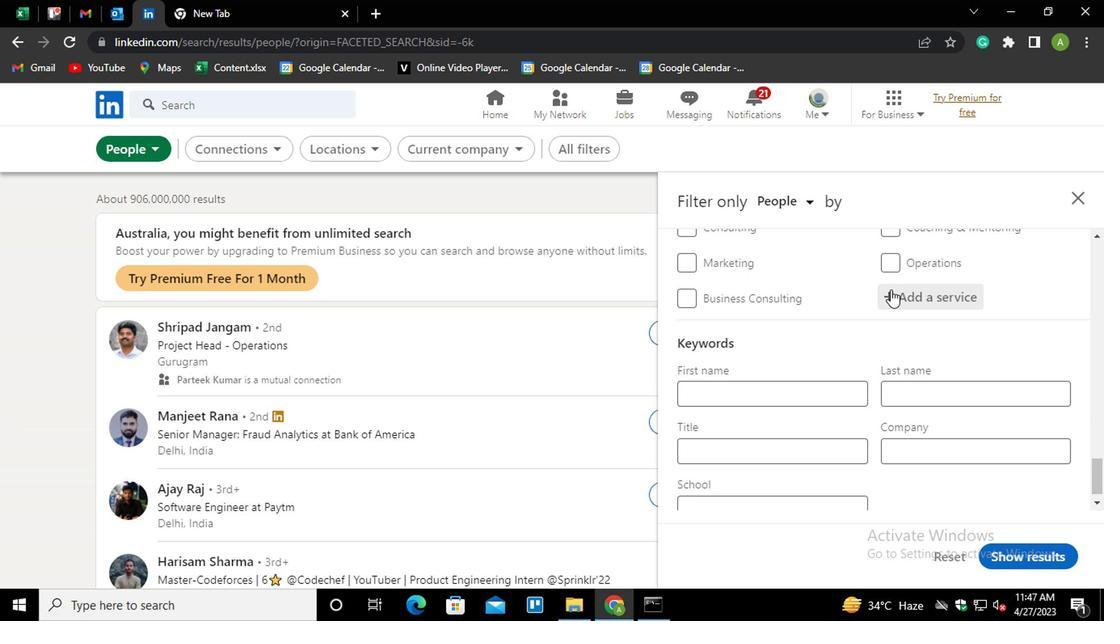 
Action: Mouse moved to (911, 380)
Screenshot: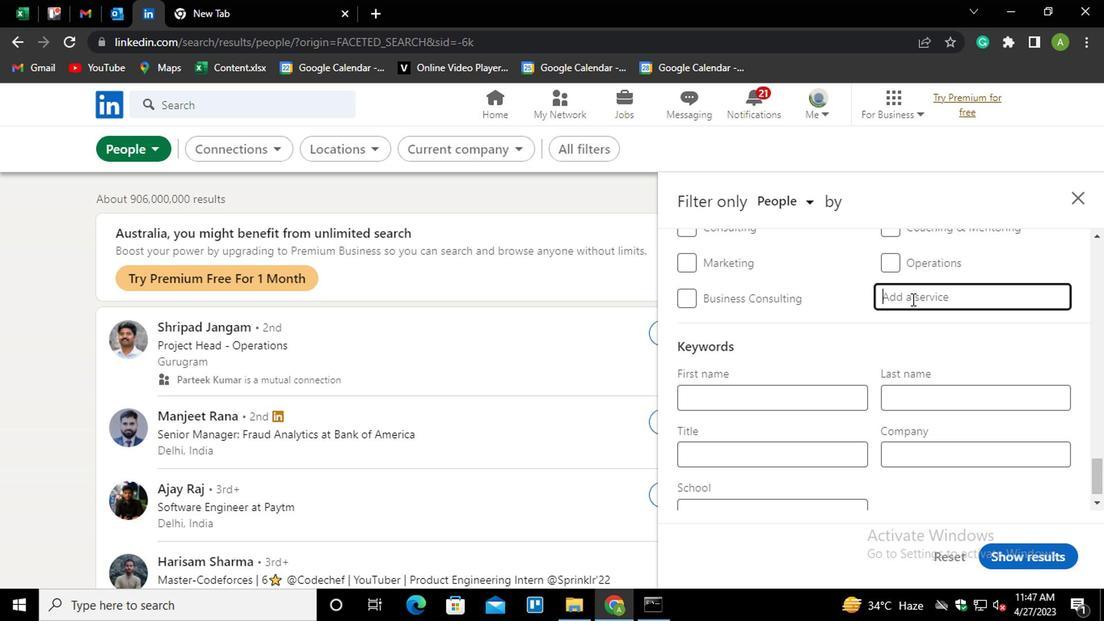
Action: Mouse pressed left at (911, 380)
Screenshot: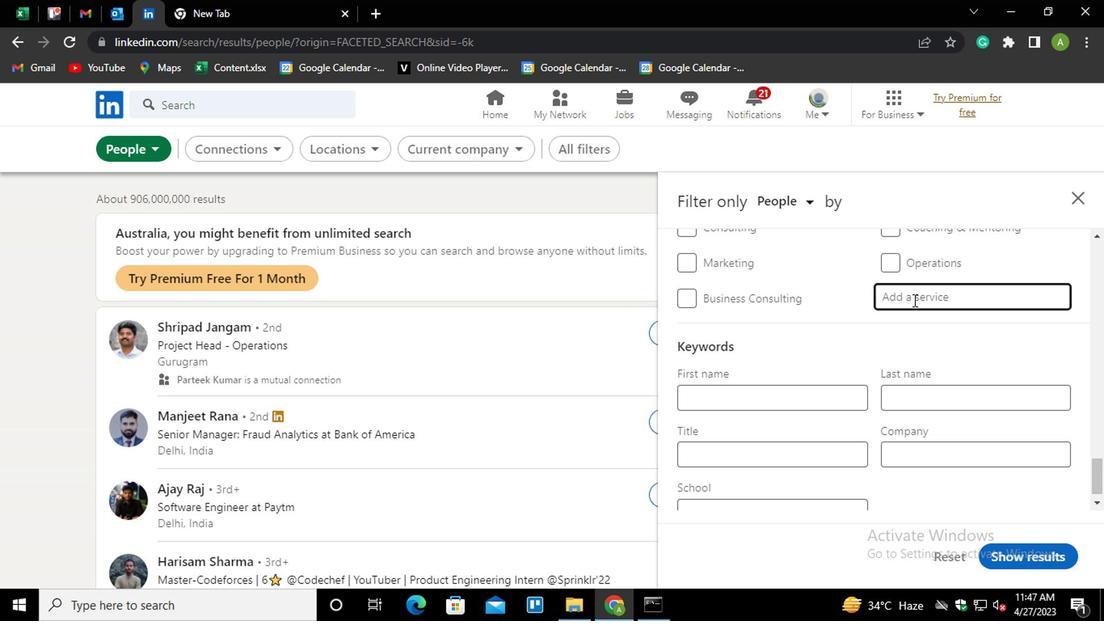 
Action: Key pressed <Key.shift>ANIMAT<Key.down><Key.enter>
Screenshot: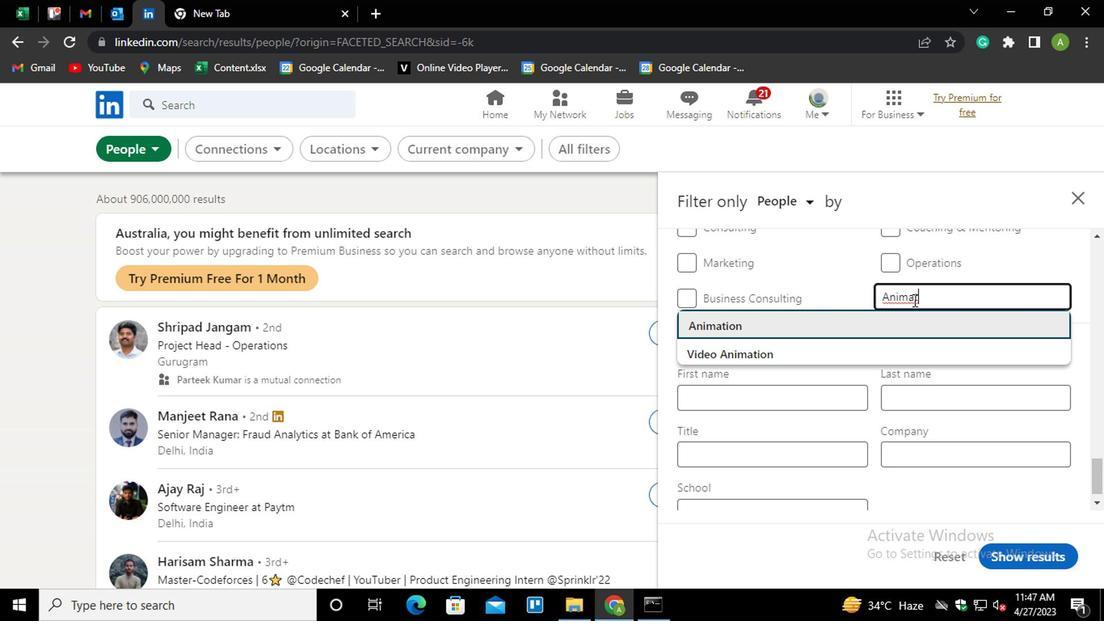 
Action: Mouse scrolled (911, 380) with delta (0, 0)
Screenshot: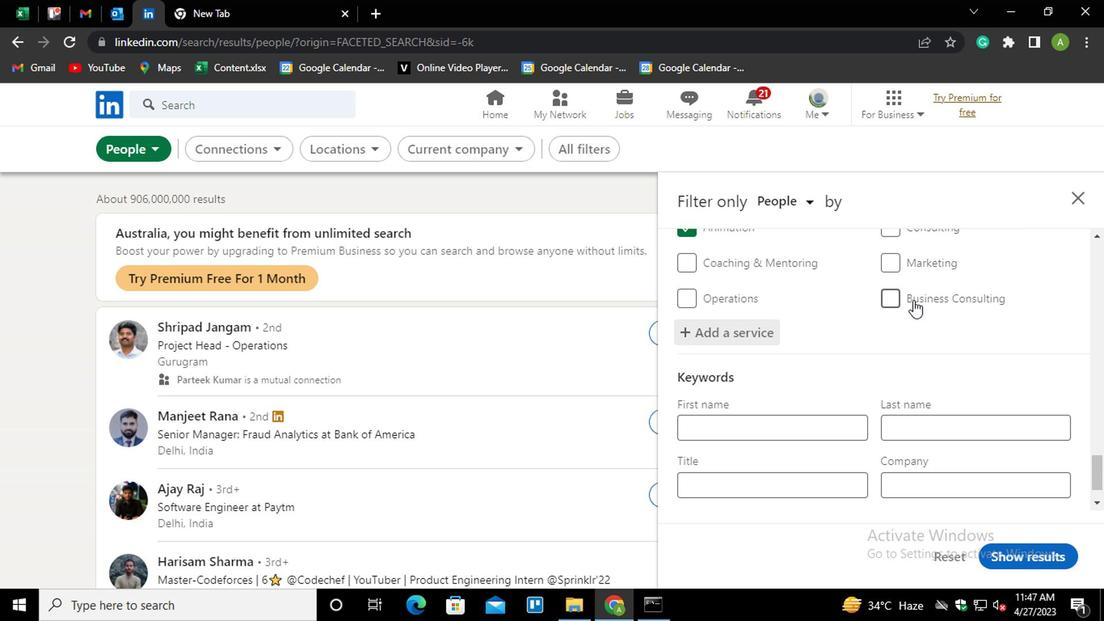 
Action: Mouse scrolled (911, 380) with delta (0, 0)
Screenshot: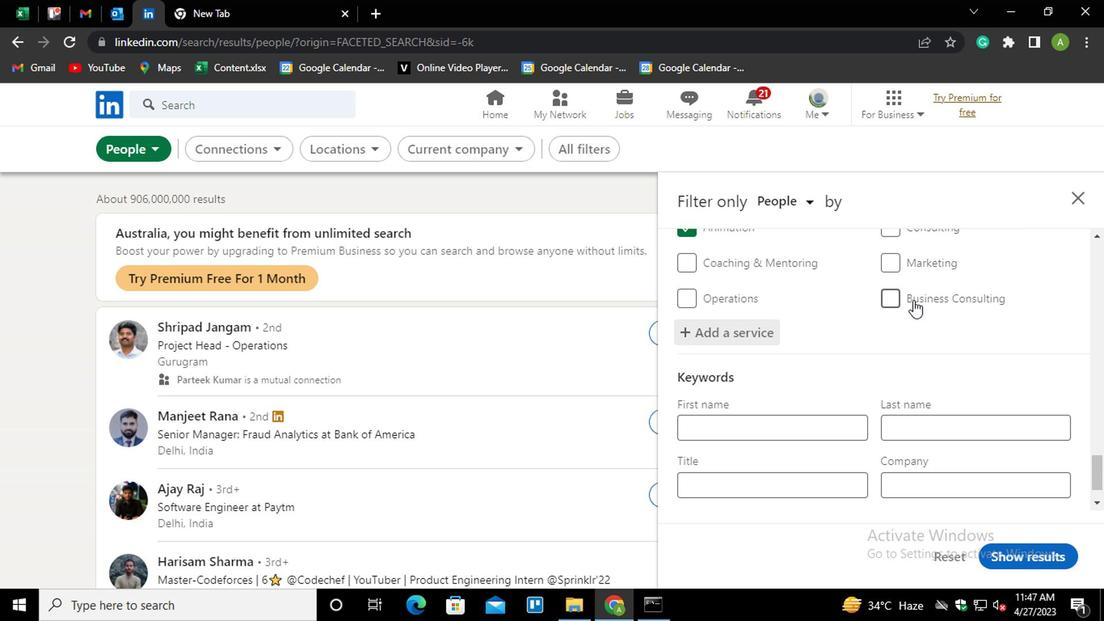 
Action: Mouse scrolled (911, 380) with delta (0, 0)
Screenshot: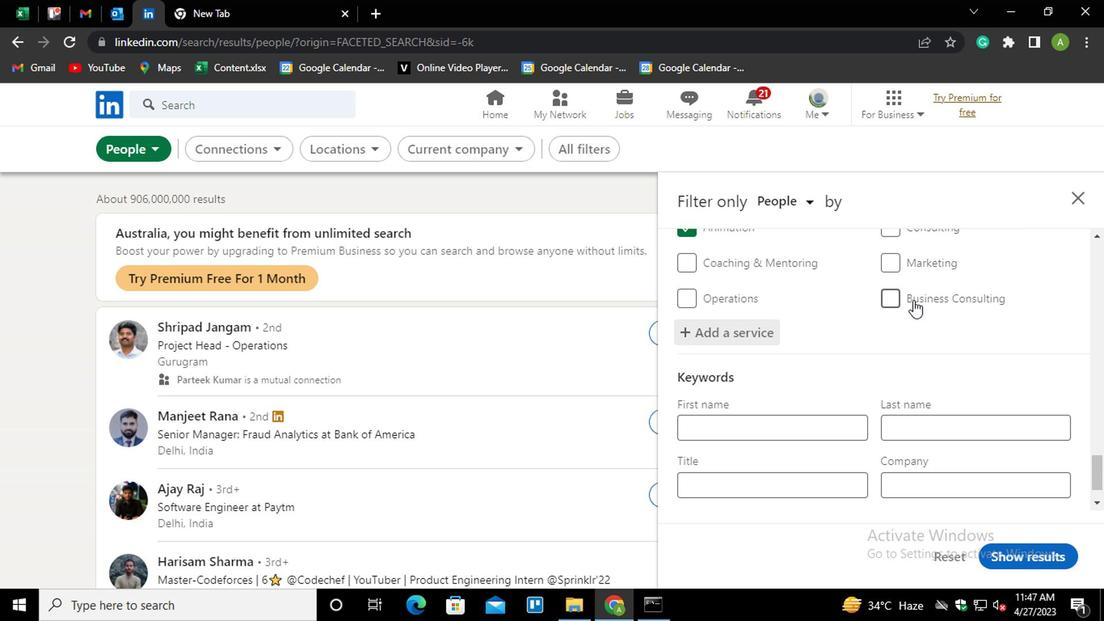 
Action: Mouse scrolled (911, 380) with delta (0, 0)
Screenshot: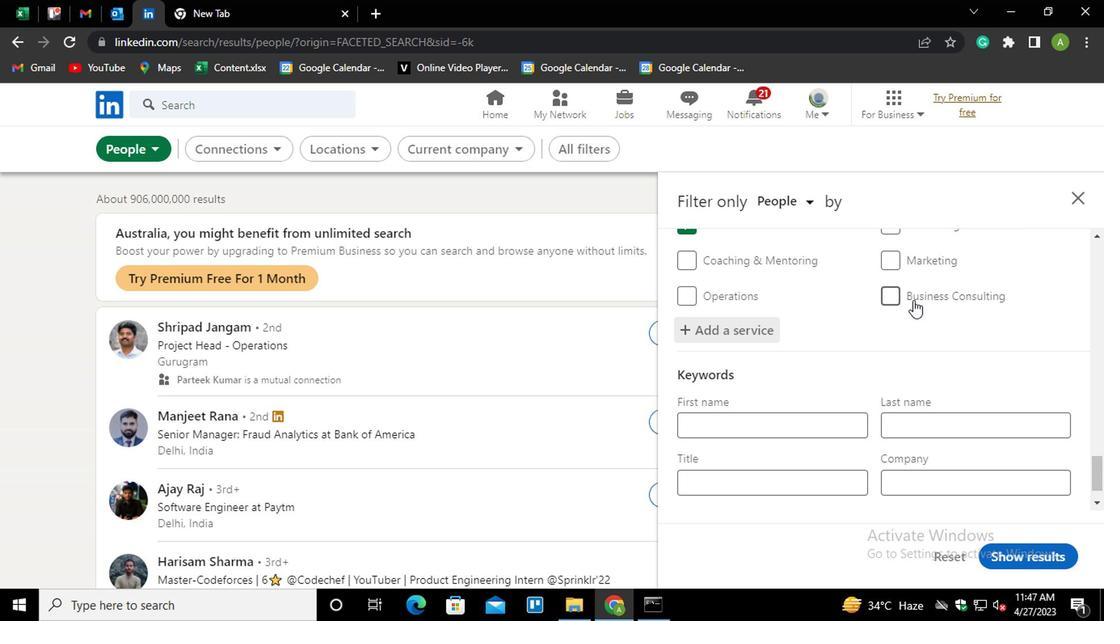
Action: Mouse moved to (755, 222)
Screenshot: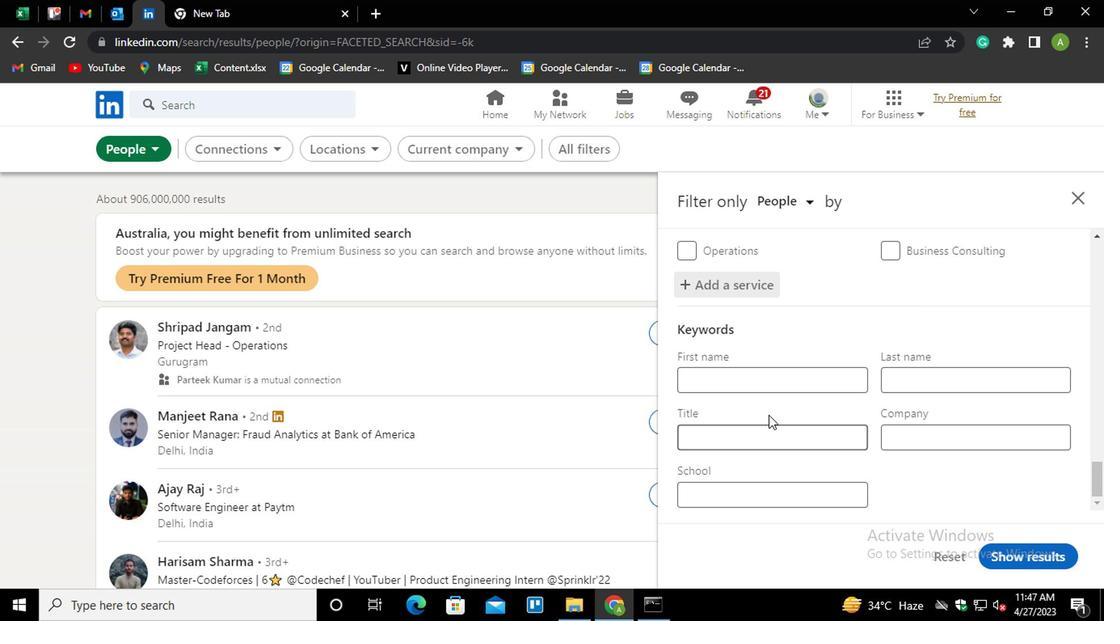 
Action: Mouse pressed left at (755, 222)
Screenshot: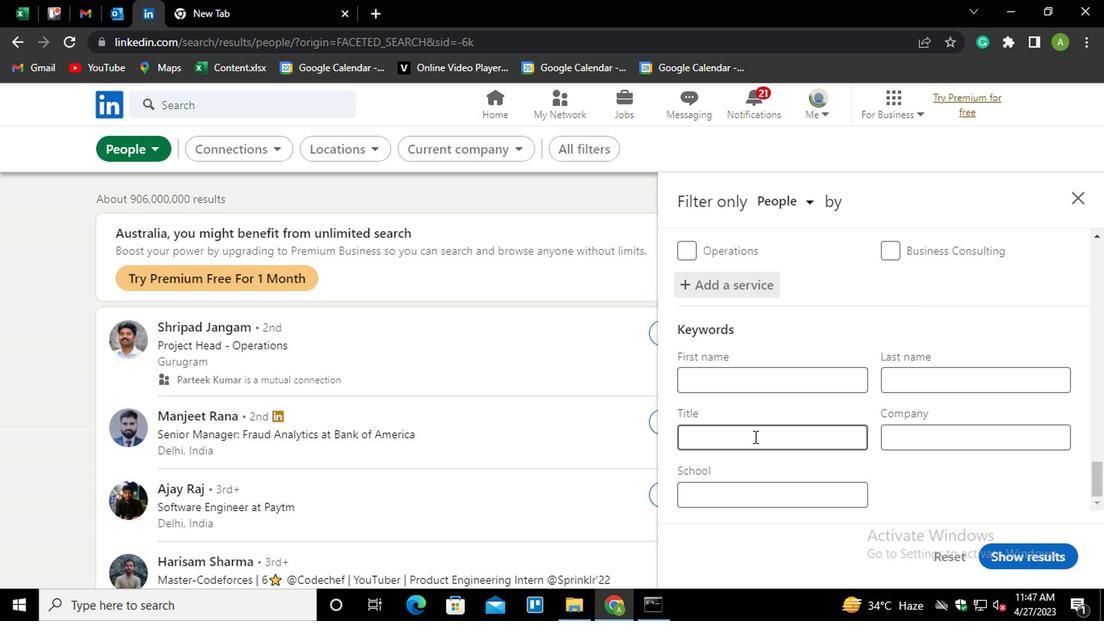 
Action: Mouse moved to (720, 189)
Screenshot: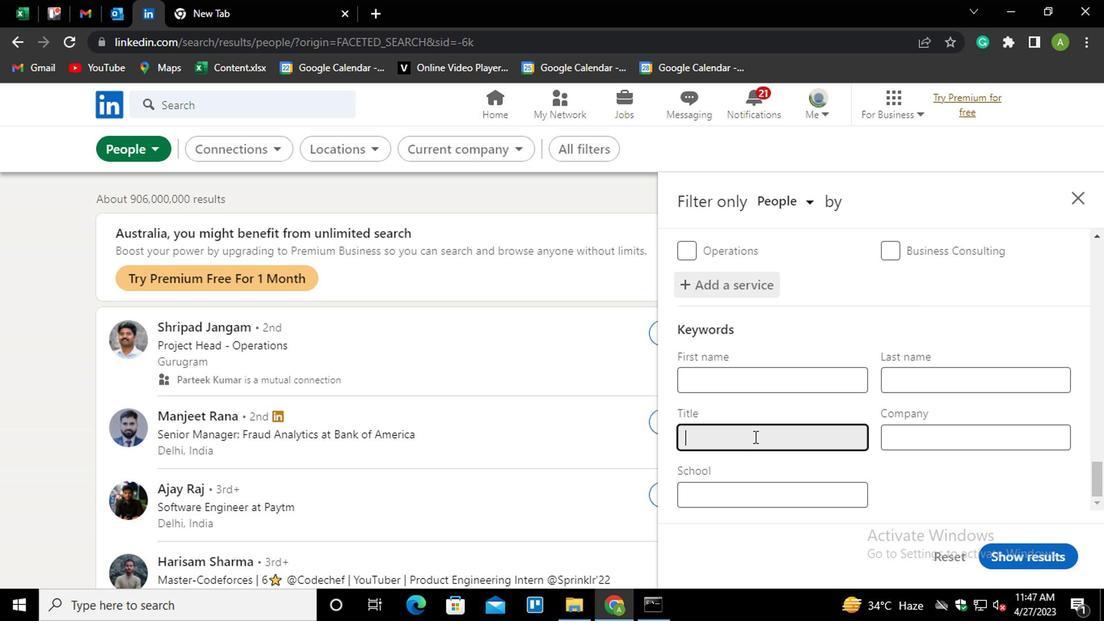 
Action: Key pressed <Key.shift>EVENT<Key.space><Key.shift_r>MANAGER
Screenshot: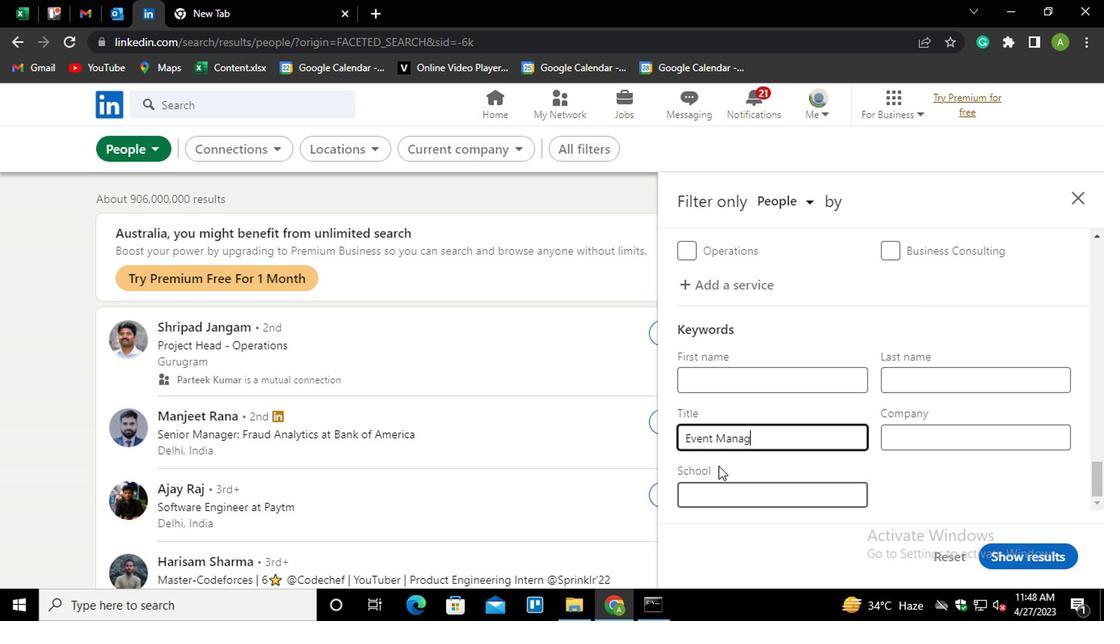 
Action: Mouse moved to (921, 159)
Screenshot: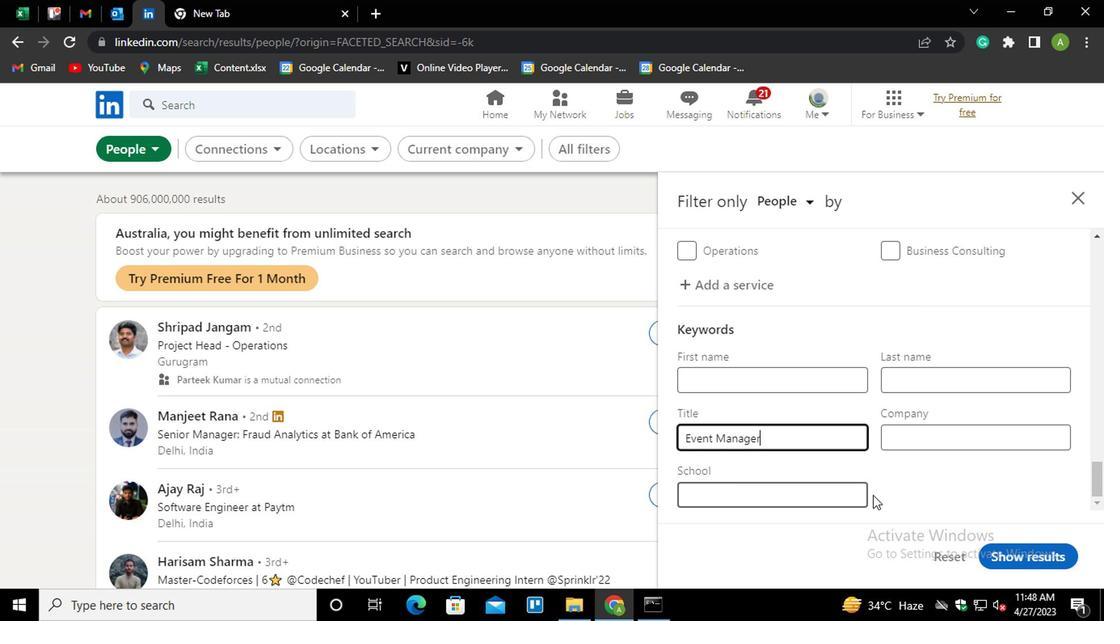 
Action: Mouse pressed left at (921, 159)
Screenshot: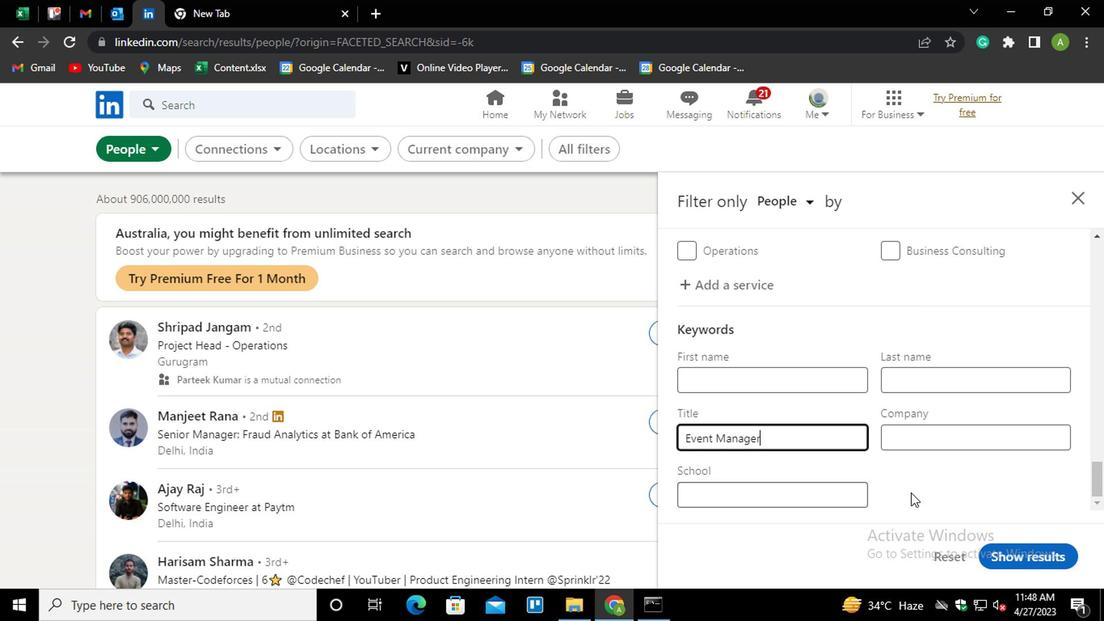 
Action: Mouse moved to (1039, 85)
Screenshot: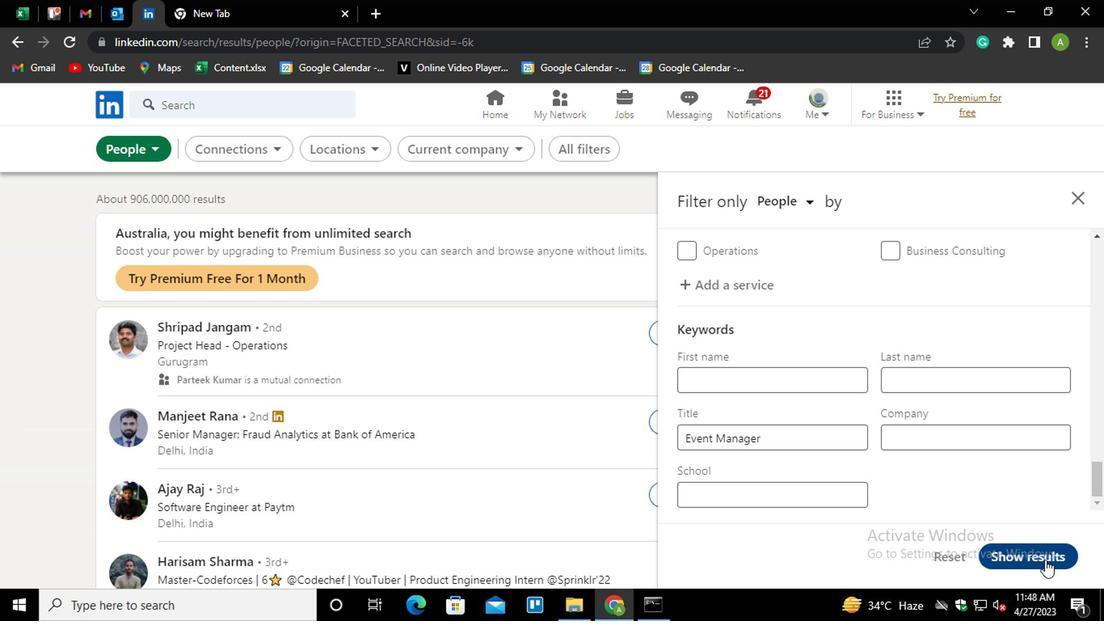 
Action: Mouse pressed left at (1039, 85)
Screenshot: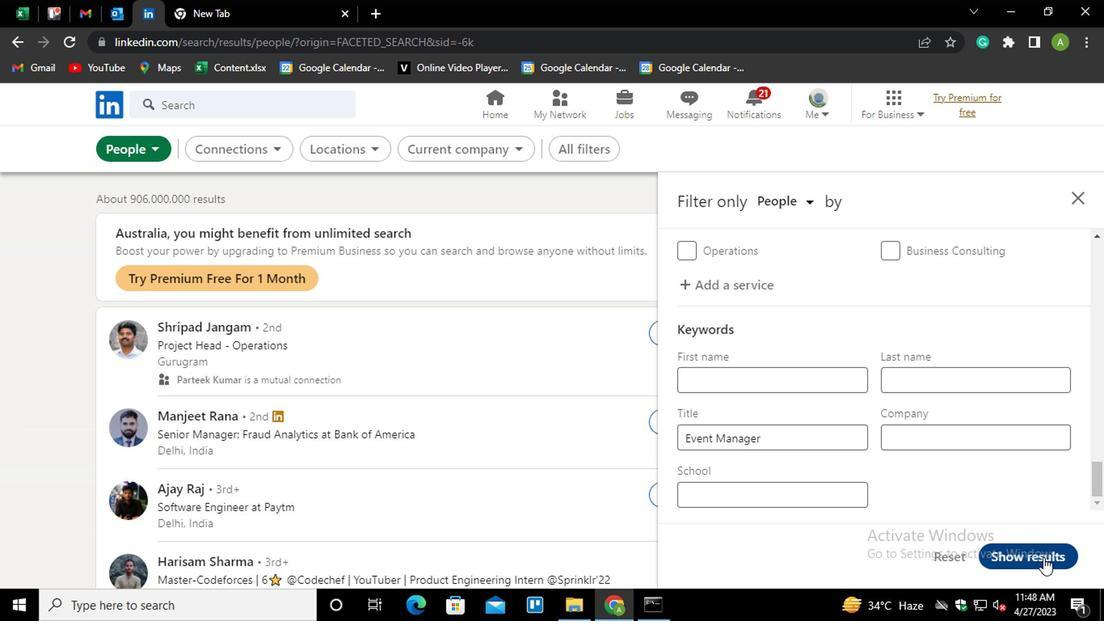 
